 Task: Search one way flight ticket for 4 adults, 2 children, 2 infants in seat and 1 infant on lap in economy from Rochester: Frederick Douglass/greater Rochester International Airport to Jacksonville: Albert J. Ellis Airport on 8-3-2023. Choice of flights is Alaska. Price is upto 100000. Outbound departure time preference is 21:45.
Action: Mouse moved to (265, 357)
Screenshot: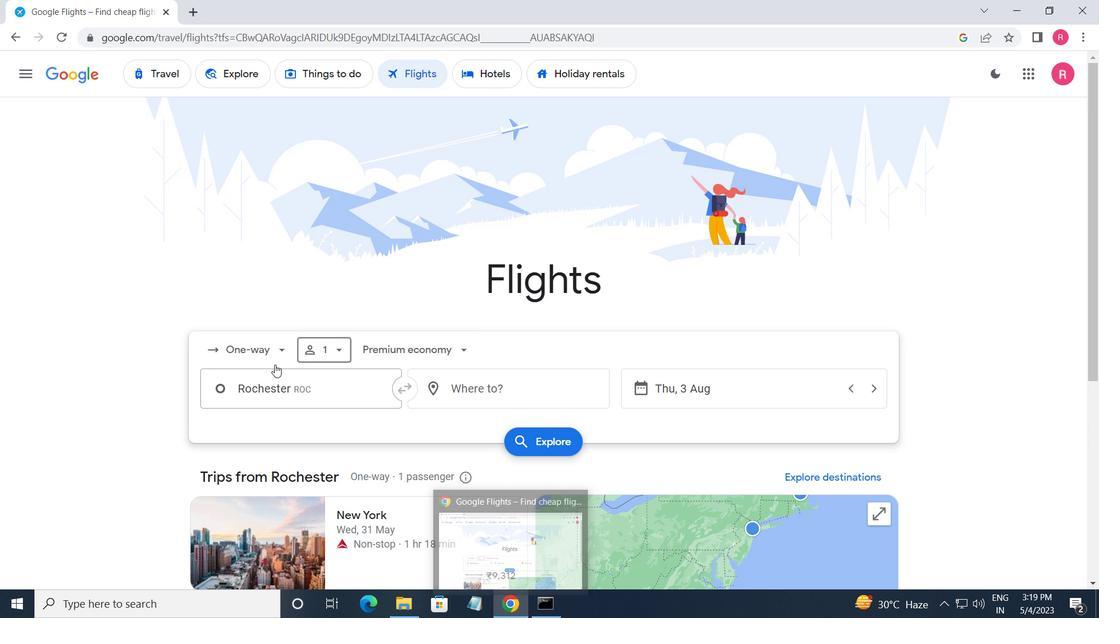
Action: Mouse pressed left at (265, 357)
Screenshot: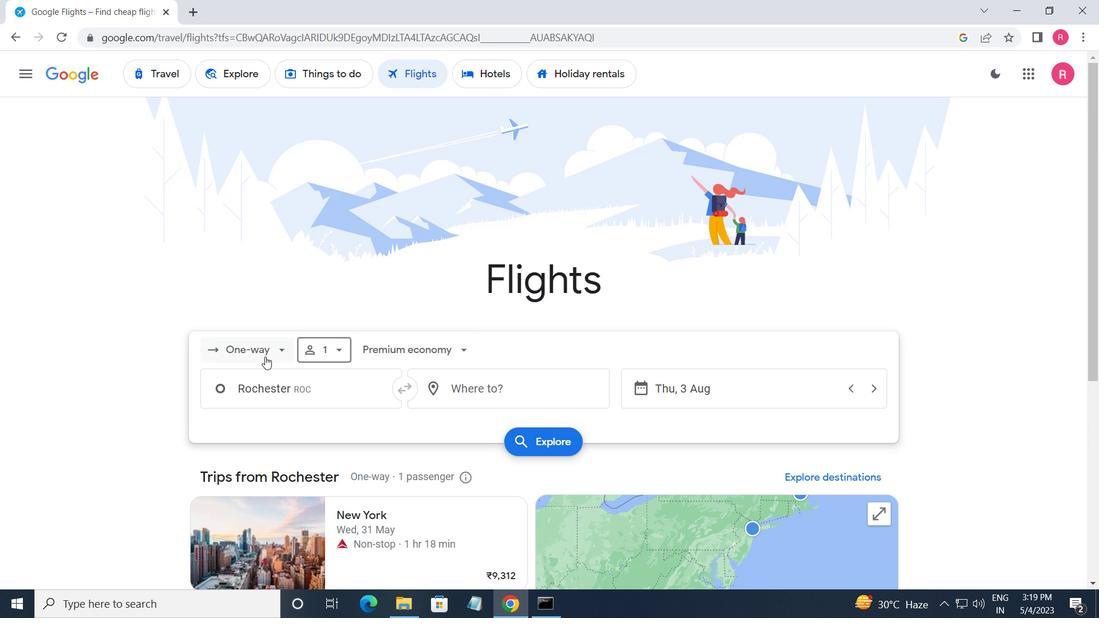 
Action: Mouse moved to (285, 425)
Screenshot: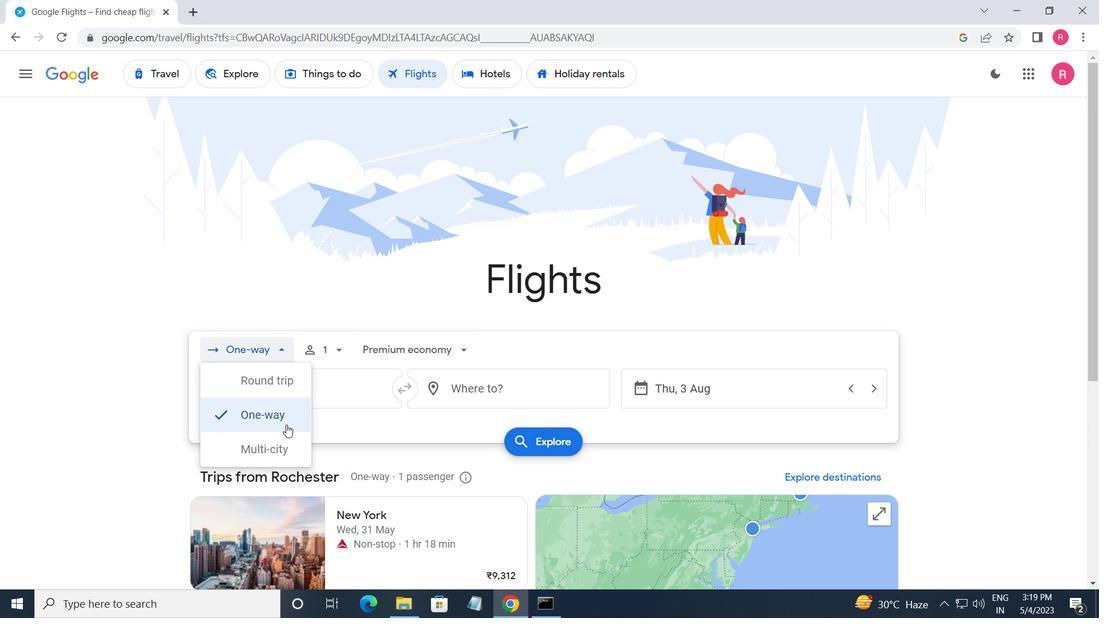 
Action: Mouse pressed left at (285, 425)
Screenshot: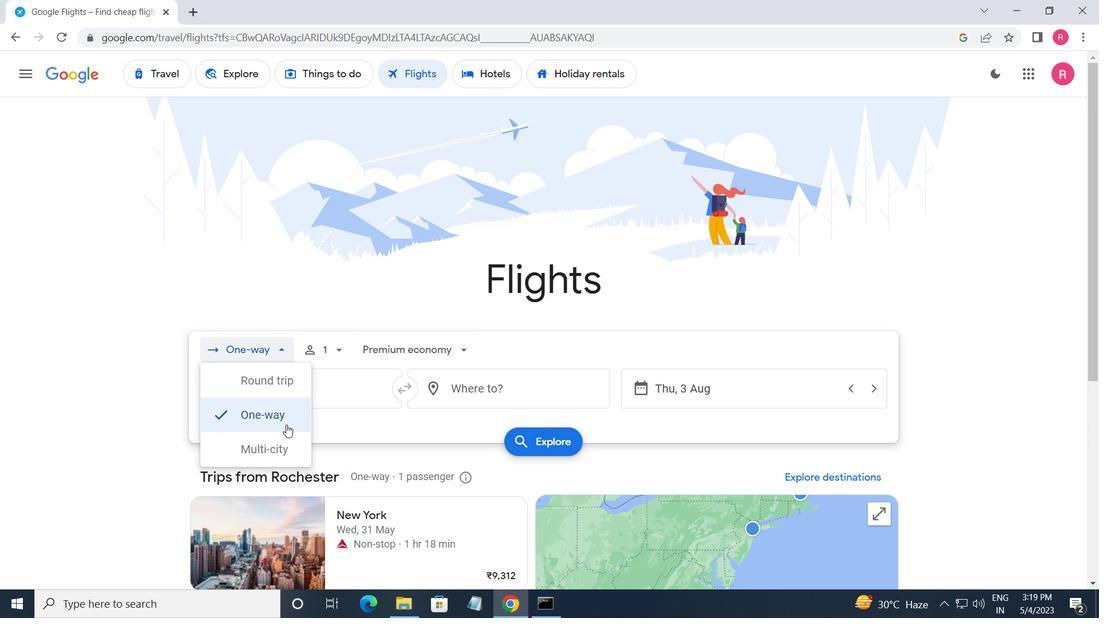 
Action: Mouse moved to (328, 362)
Screenshot: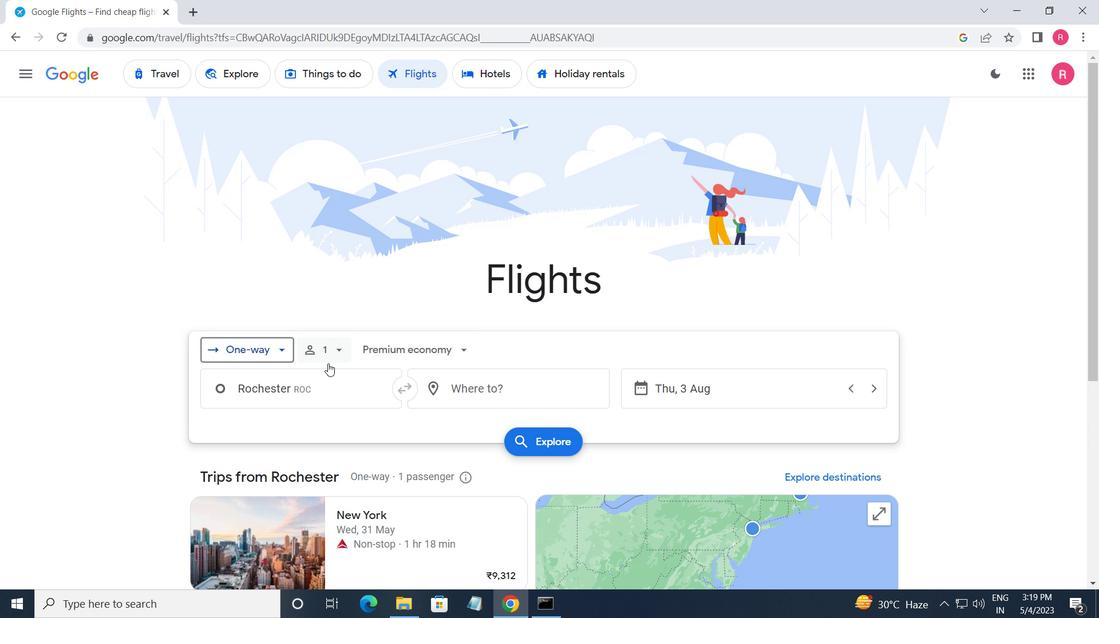 
Action: Mouse pressed left at (328, 362)
Screenshot: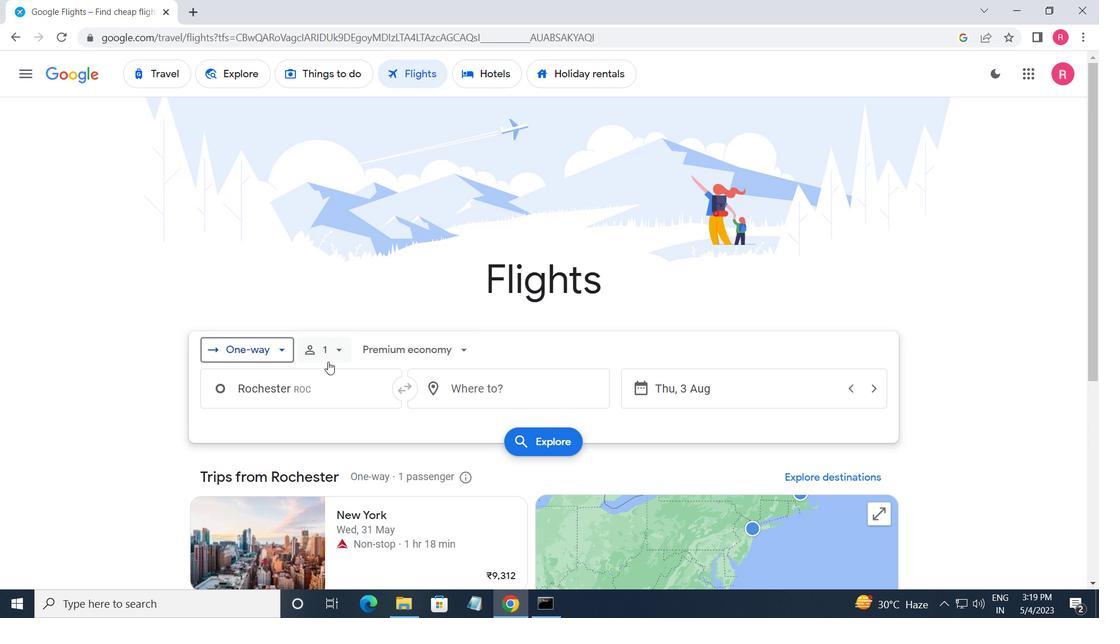 
Action: Mouse moved to (330, 353)
Screenshot: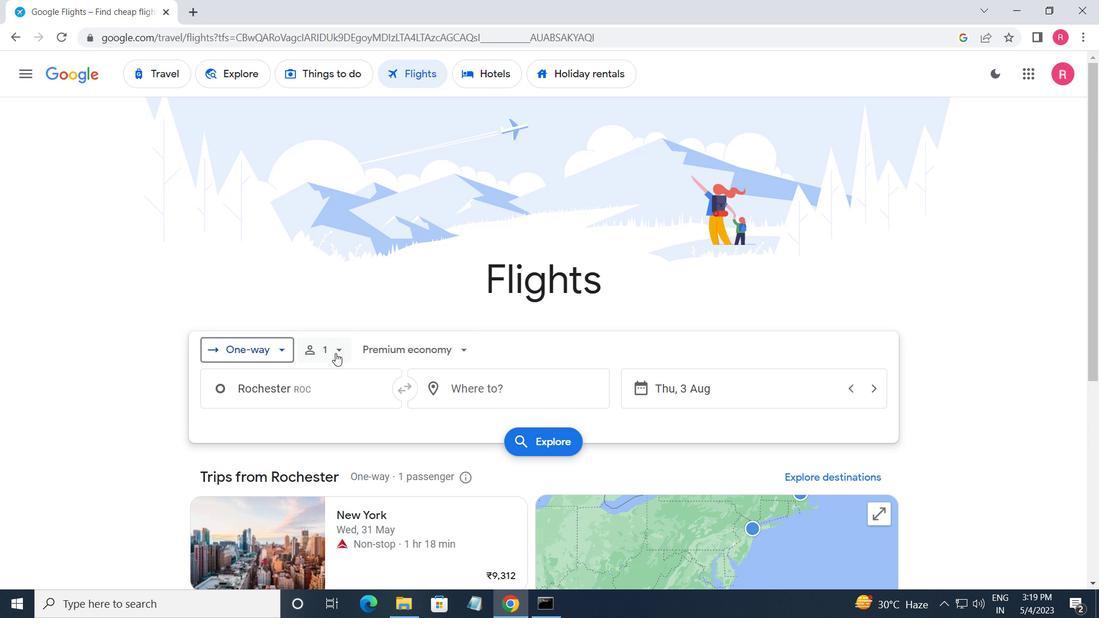 
Action: Mouse pressed left at (330, 353)
Screenshot: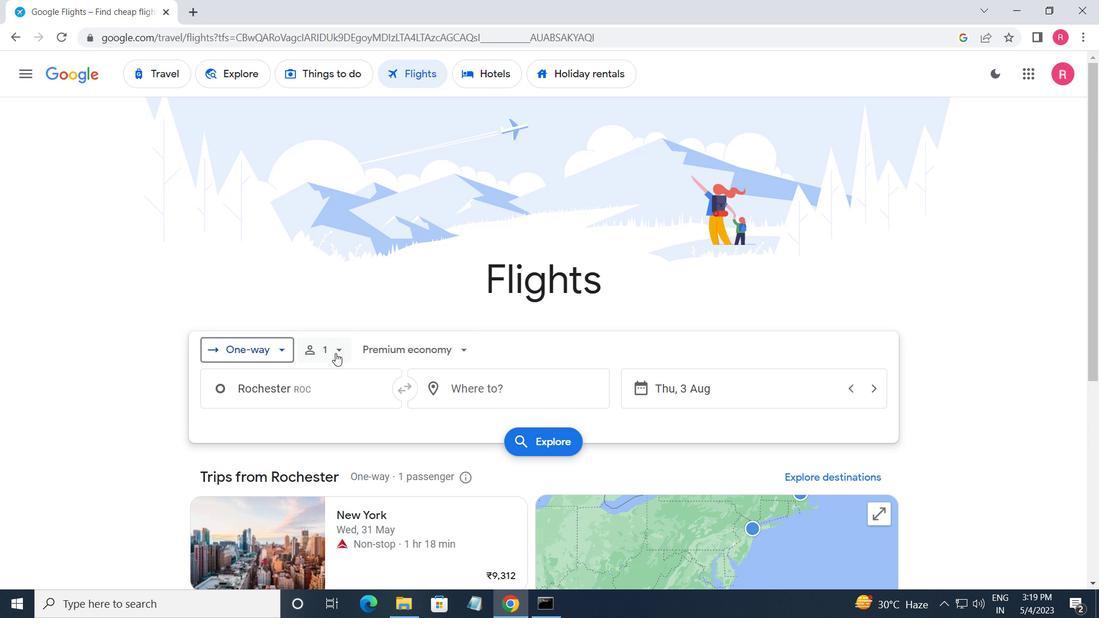 
Action: Mouse moved to (326, 350)
Screenshot: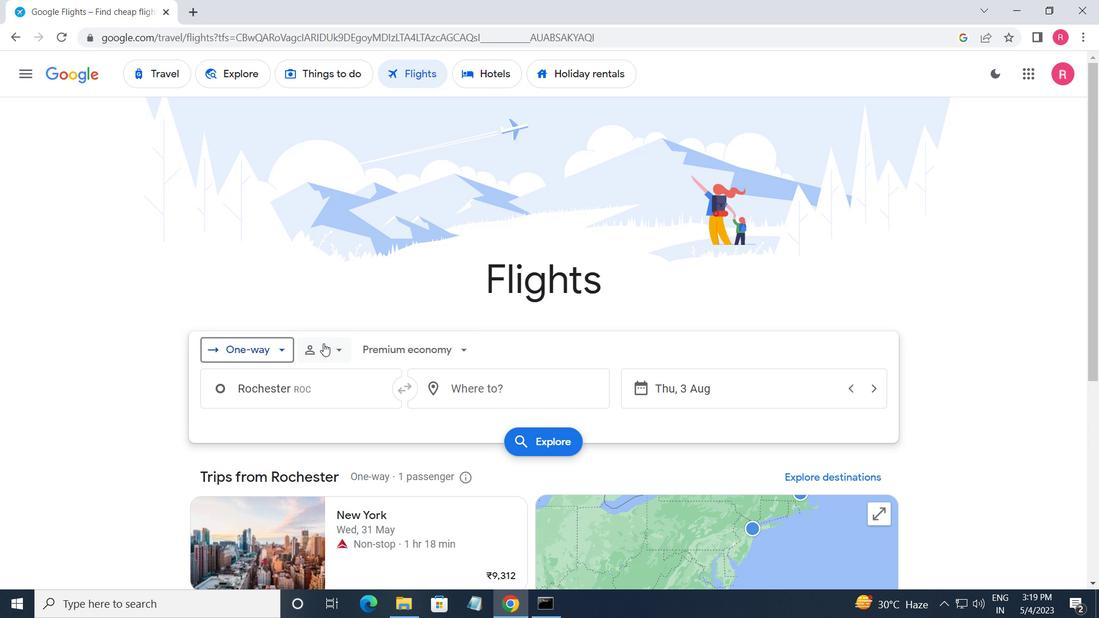 
Action: Mouse pressed left at (326, 350)
Screenshot: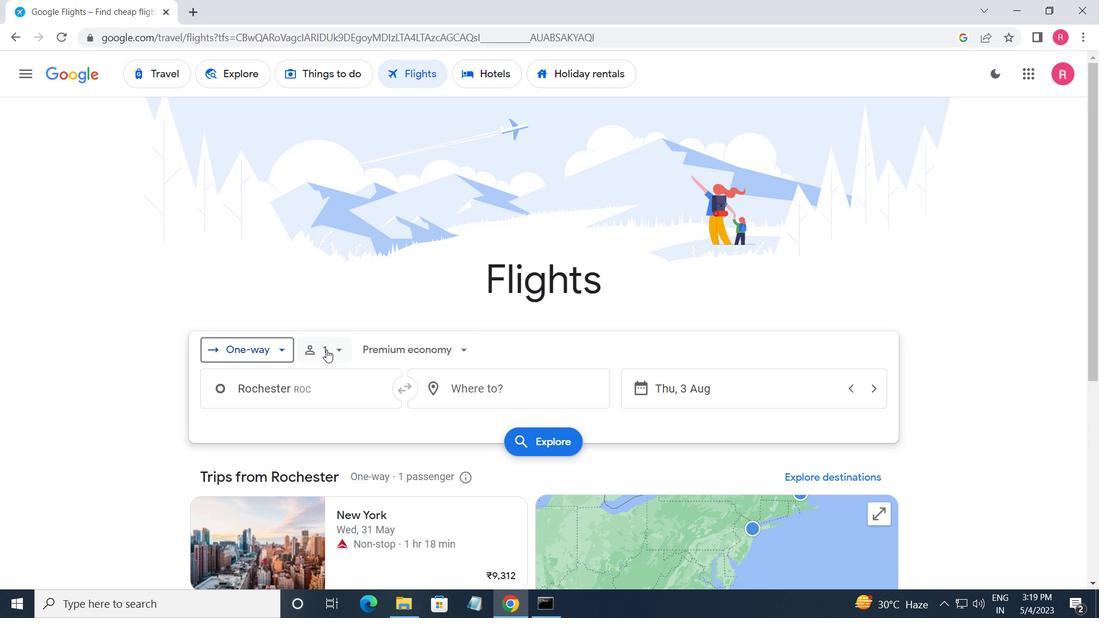 
Action: Mouse moved to (442, 384)
Screenshot: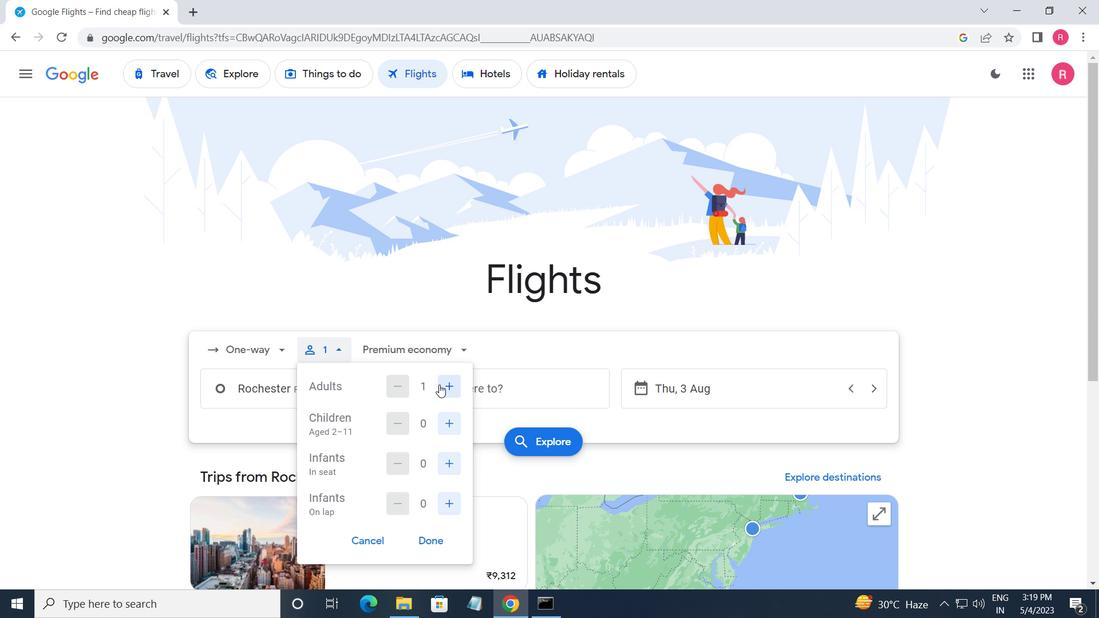 
Action: Mouse pressed left at (442, 384)
Screenshot: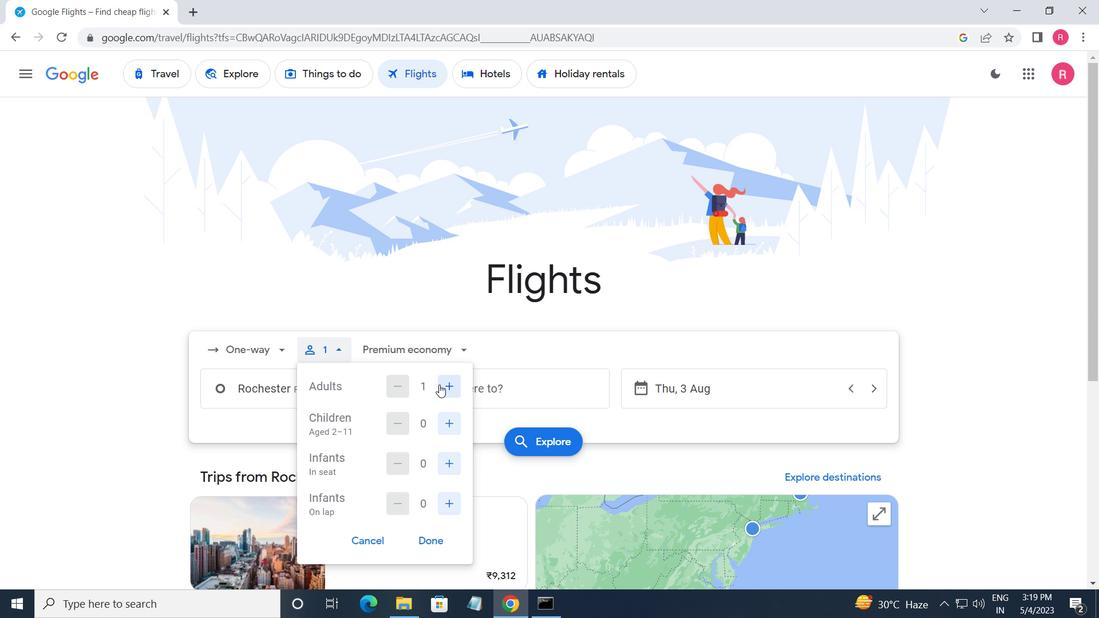 
Action: Mouse moved to (443, 384)
Screenshot: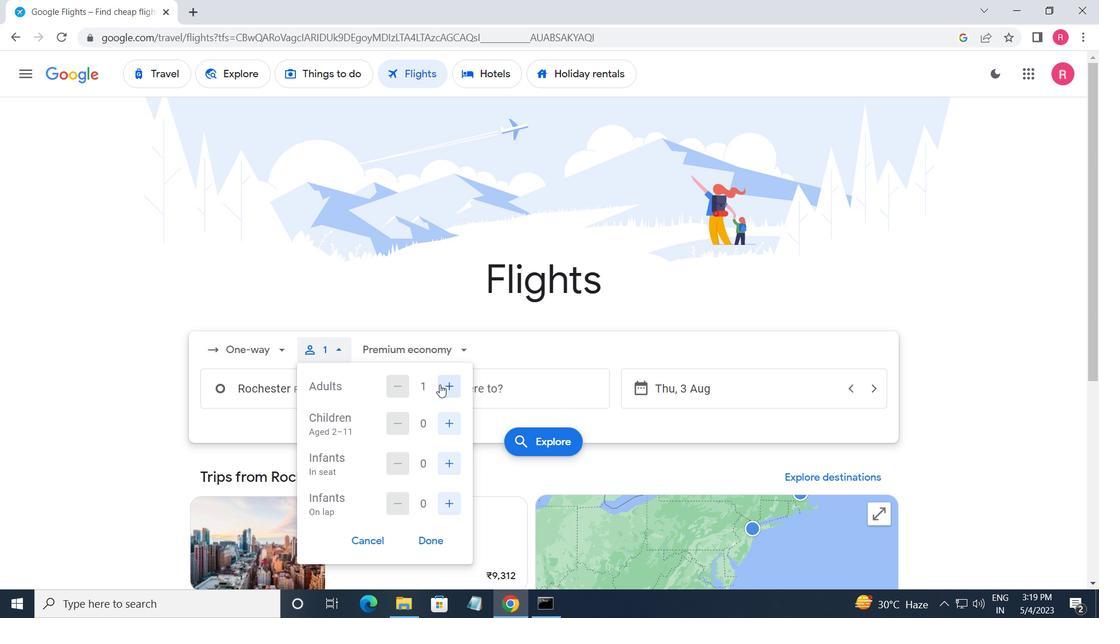
Action: Mouse pressed left at (443, 384)
Screenshot: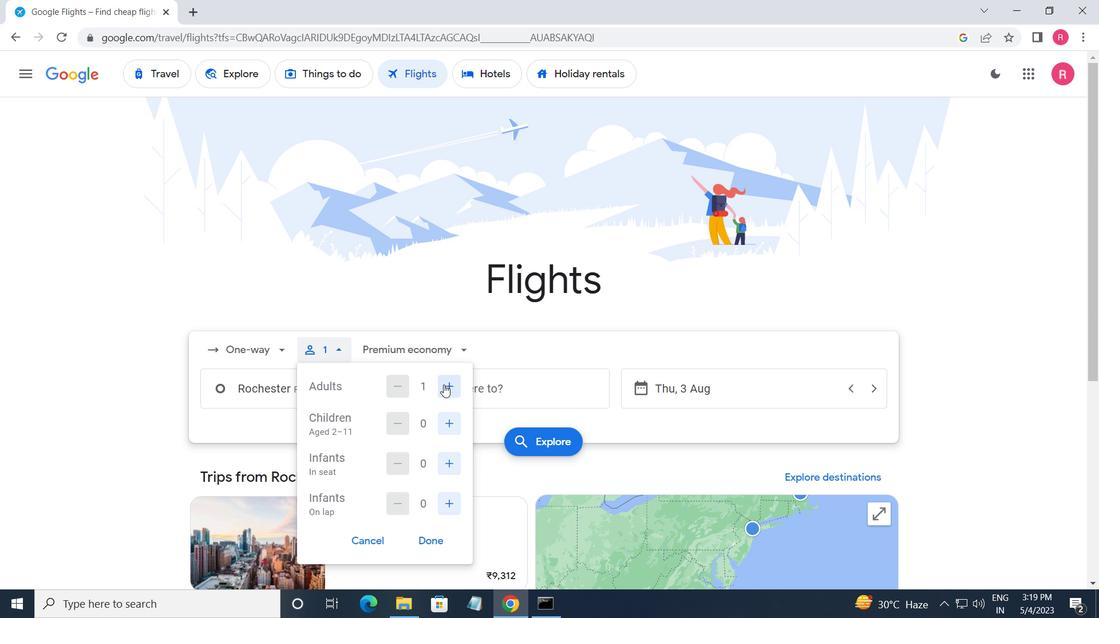 
Action: Mouse moved to (443, 384)
Screenshot: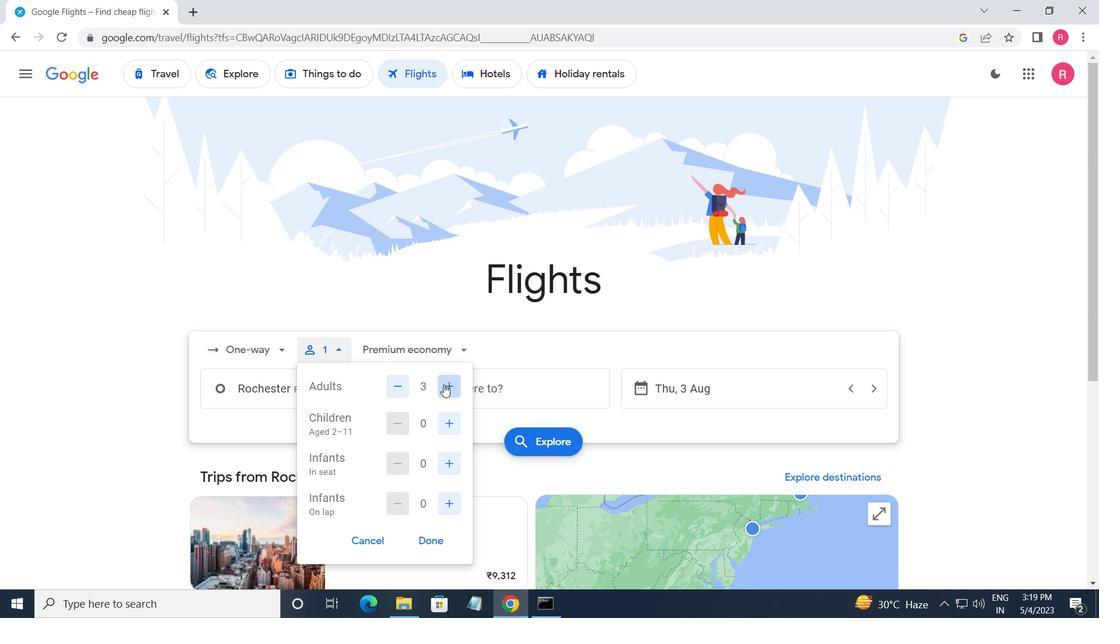 
Action: Mouse pressed left at (443, 384)
Screenshot: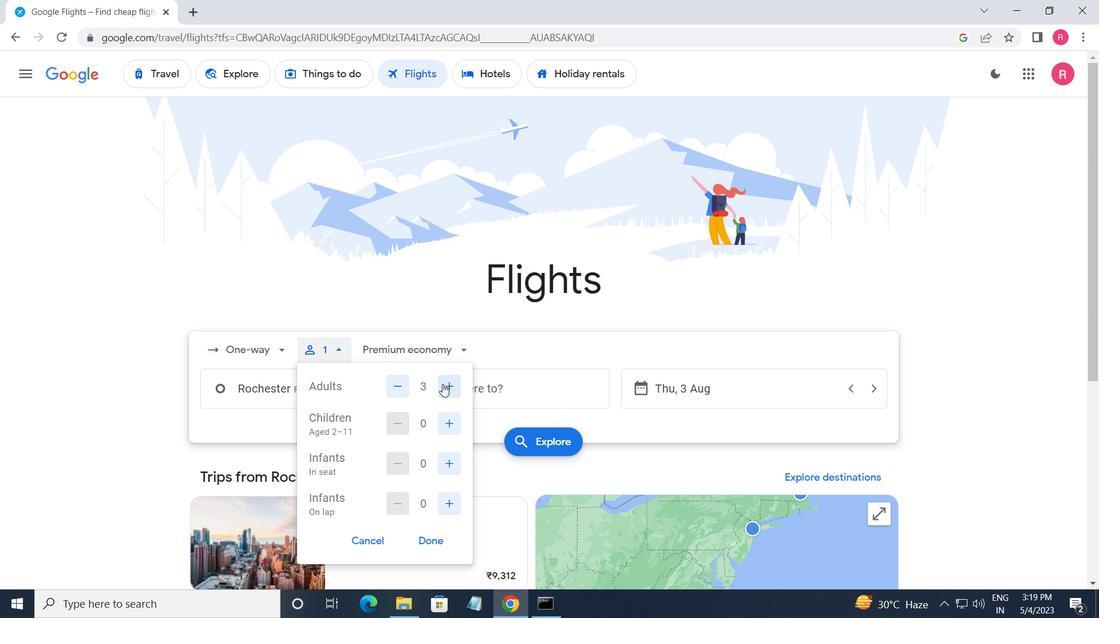 
Action: Mouse moved to (454, 427)
Screenshot: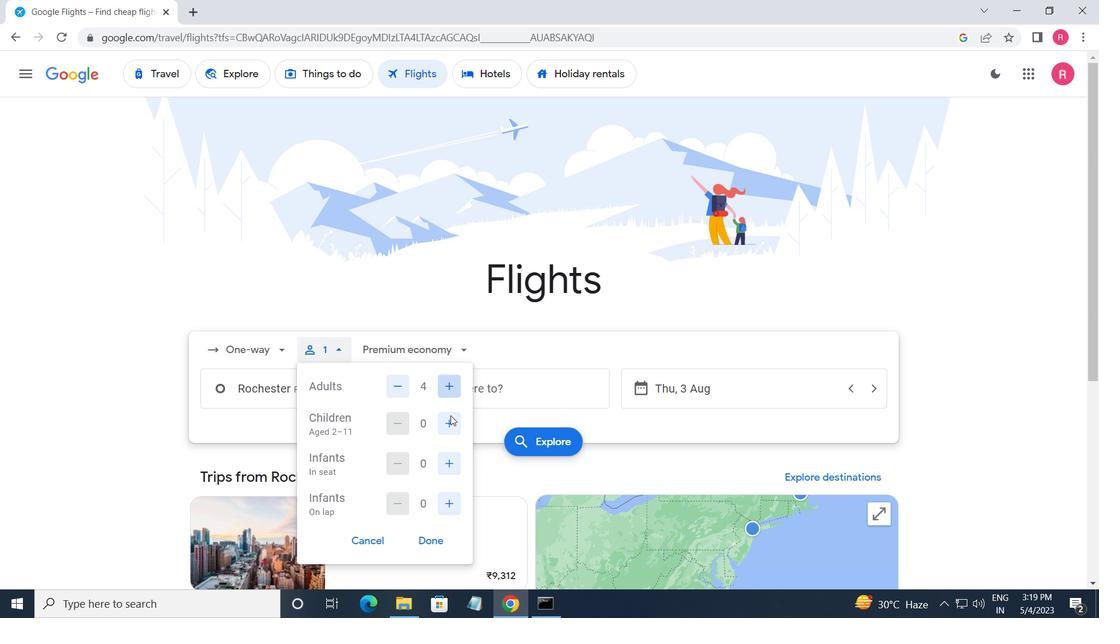 
Action: Mouse pressed left at (454, 427)
Screenshot: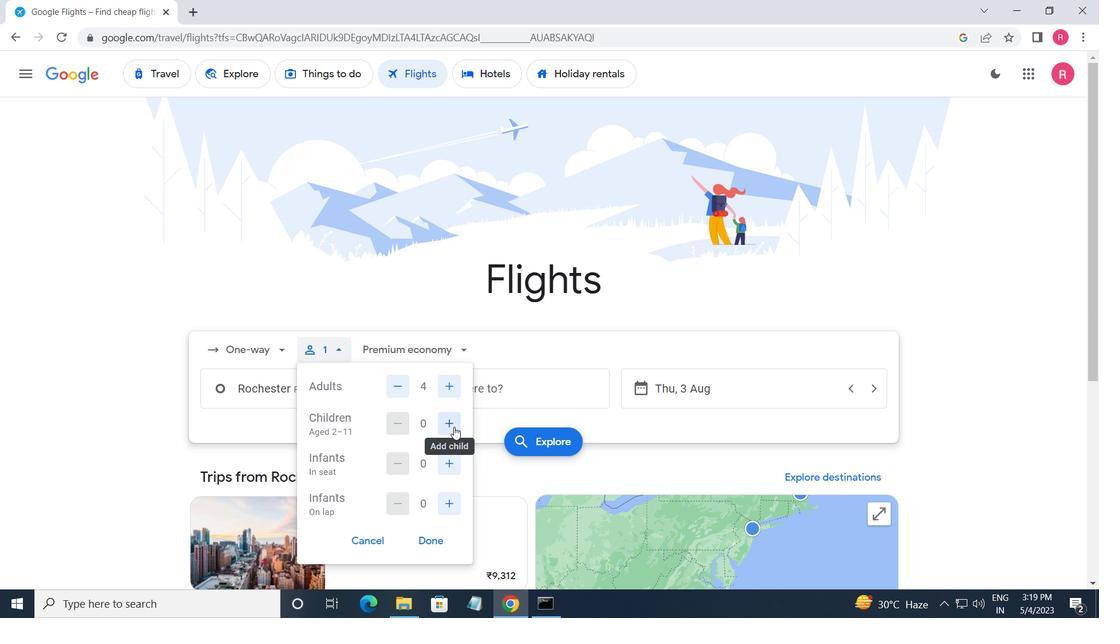 
Action: Mouse pressed left at (454, 427)
Screenshot: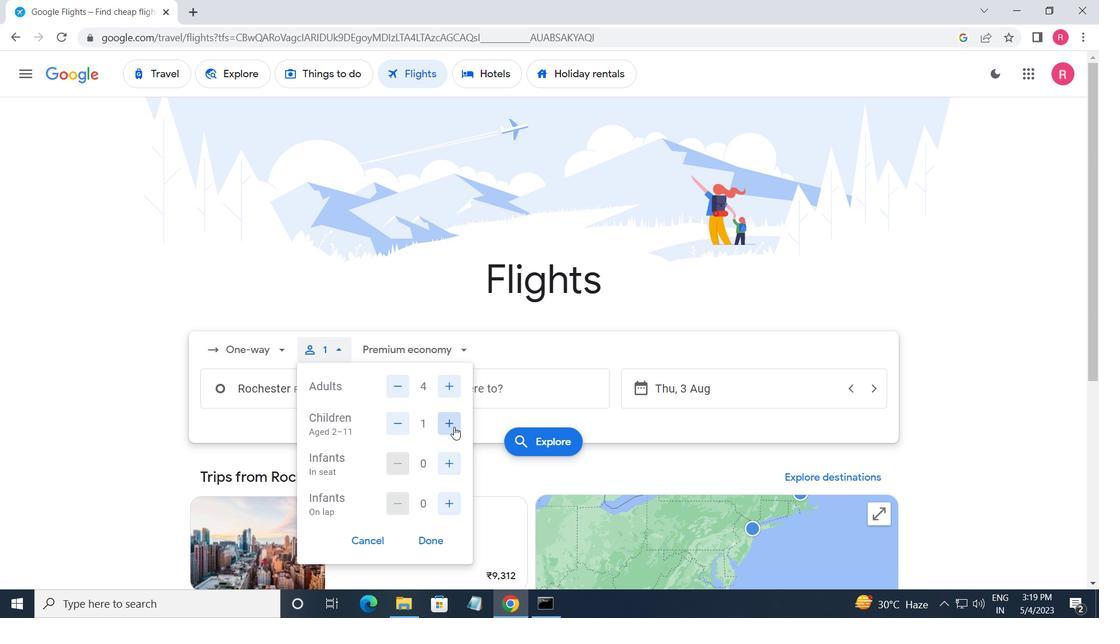 
Action: Mouse moved to (449, 460)
Screenshot: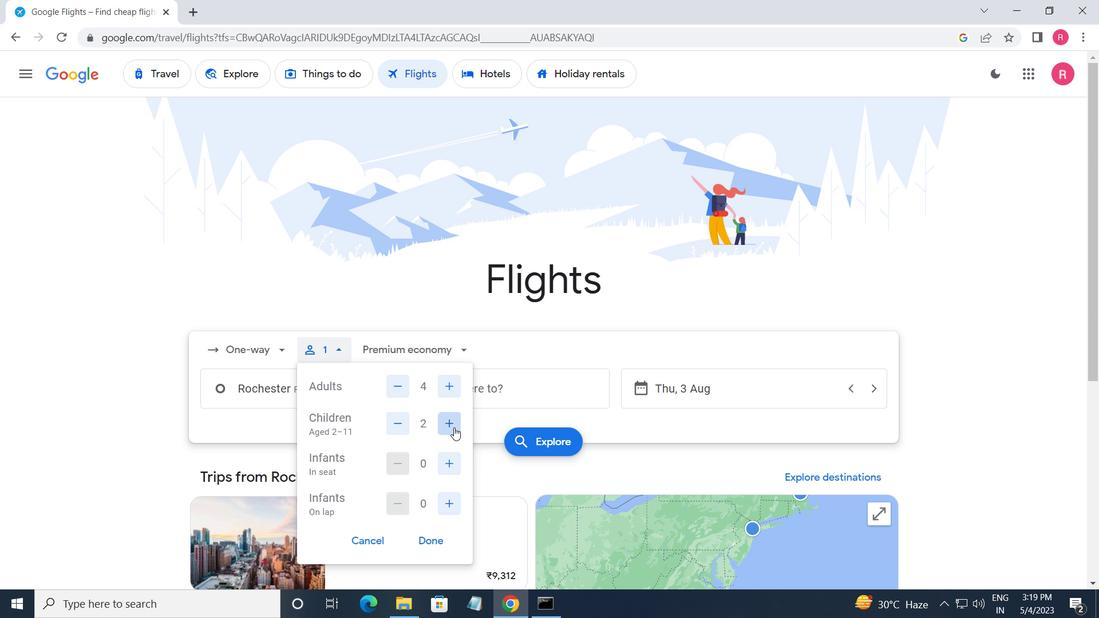 
Action: Mouse pressed left at (449, 460)
Screenshot: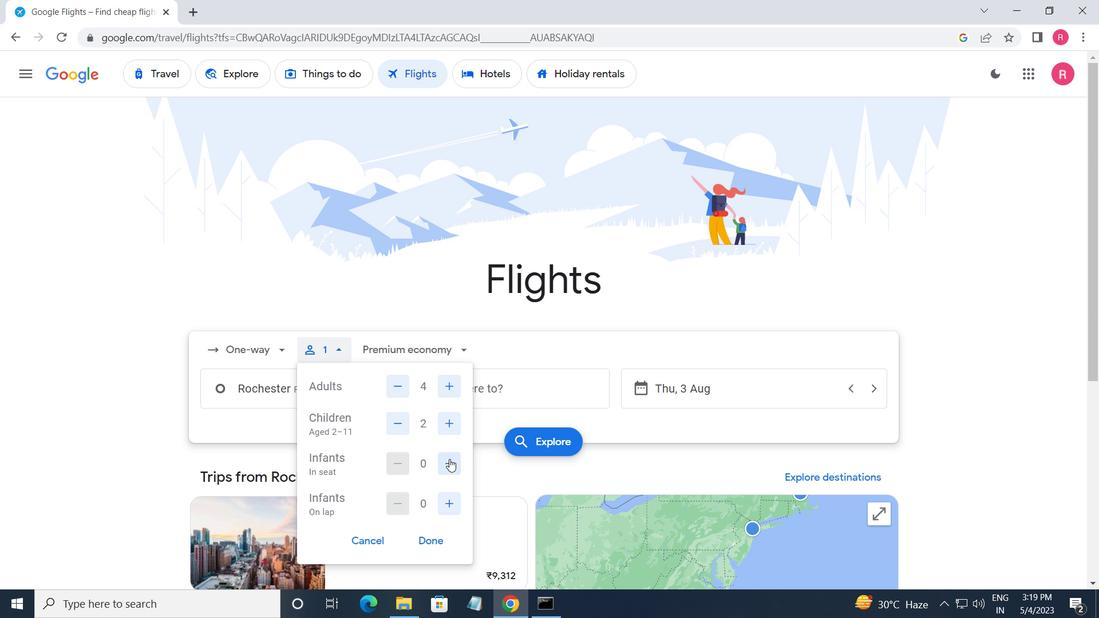 
Action: Mouse pressed left at (449, 460)
Screenshot: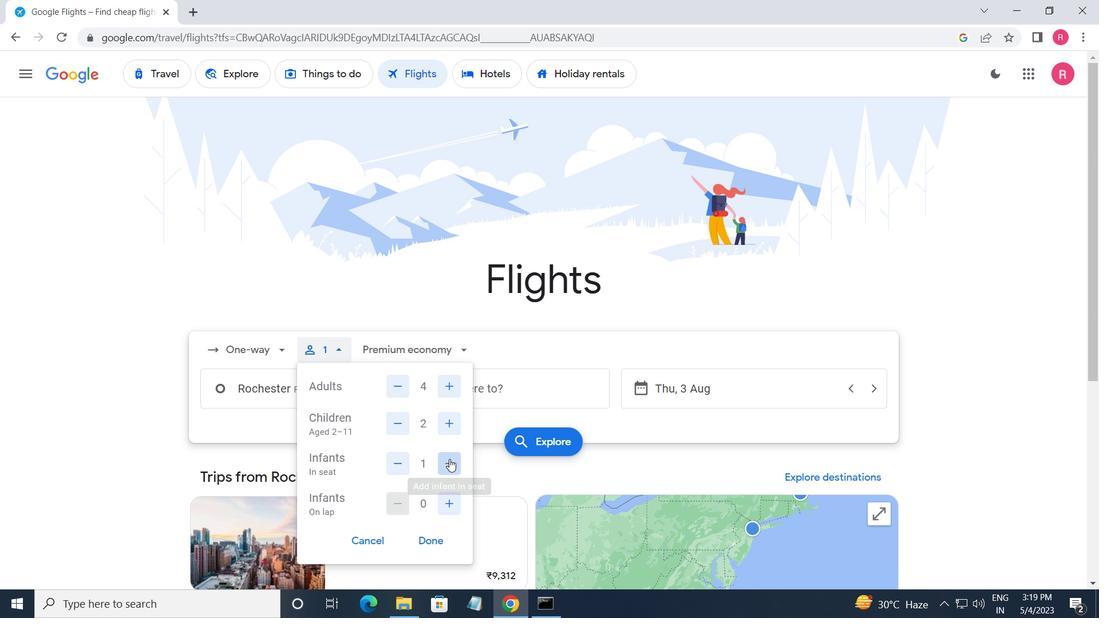 
Action: Mouse moved to (445, 500)
Screenshot: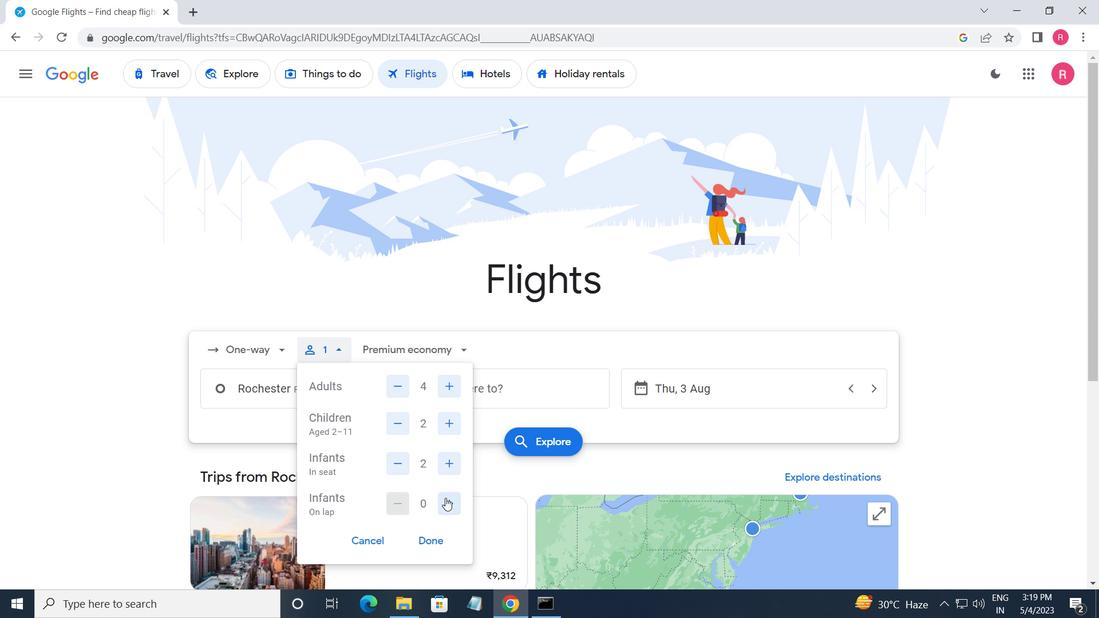
Action: Mouse pressed left at (445, 500)
Screenshot: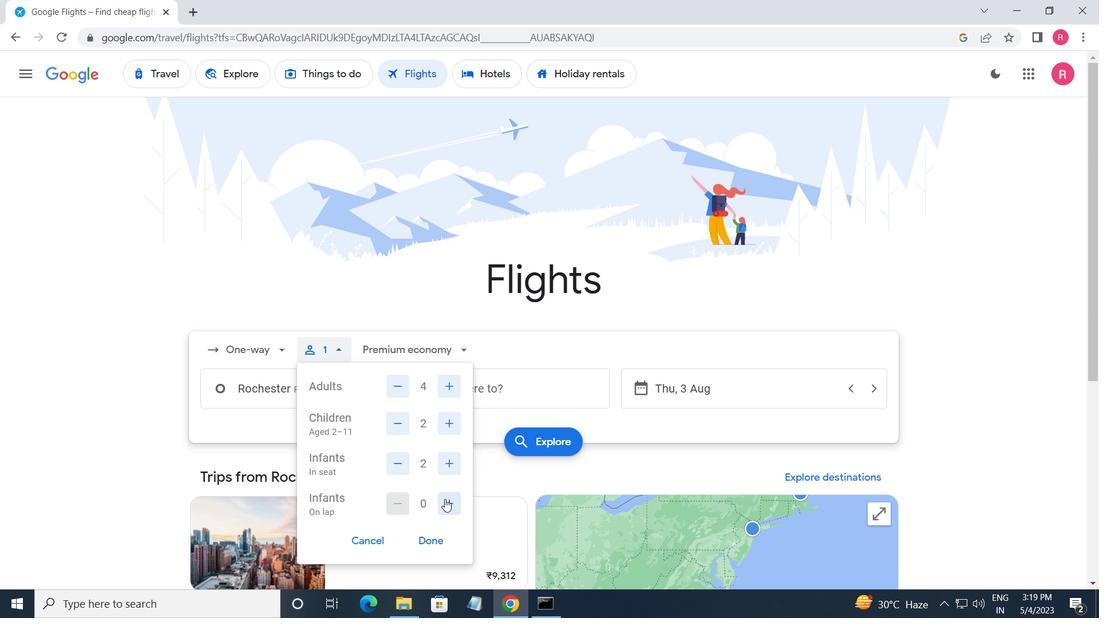 
Action: Mouse moved to (430, 541)
Screenshot: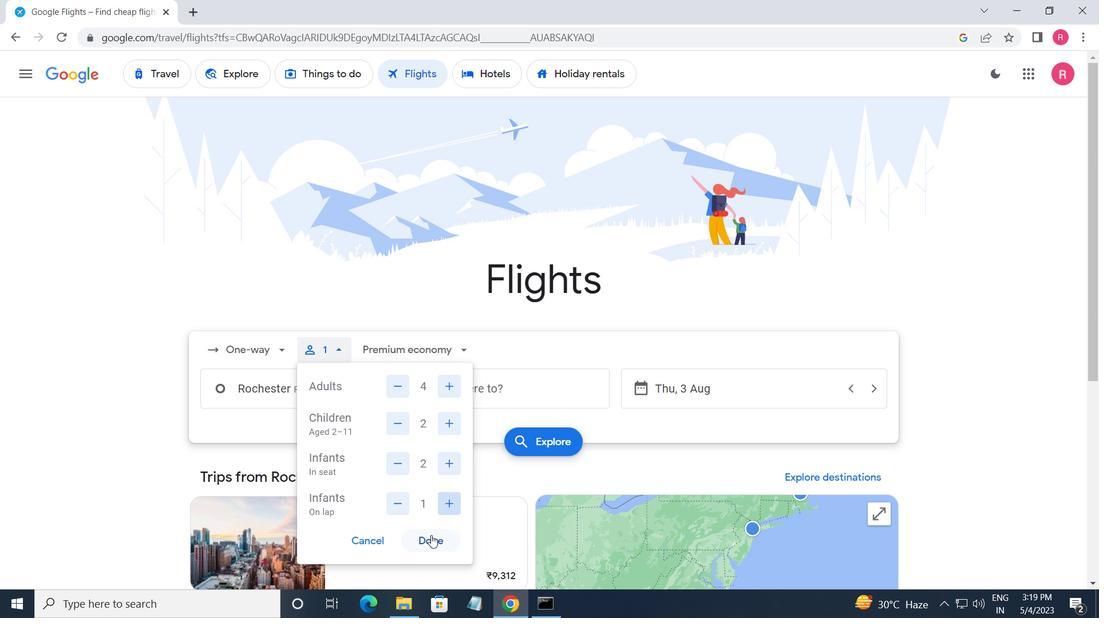 
Action: Mouse pressed left at (430, 541)
Screenshot: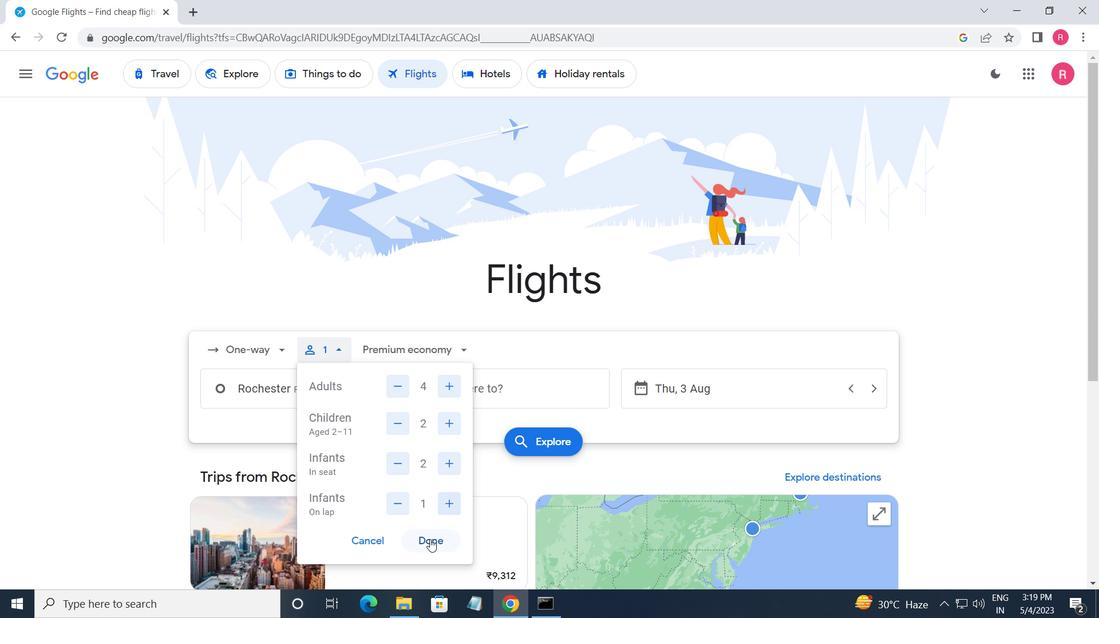 
Action: Mouse moved to (402, 348)
Screenshot: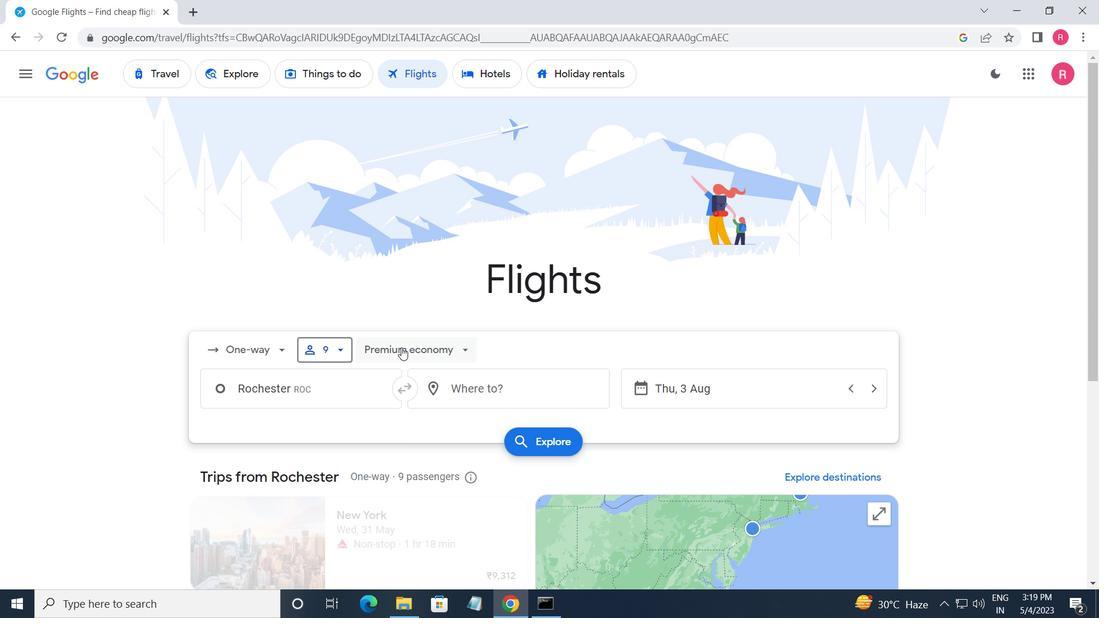 
Action: Mouse pressed left at (402, 348)
Screenshot: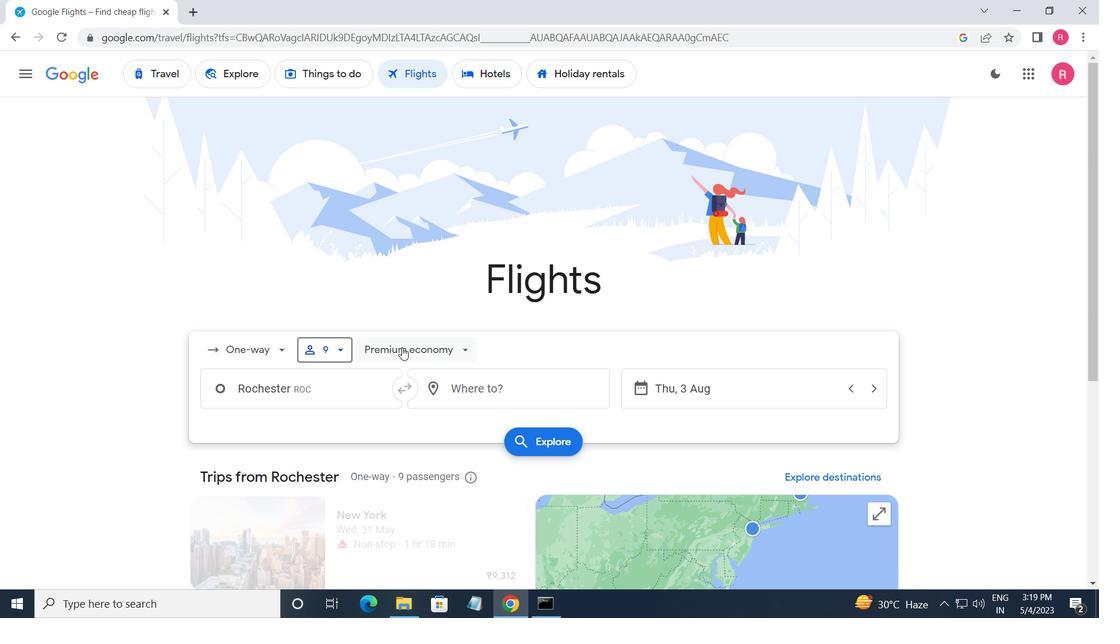 
Action: Mouse moved to (415, 388)
Screenshot: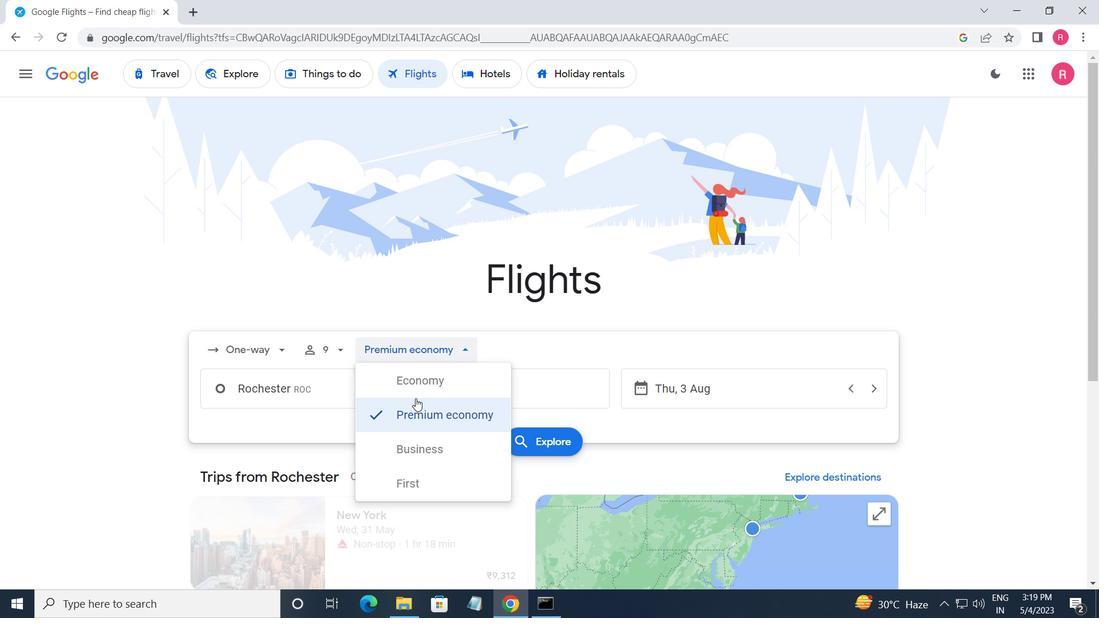 
Action: Mouse pressed left at (415, 388)
Screenshot: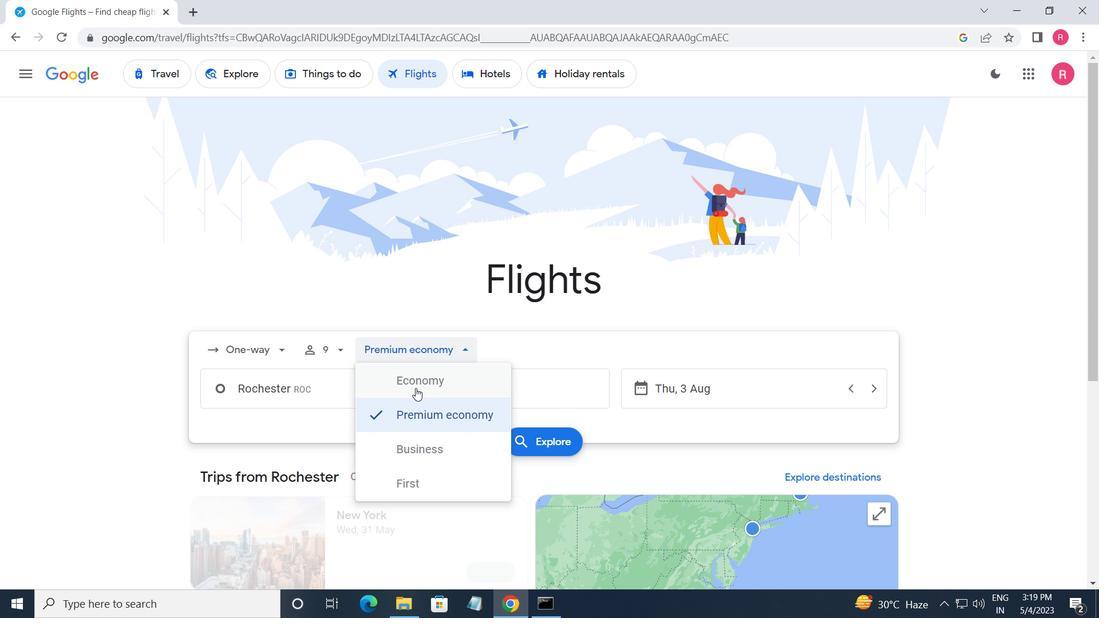 
Action: Mouse moved to (343, 398)
Screenshot: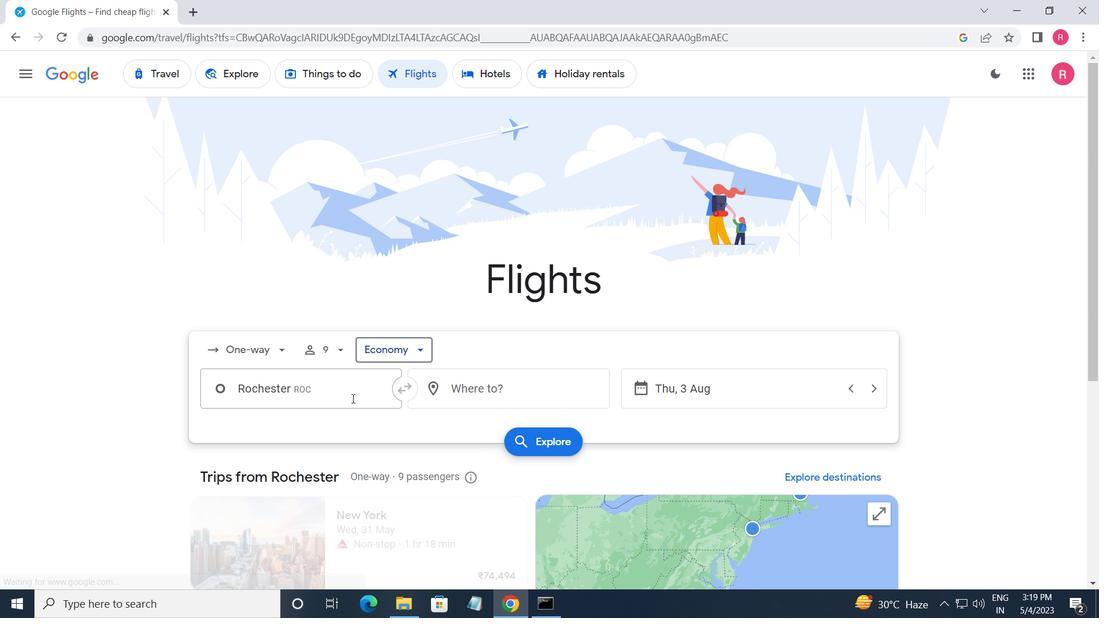 
Action: Mouse pressed left at (343, 398)
Screenshot: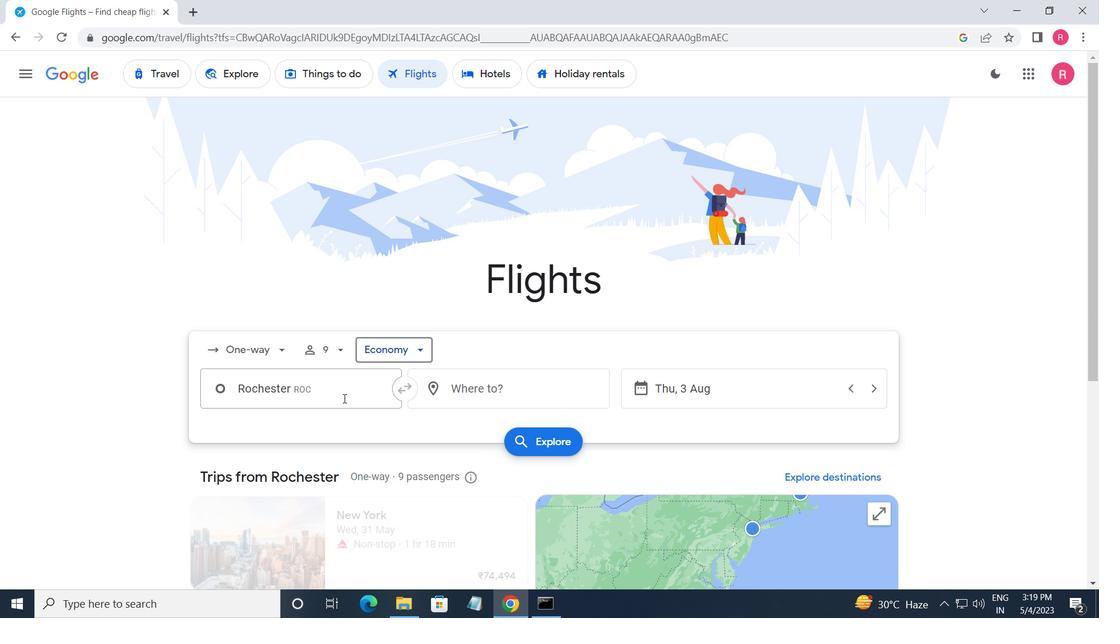 
Action: Mouse moved to (340, 466)
Screenshot: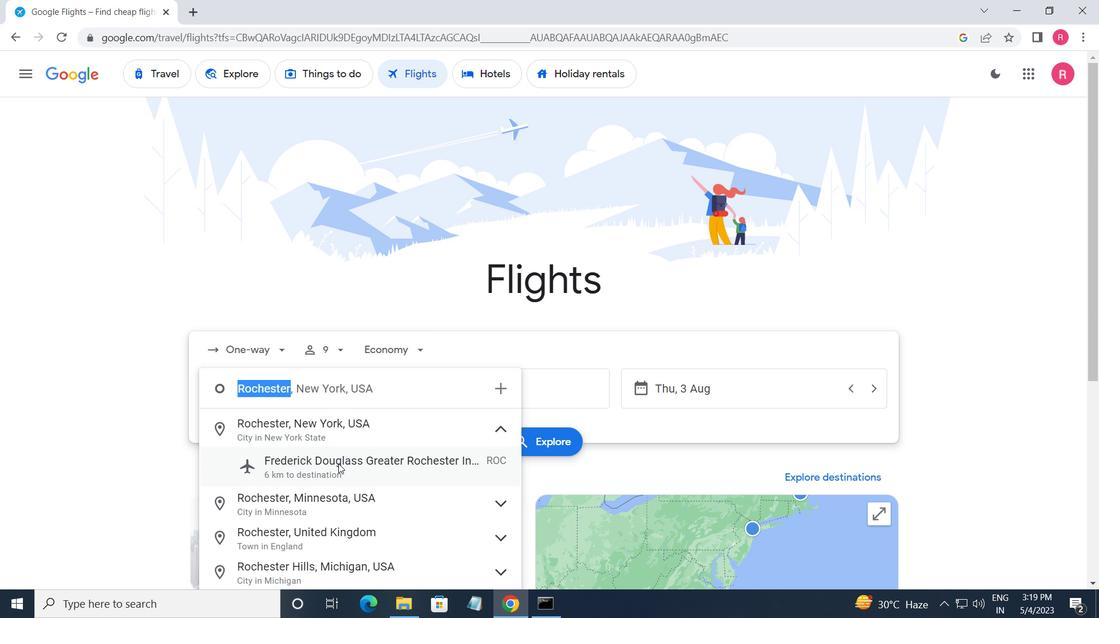 
Action: Mouse pressed left at (340, 466)
Screenshot: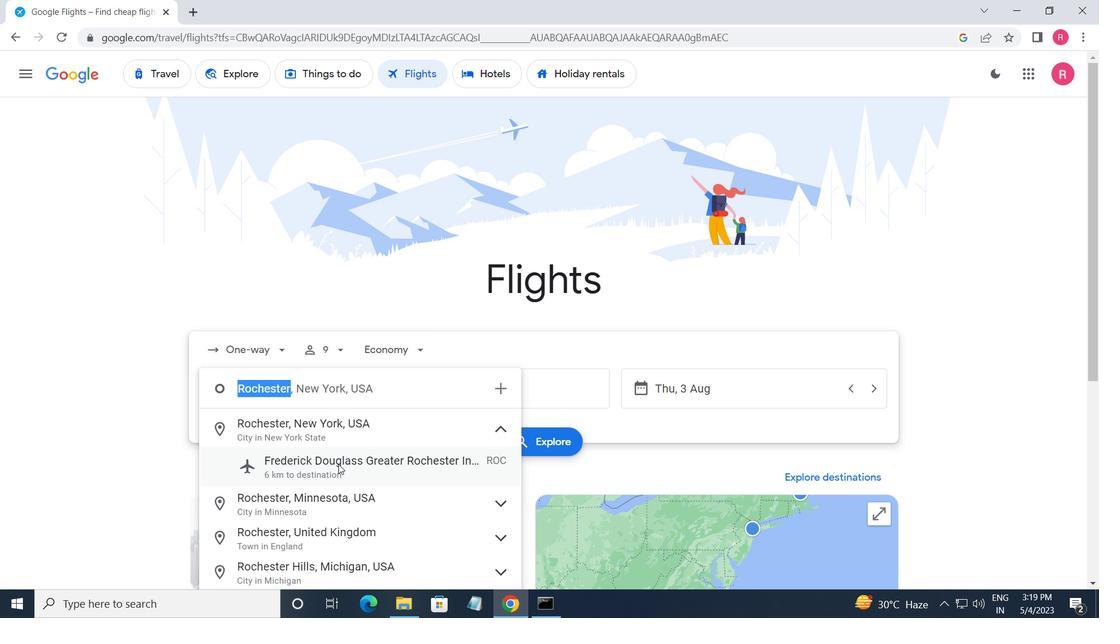 
Action: Mouse moved to (523, 399)
Screenshot: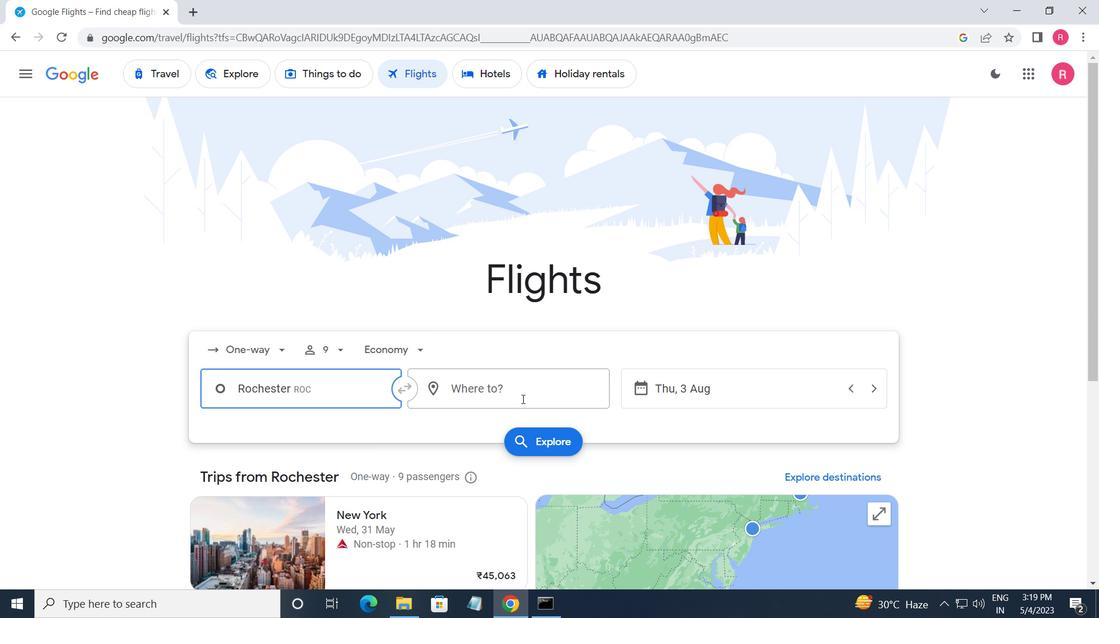 
Action: Mouse pressed left at (523, 399)
Screenshot: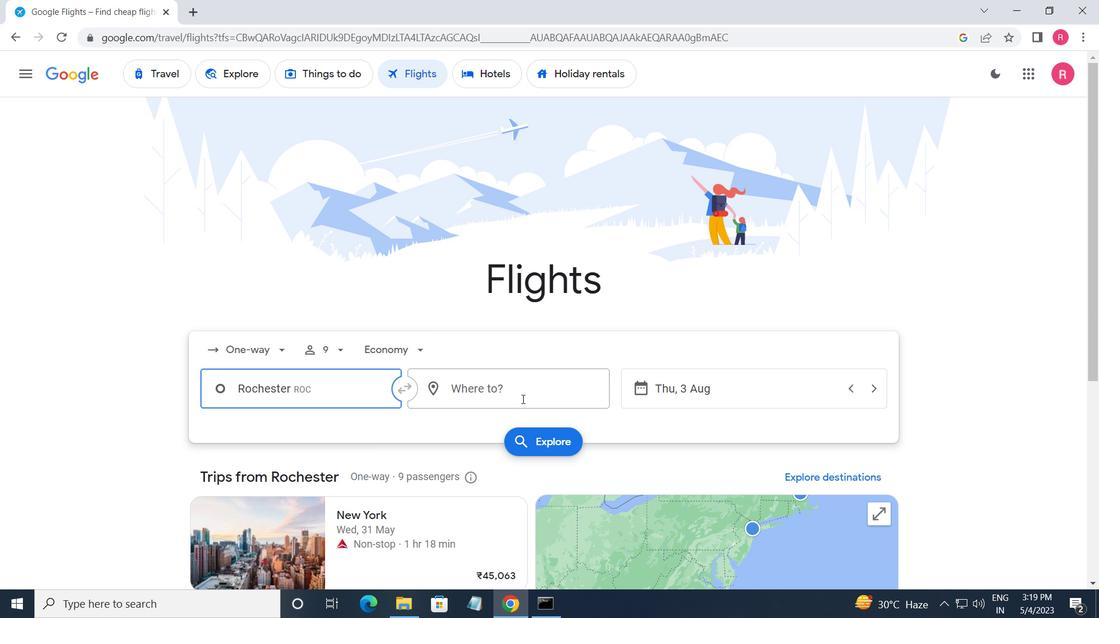 
Action: Mouse moved to (508, 526)
Screenshot: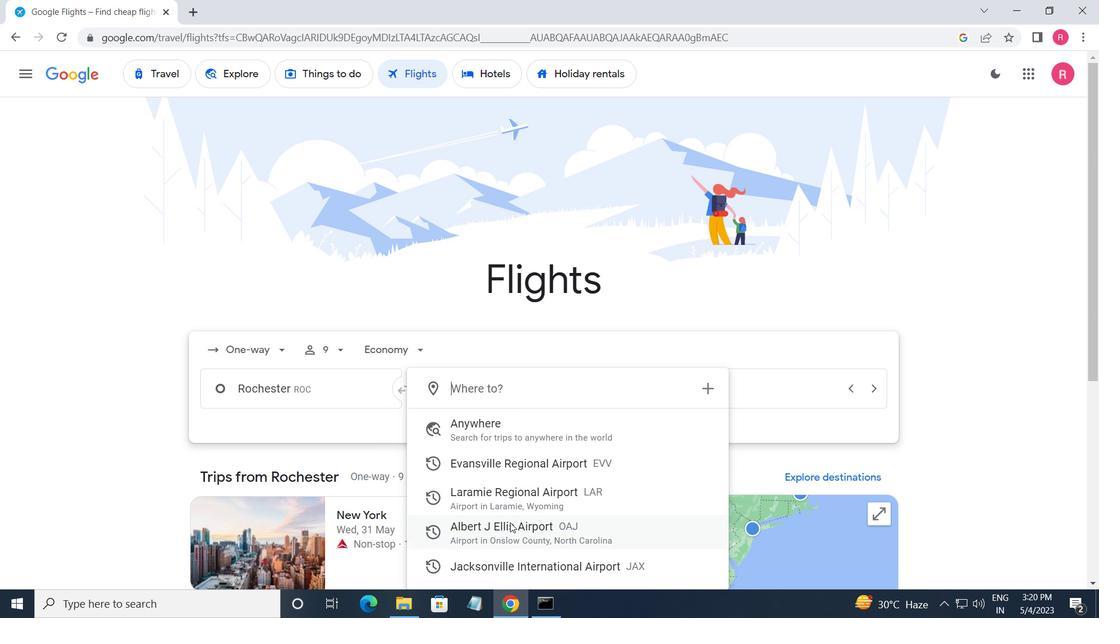 
Action: Mouse pressed left at (508, 526)
Screenshot: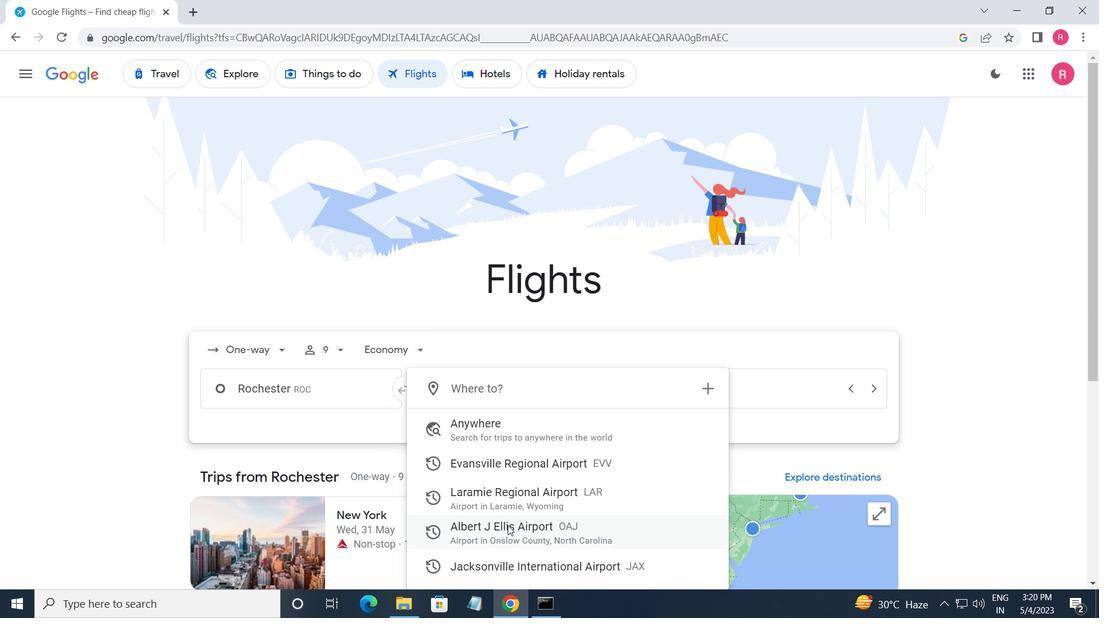 
Action: Mouse moved to (722, 398)
Screenshot: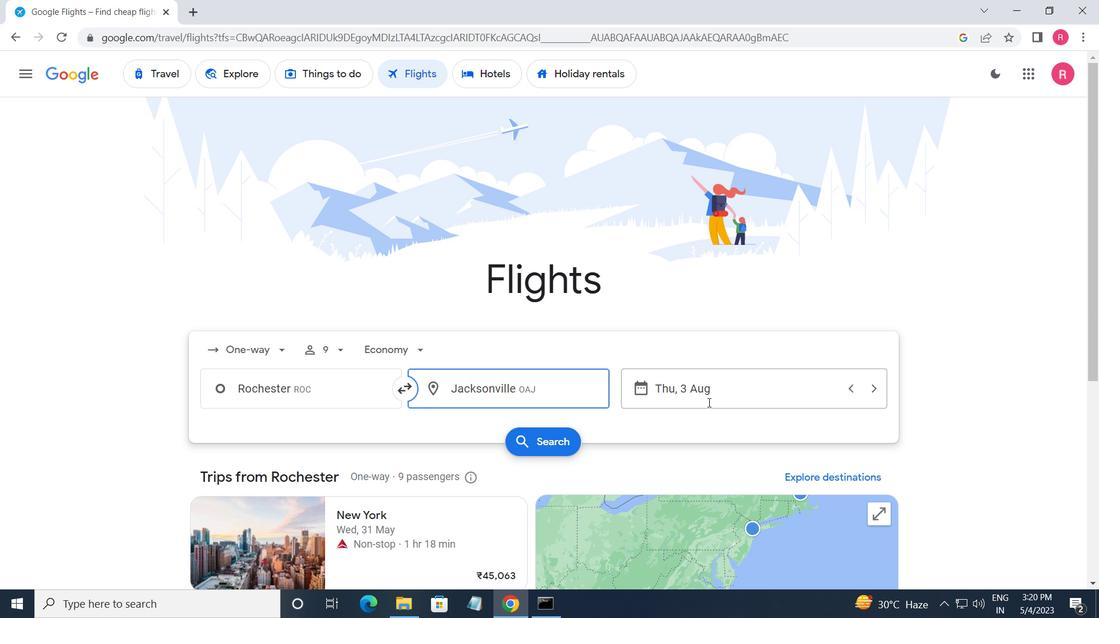 
Action: Mouse pressed left at (722, 398)
Screenshot: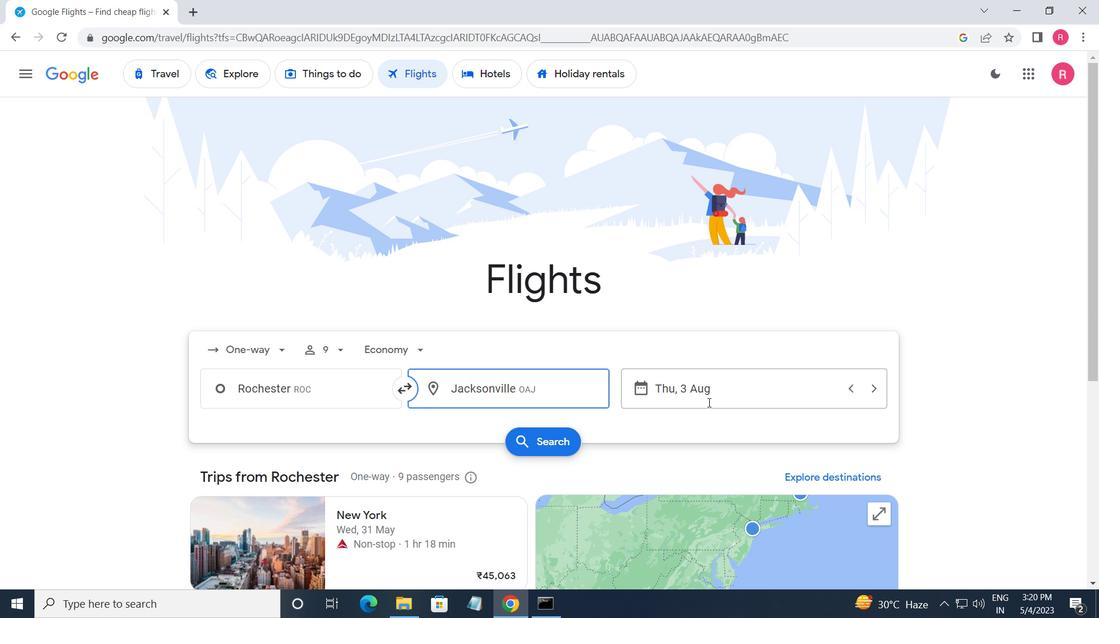 
Action: Mouse moved to (523, 337)
Screenshot: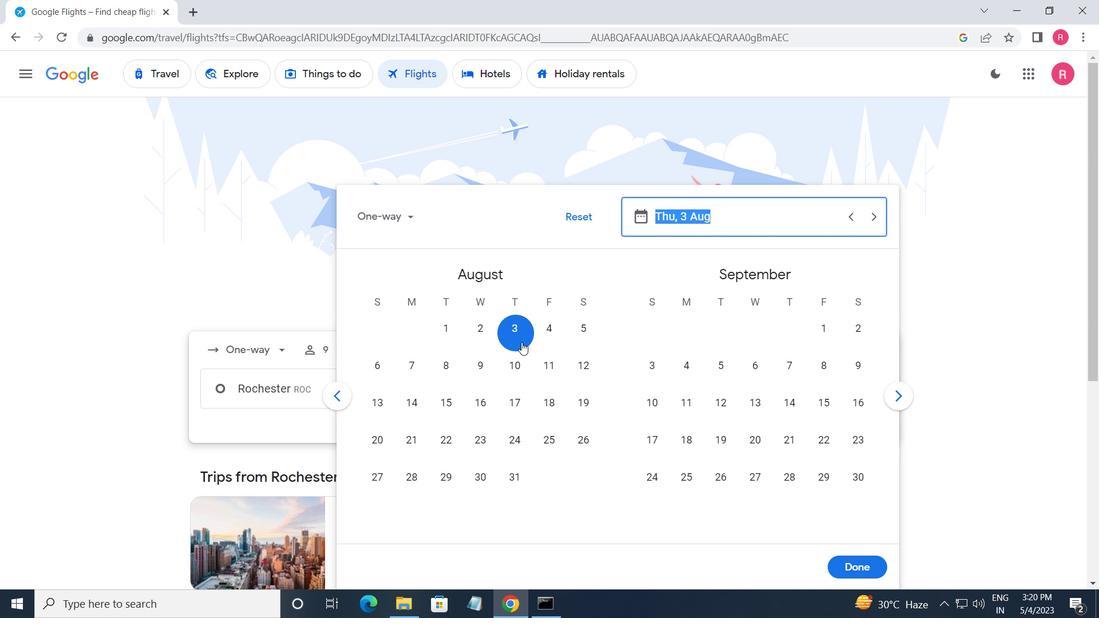 
Action: Mouse pressed left at (523, 337)
Screenshot: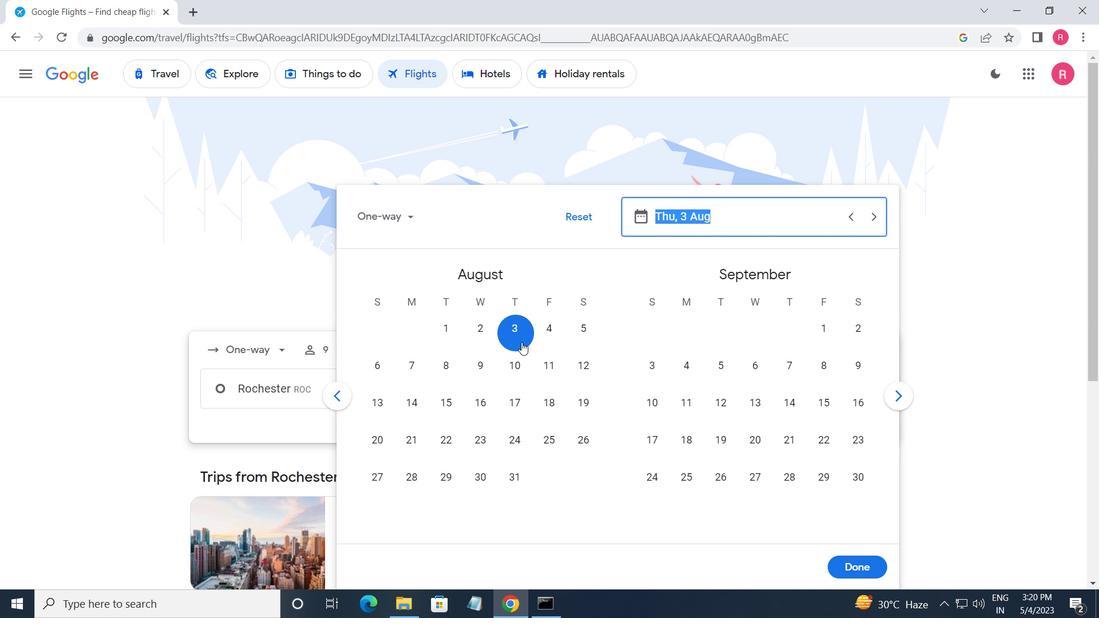 
Action: Mouse moved to (840, 569)
Screenshot: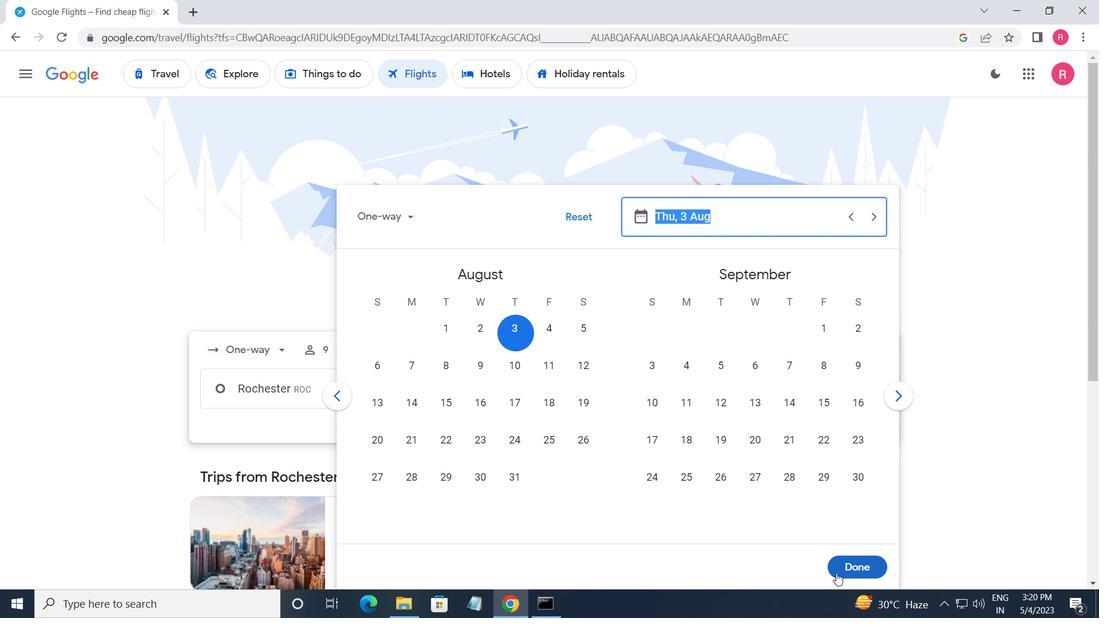 
Action: Mouse pressed left at (840, 569)
Screenshot: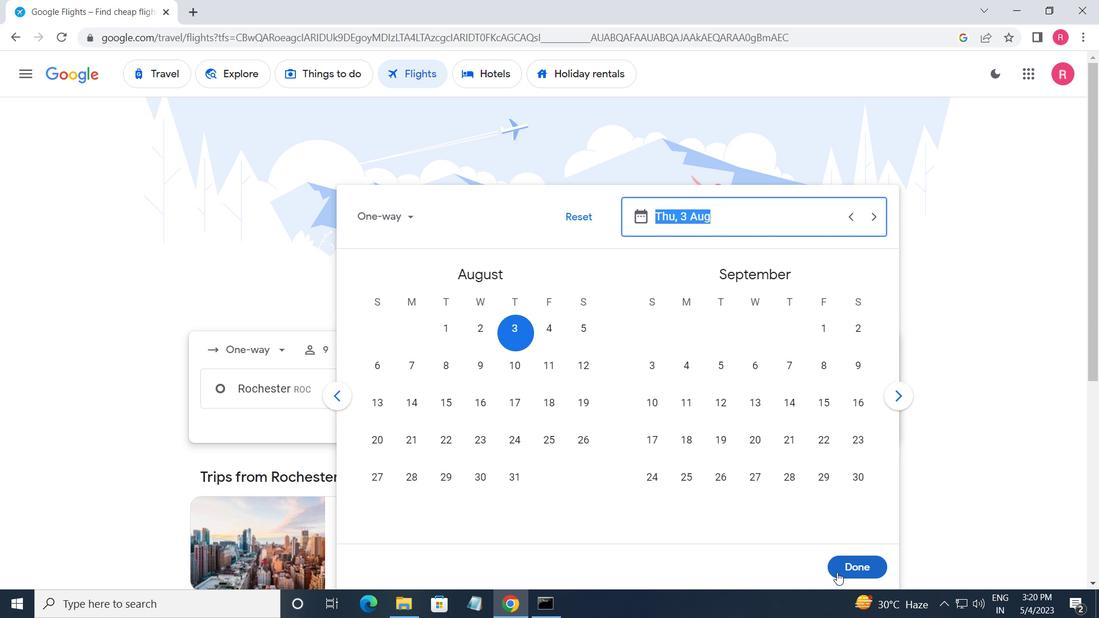 
Action: Mouse moved to (551, 442)
Screenshot: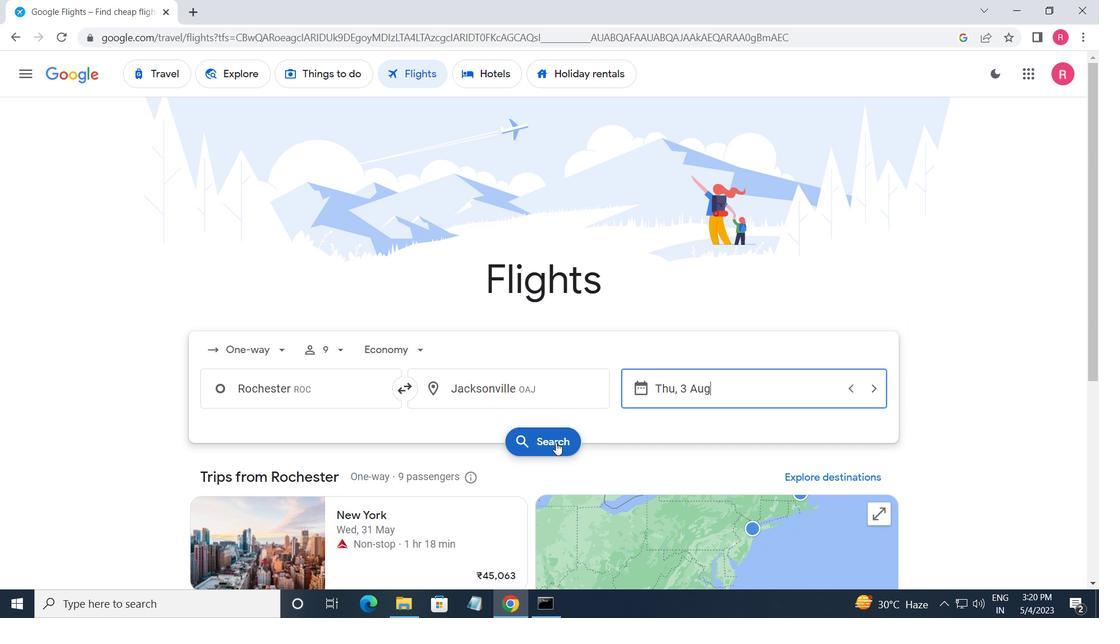 
Action: Mouse pressed left at (551, 442)
Screenshot: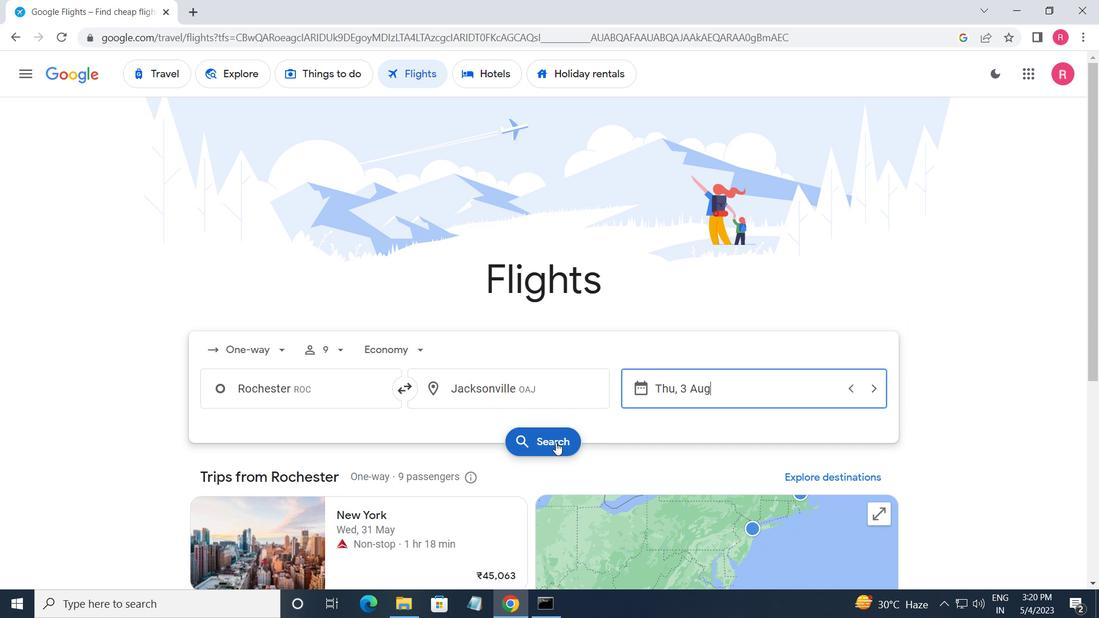 
Action: Mouse moved to (210, 194)
Screenshot: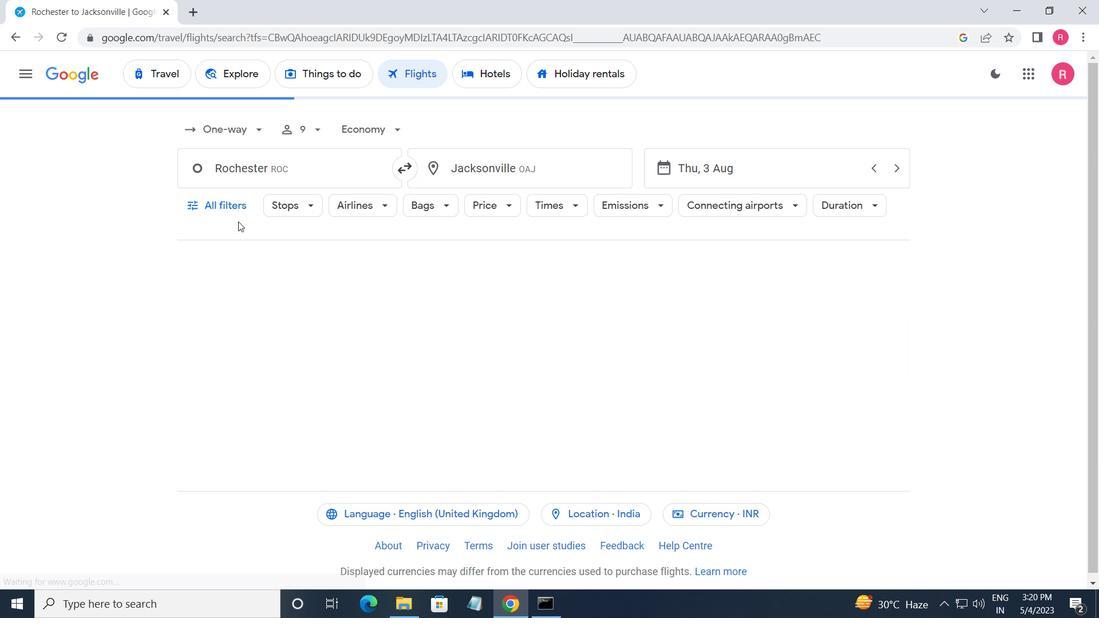 
Action: Mouse pressed left at (210, 194)
Screenshot: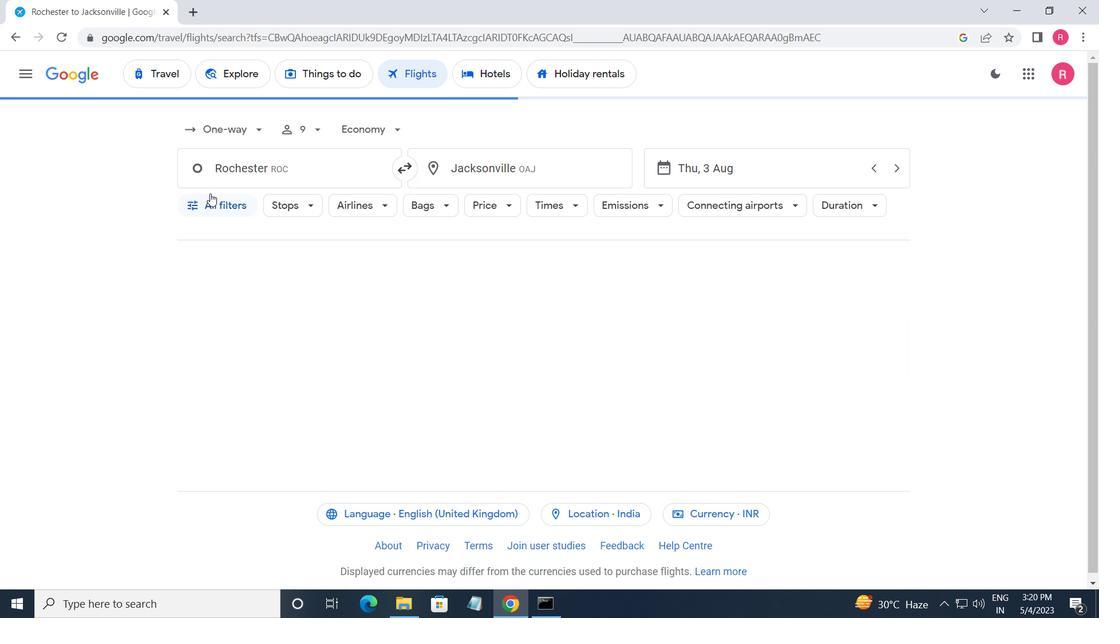 
Action: Mouse moved to (269, 379)
Screenshot: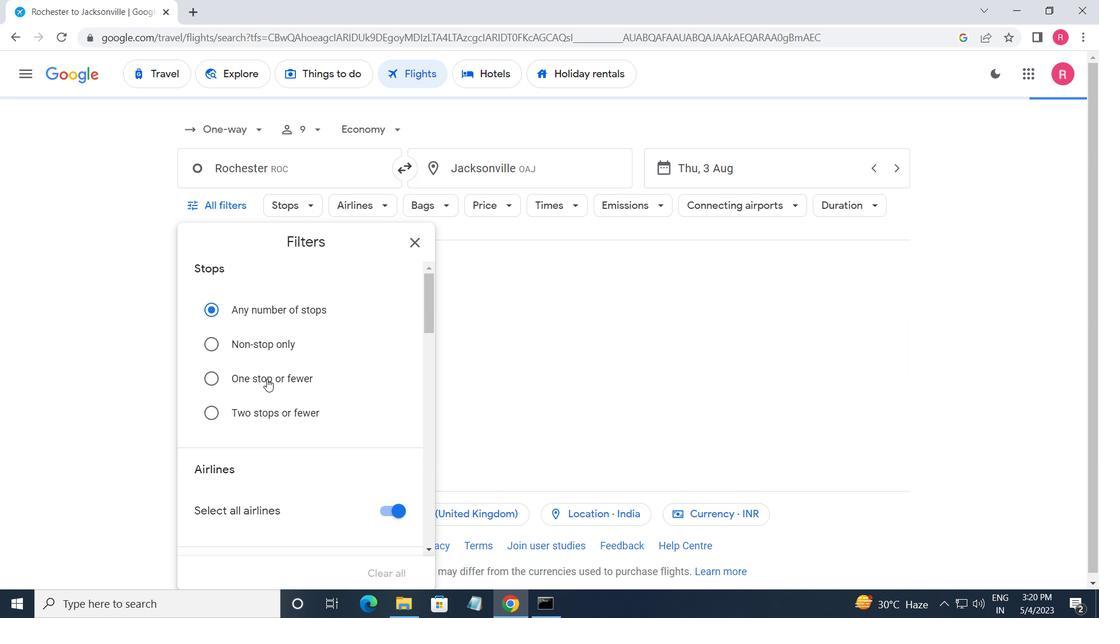 
Action: Mouse scrolled (269, 379) with delta (0, 0)
Screenshot: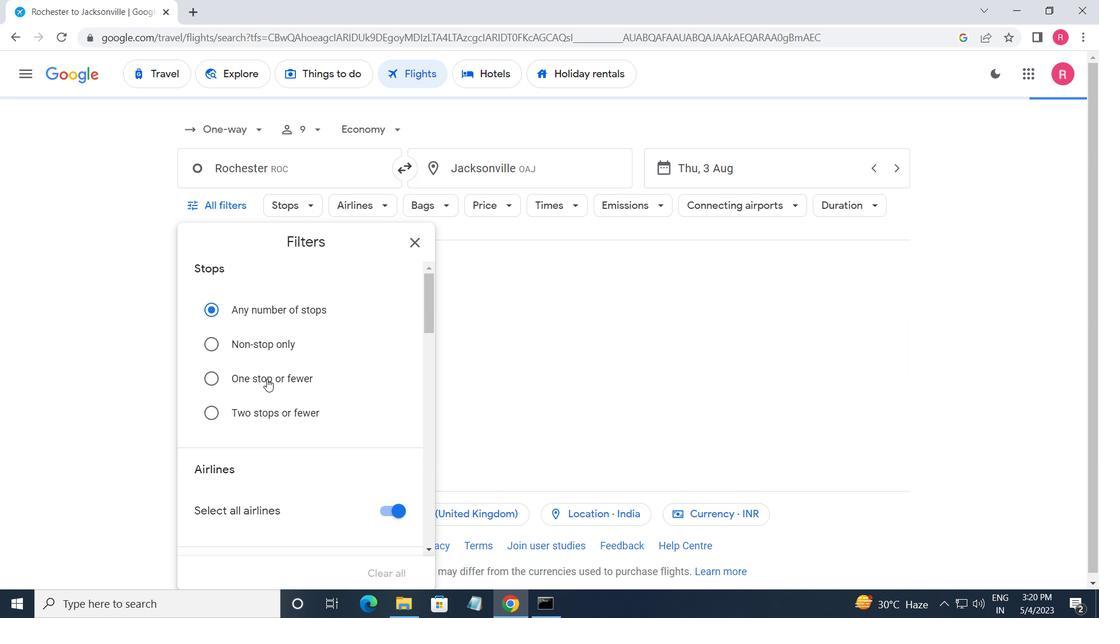 
Action: Mouse moved to (274, 383)
Screenshot: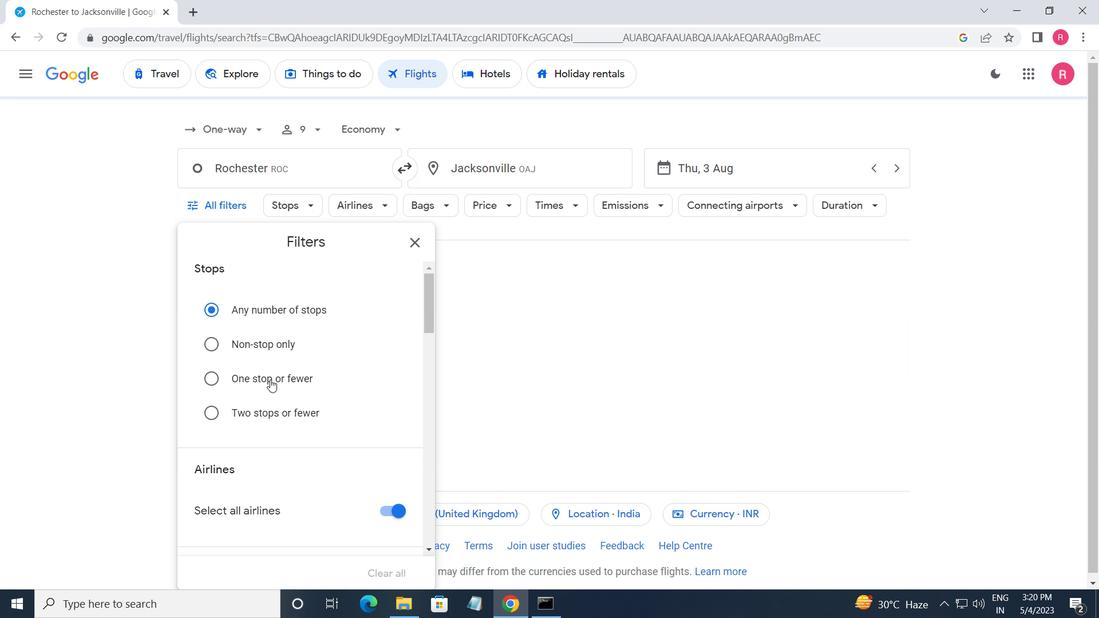 
Action: Mouse scrolled (274, 383) with delta (0, 0)
Screenshot: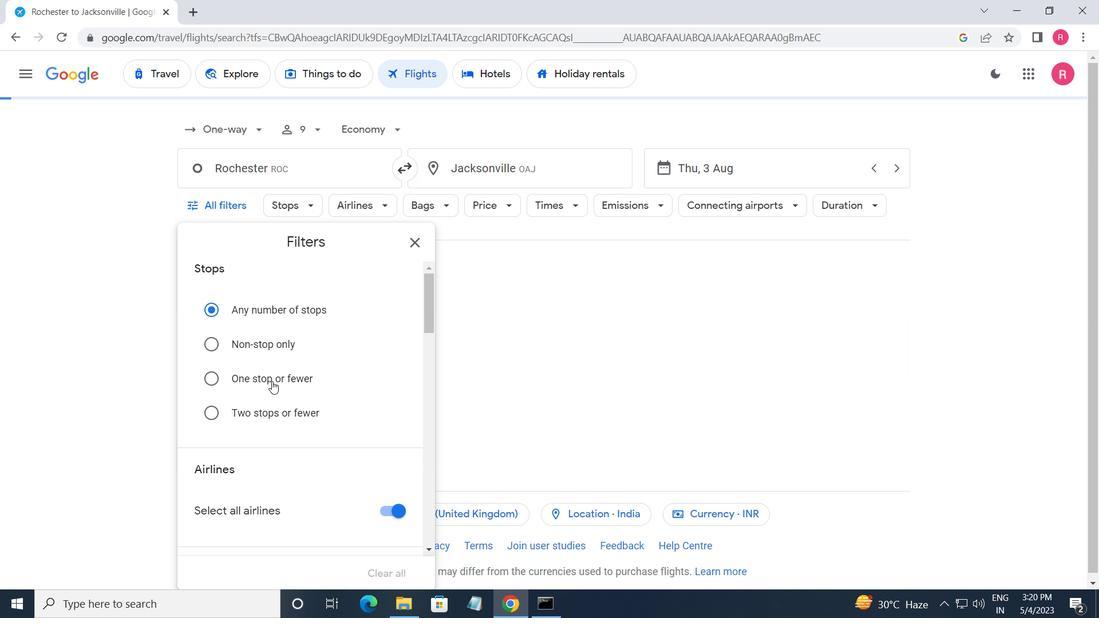 
Action: Mouse moved to (276, 383)
Screenshot: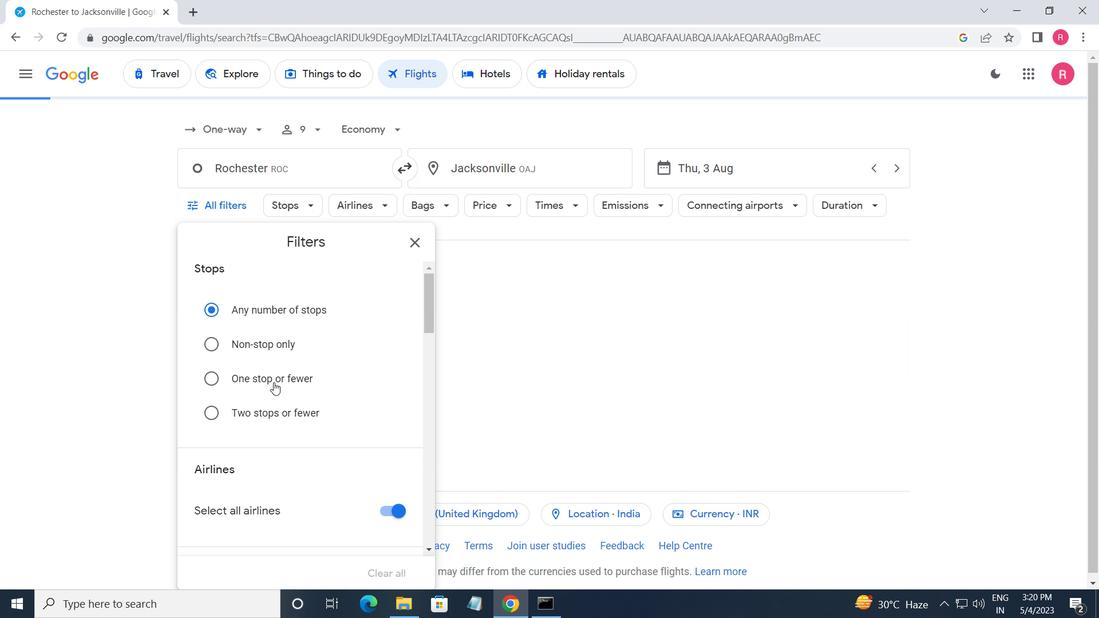 
Action: Mouse scrolled (276, 383) with delta (0, 0)
Screenshot: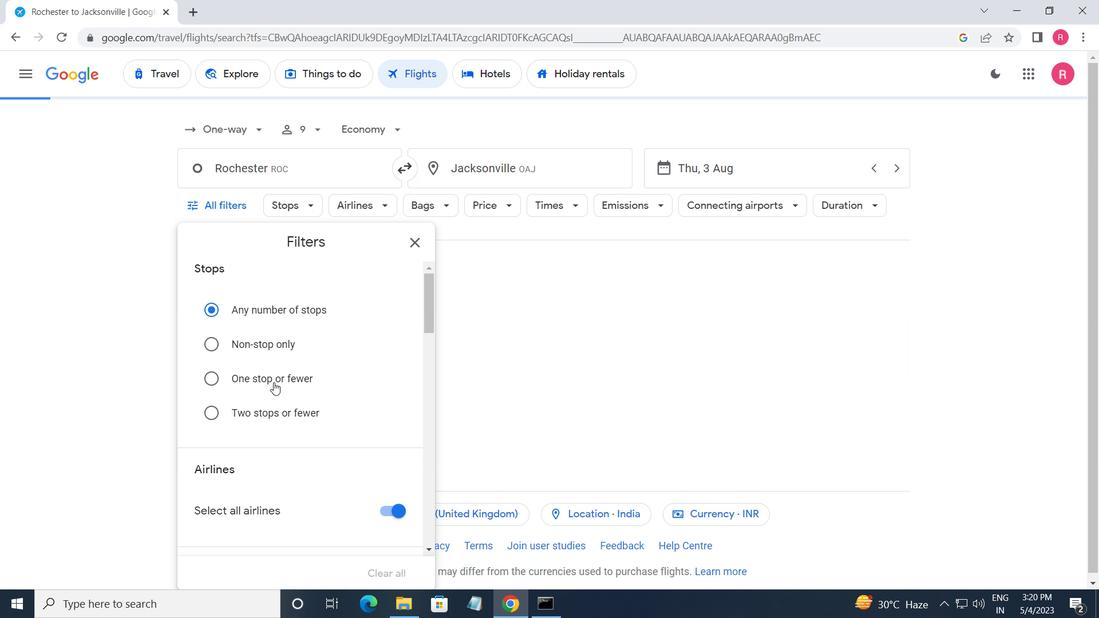 
Action: Mouse moved to (270, 370)
Screenshot: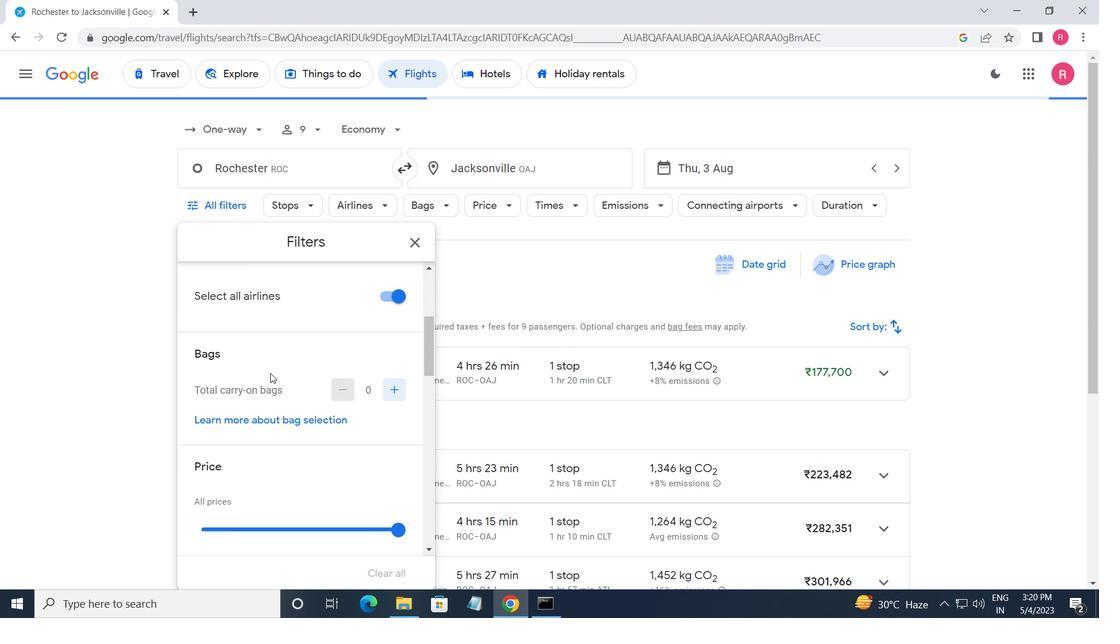 
Action: Mouse scrolled (270, 370) with delta (0, 0)
Screenshot: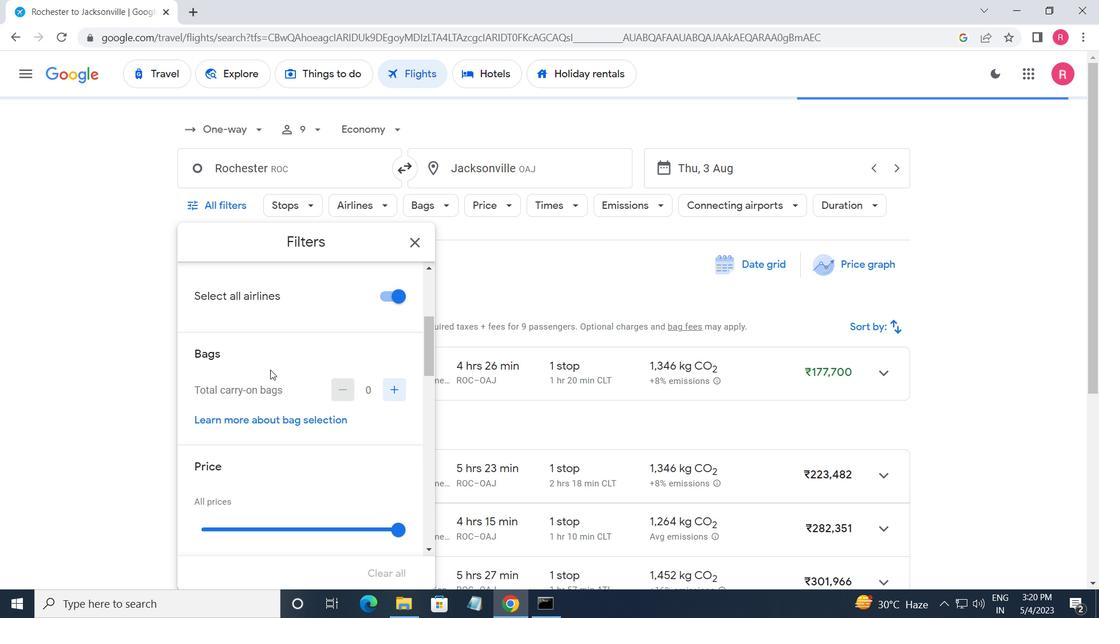 
Action: Mouse scrolled (270, 370) with delta (0, 0)
Screenshot: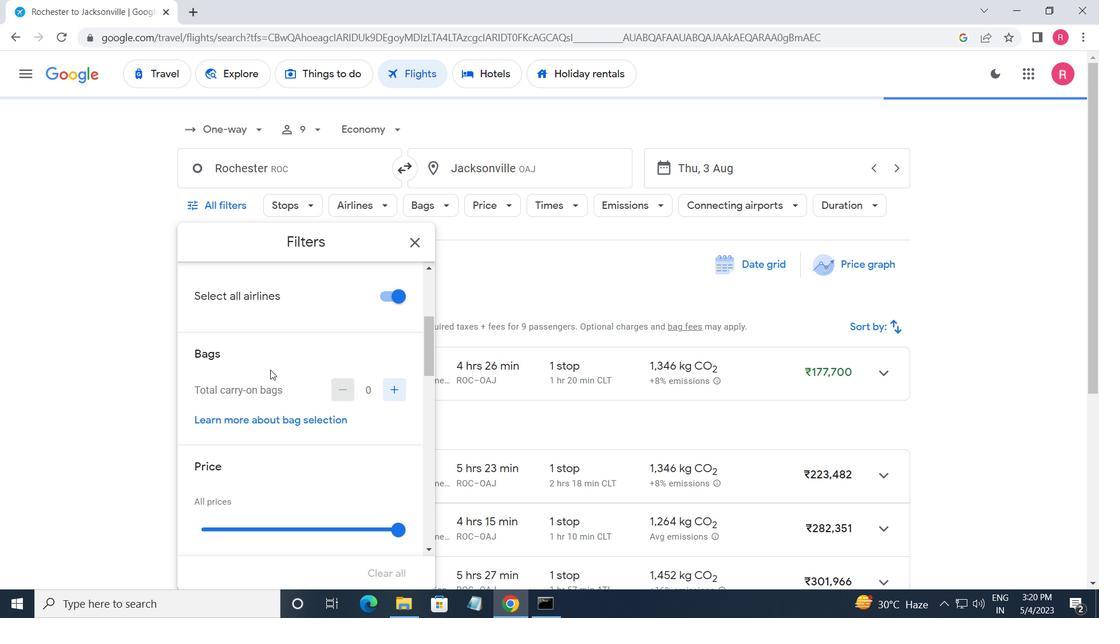
Action: Mouse scrolled (270, 370) with delta (0, 0)
Screenshot: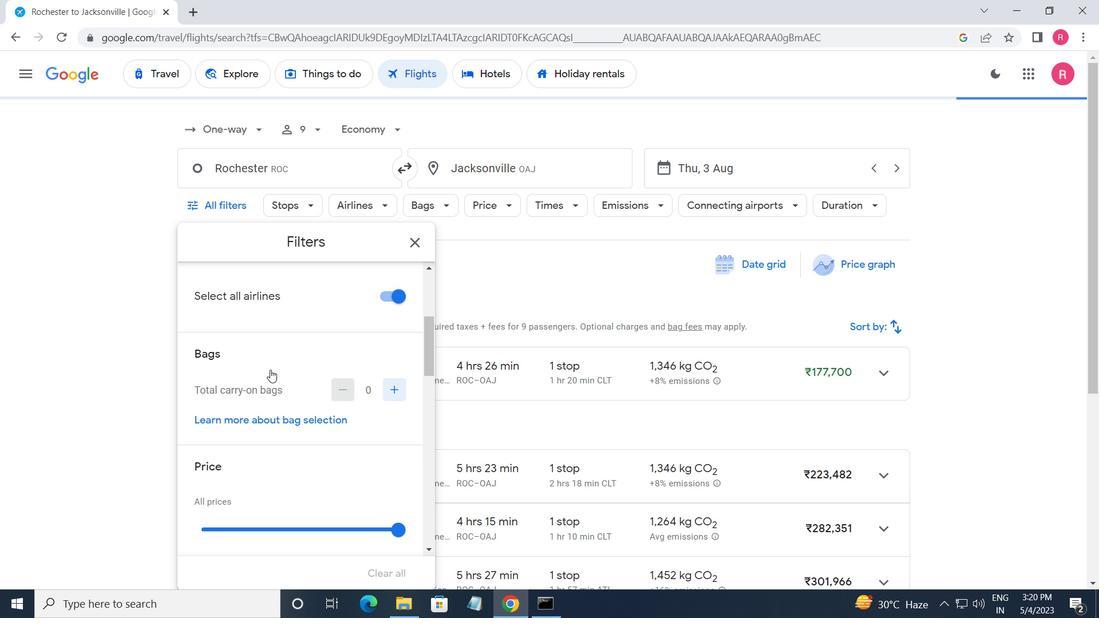 
Action: Mouse scrolled (270, 370) with delta (0, 0)
Screenshot: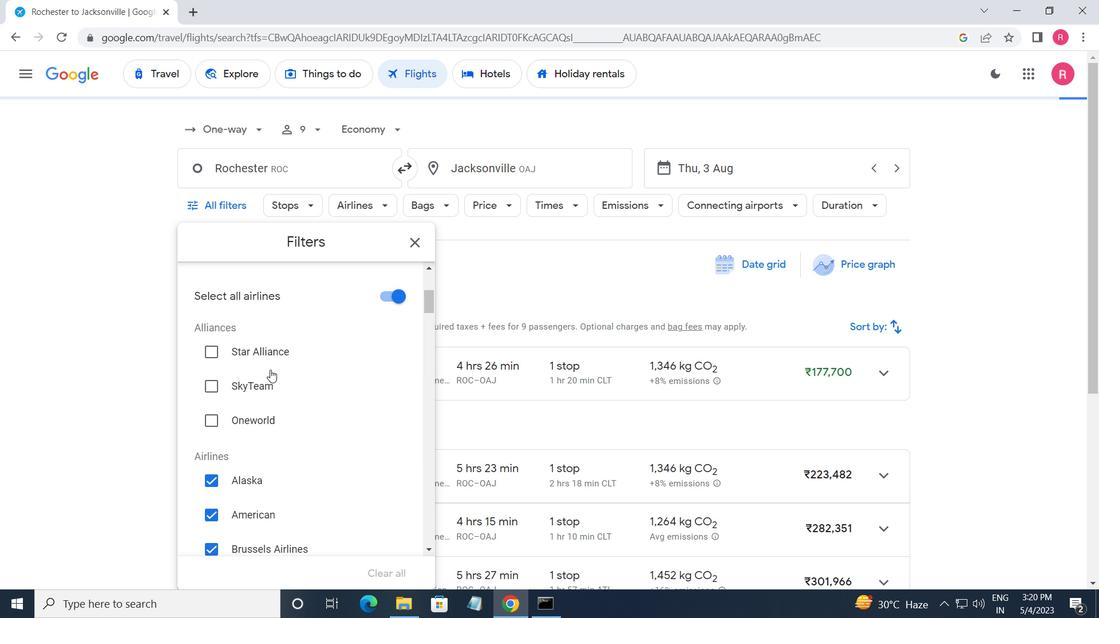 
Action: Mouse moved to (291, 365)
Screenshot: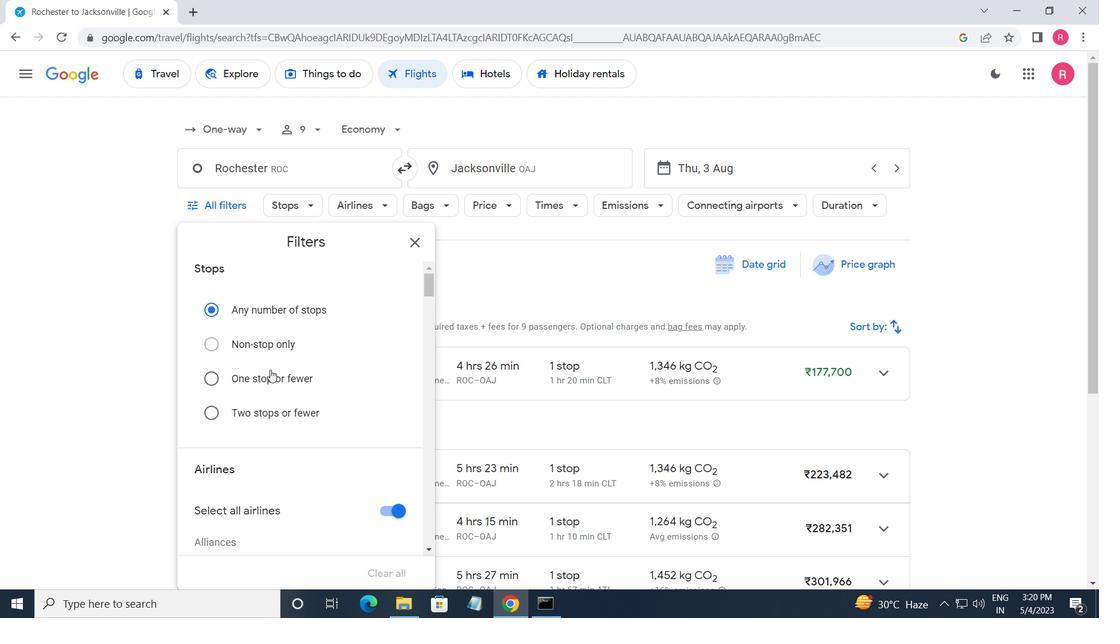 
Action: Mouse scrolled (291, 364) with delta (0, 0)
Screenshot: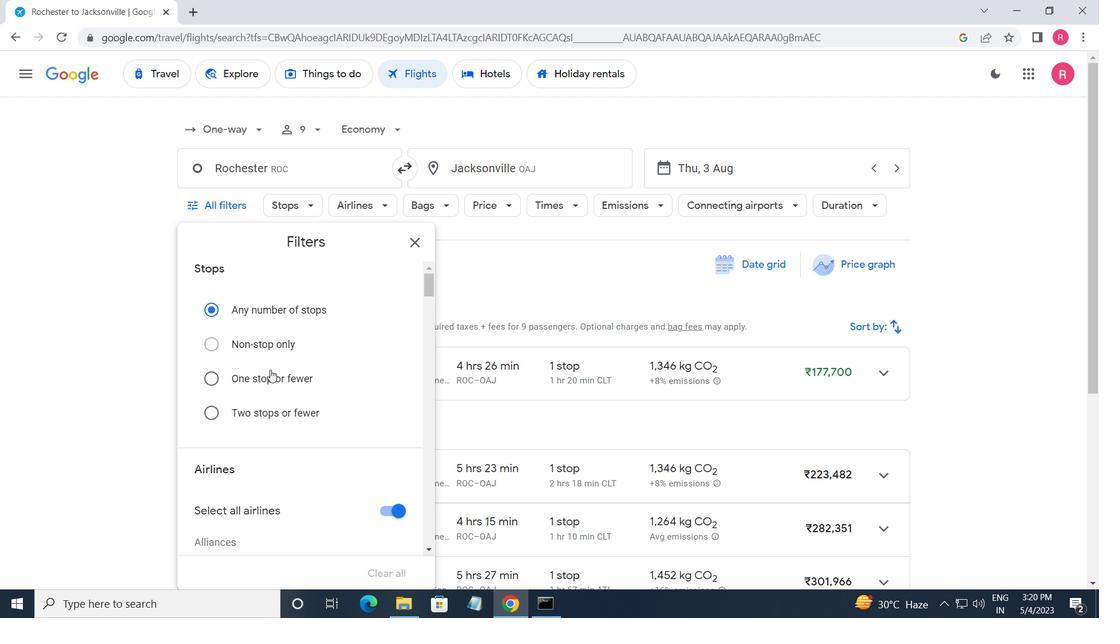 
Action: Mouse moved to (291, 371)
Screenshot: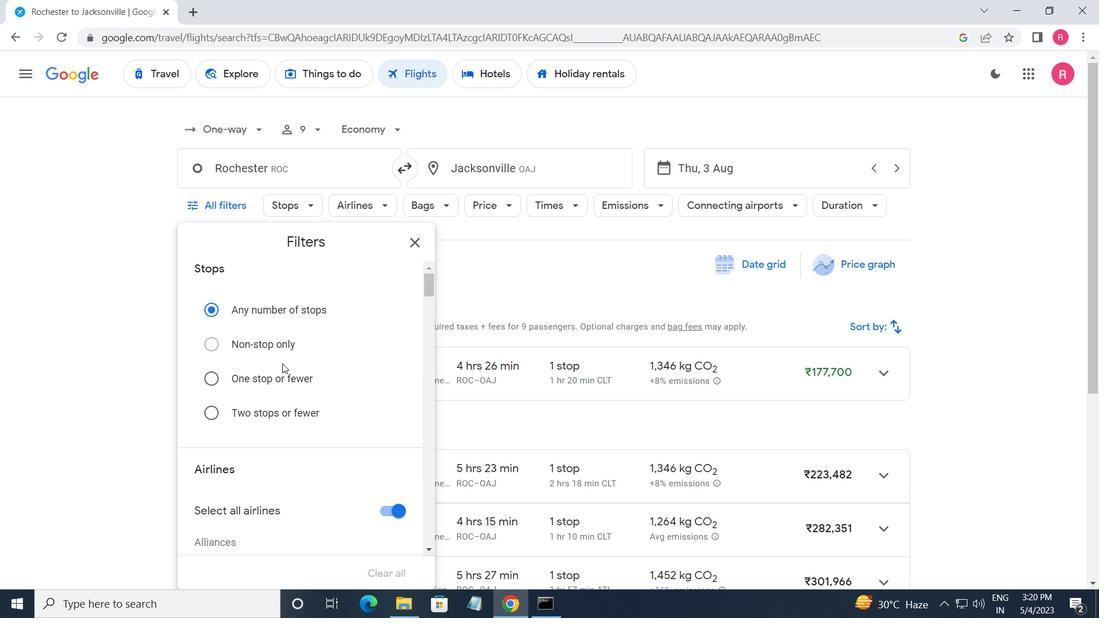 
Action: Mouse scrolled (291, 370) with delta (0, 0)
Screenshot: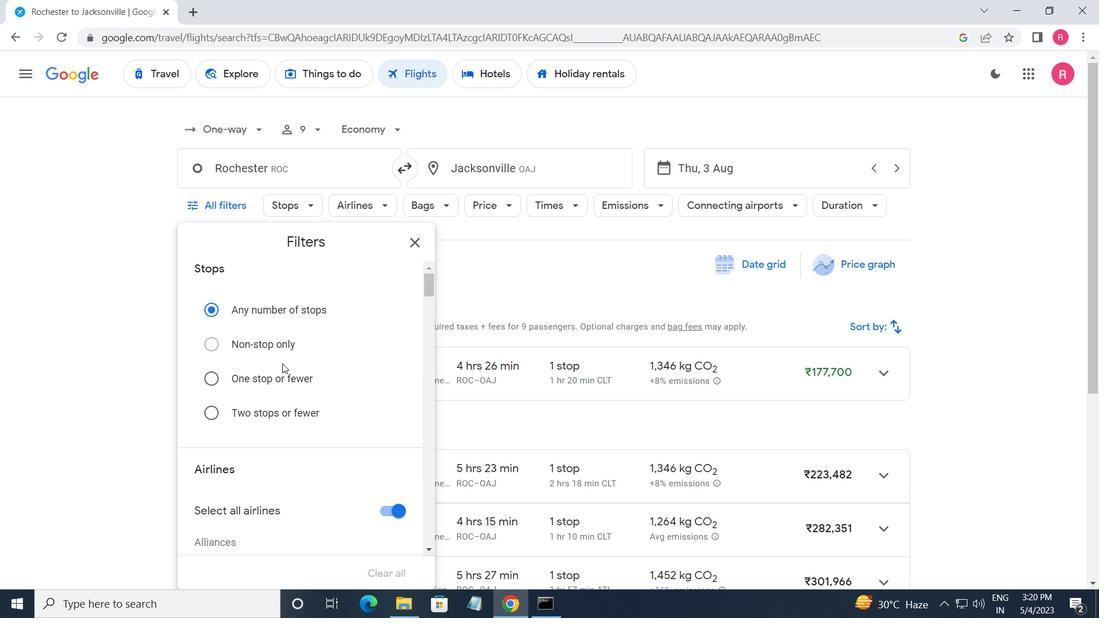 
Action: Mouse moved to (292, 372)
Screenshot: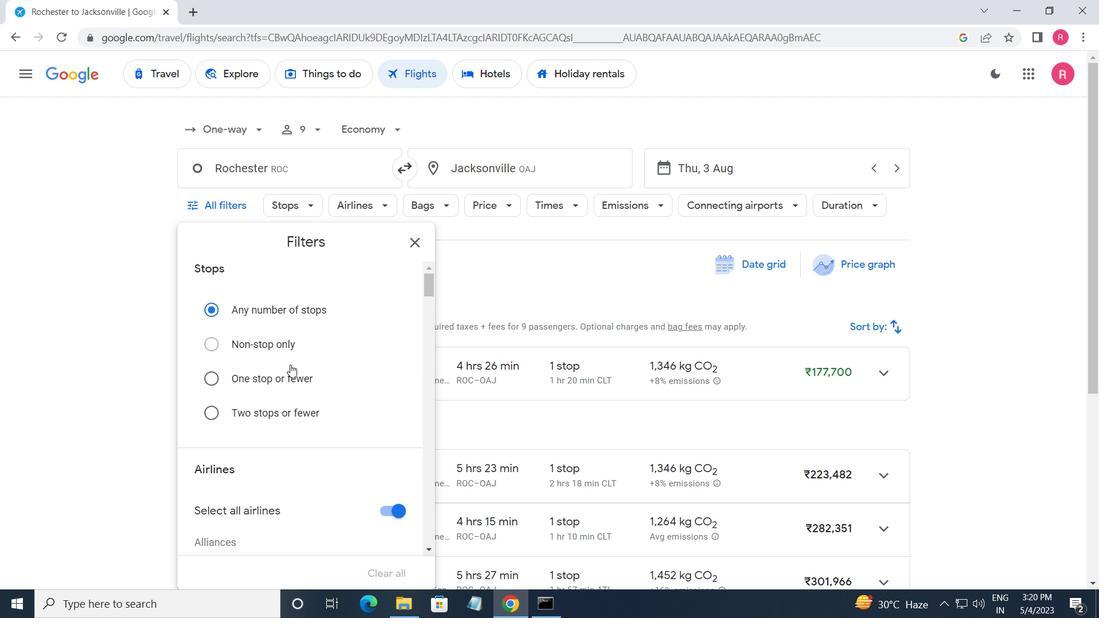 
Action: Mouse scrolled (292, 371) with delta (0, 0)
Screenshot: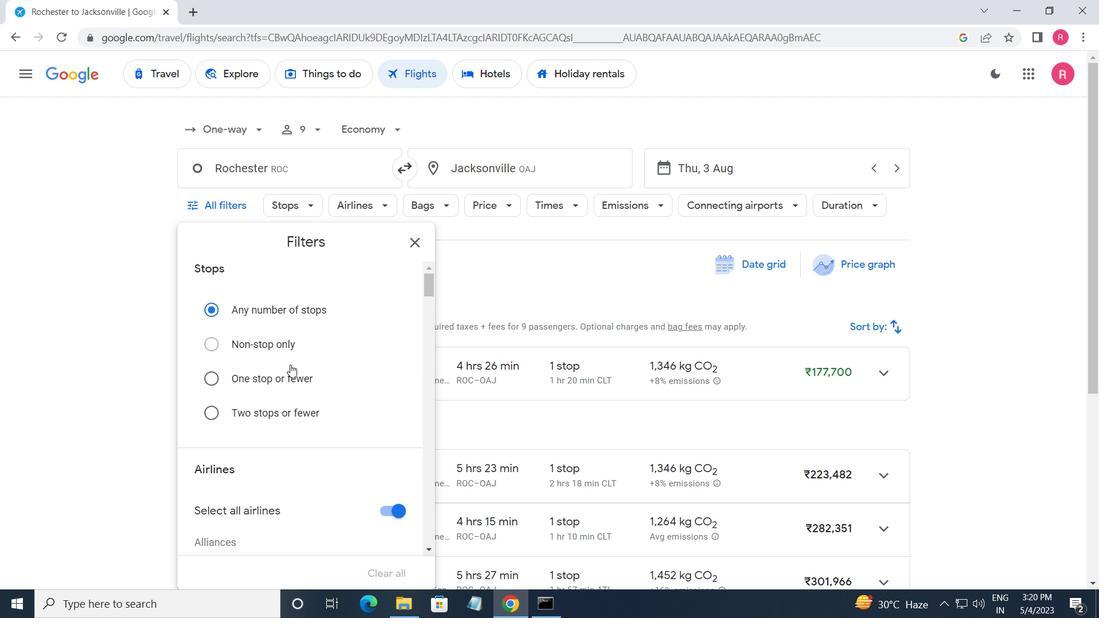 
Action: Mouse moved to (293, 372)
Screenshot: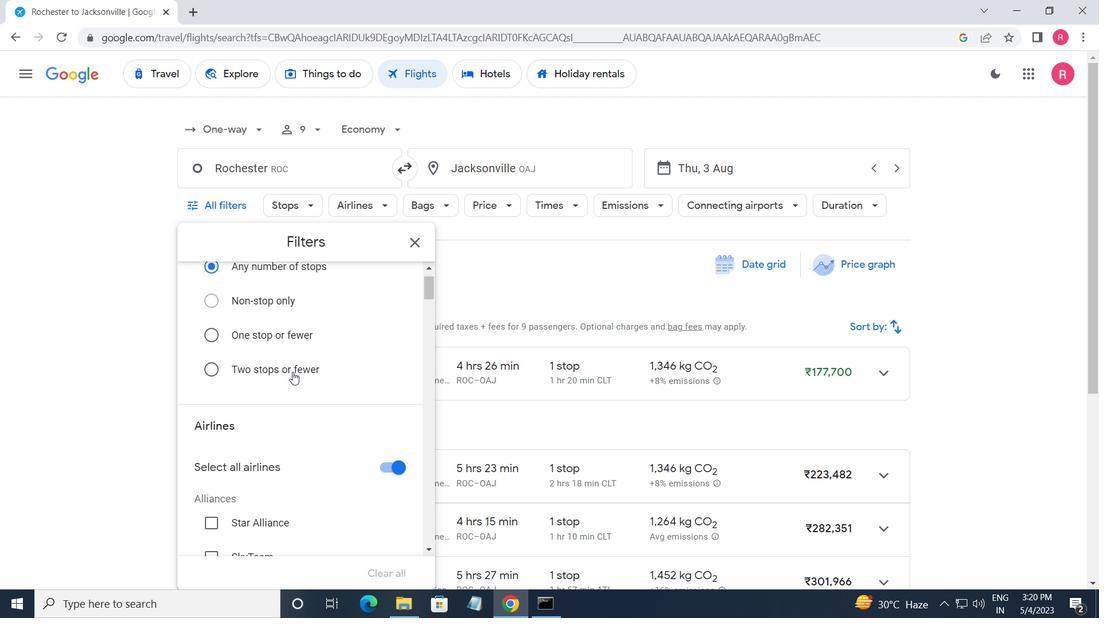 
Action: Mouse scrolled (293, 371) with delta (0, 0)
Screenshot: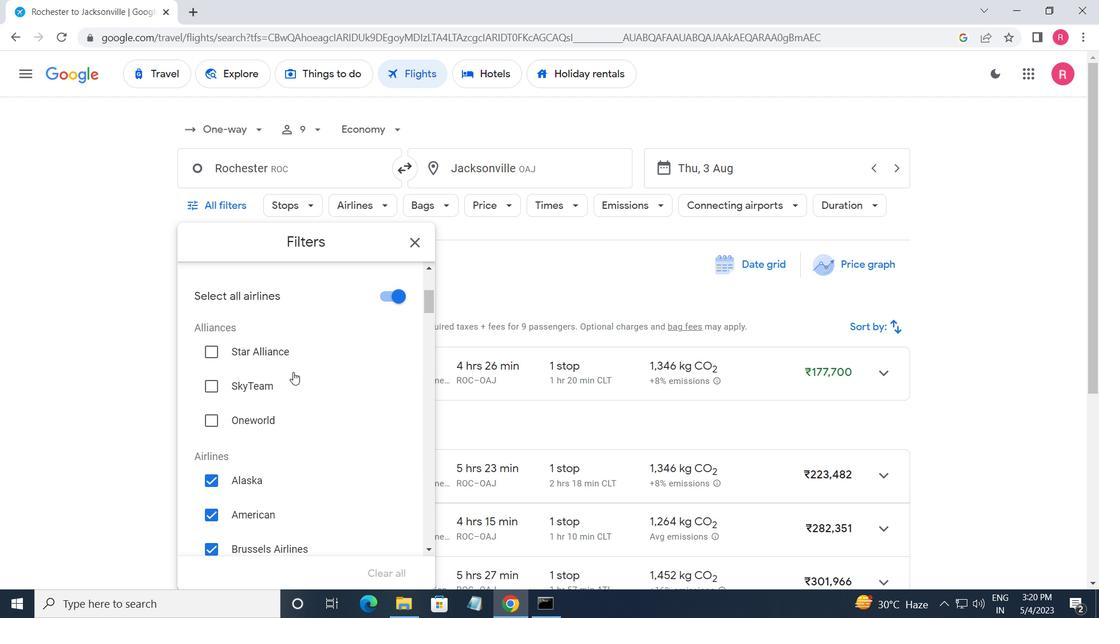 
Action: Mouse moved to (369, 413)
Screenshot: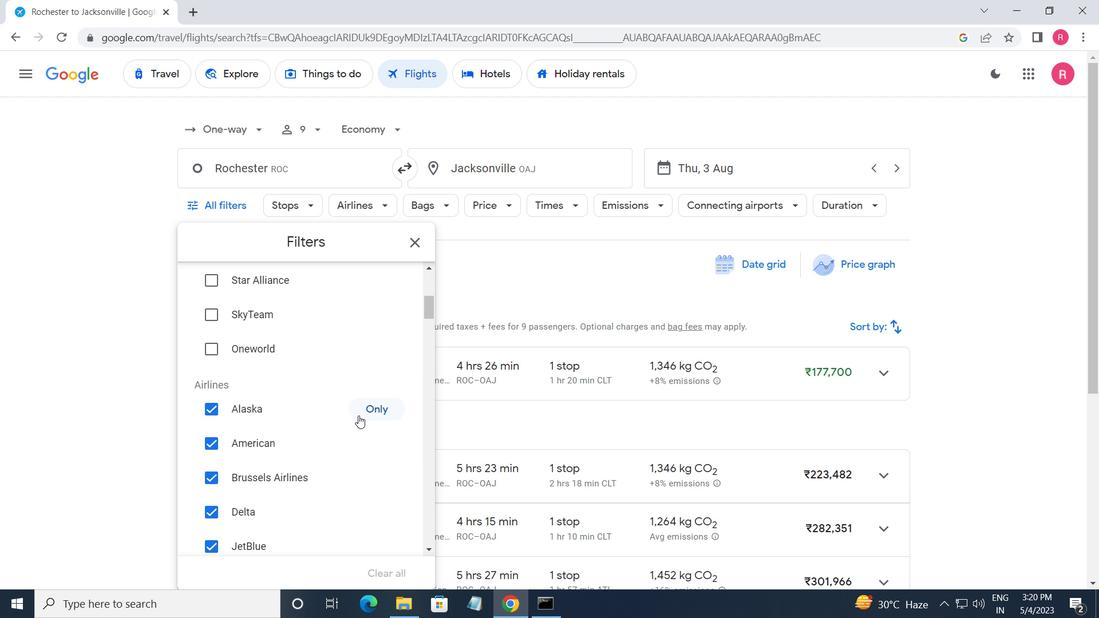 
Action: Mouse pressed left at (369, 413)
Screenshot: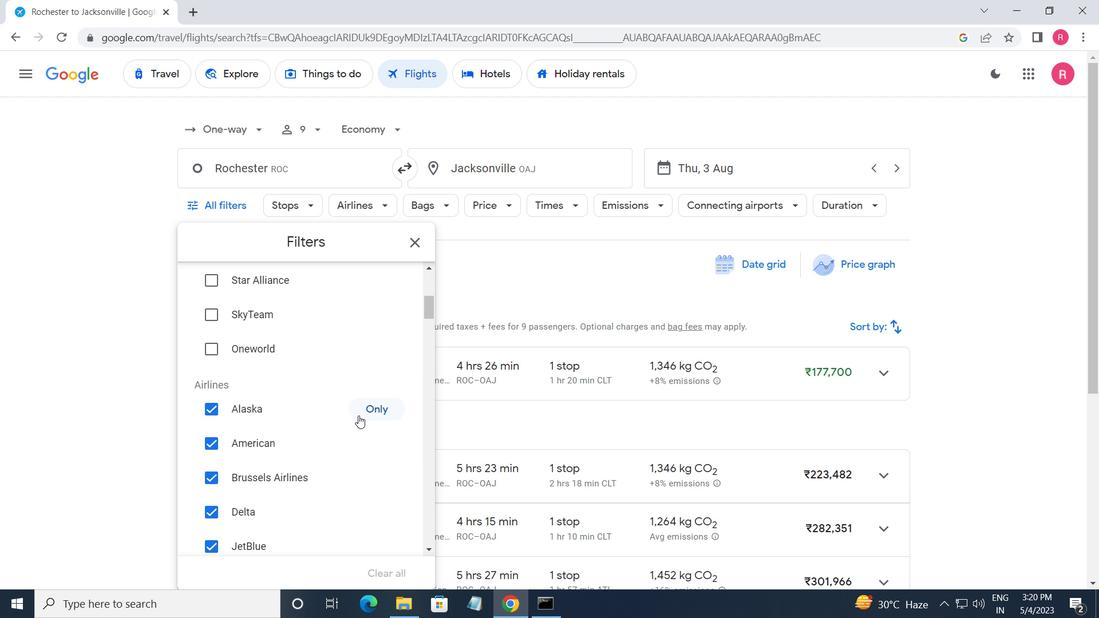 
Action: Mouse moved to (358, 425)
Screenshot: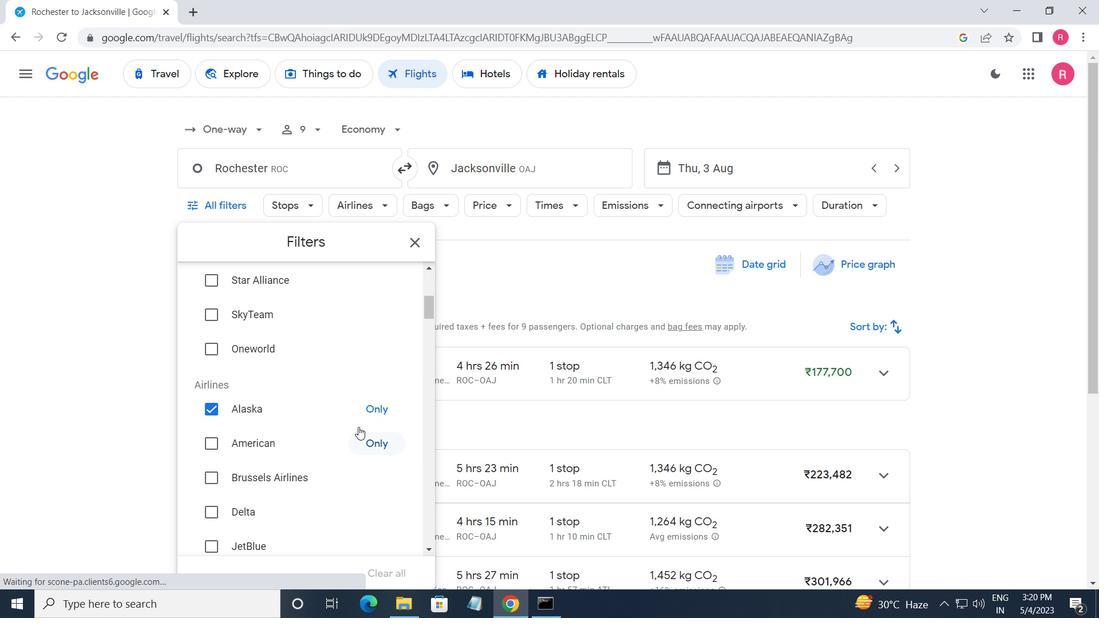 
Action: Mouse scrolled (358, 425) with delta (0, 0)
Screenshot: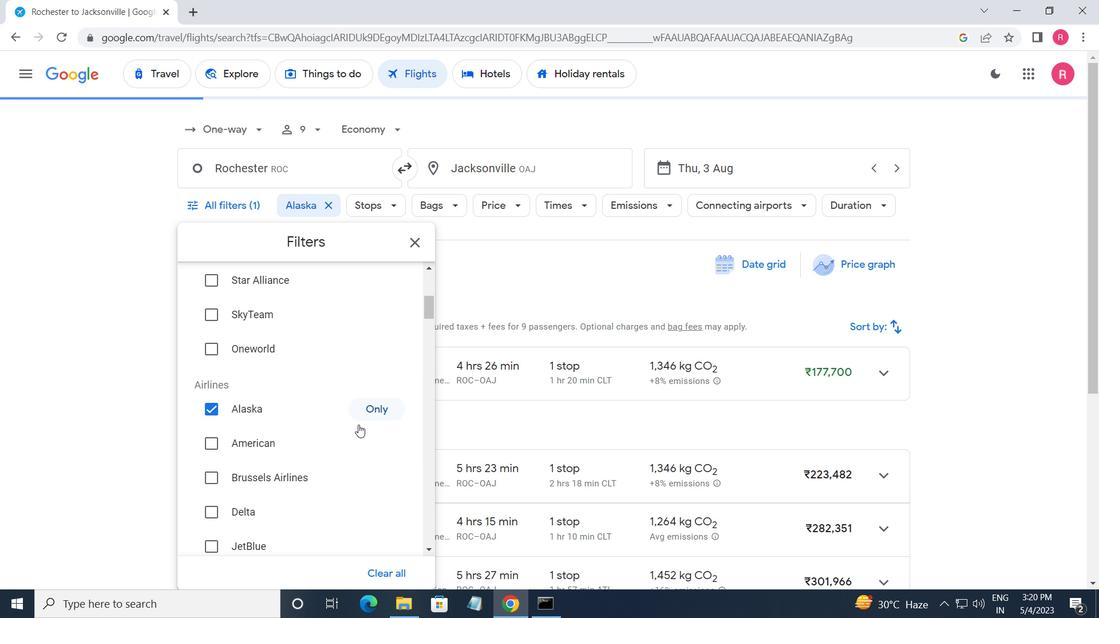 
Action: Mouse scrolled (358, 425) with delta (0, 0)
Screenshot: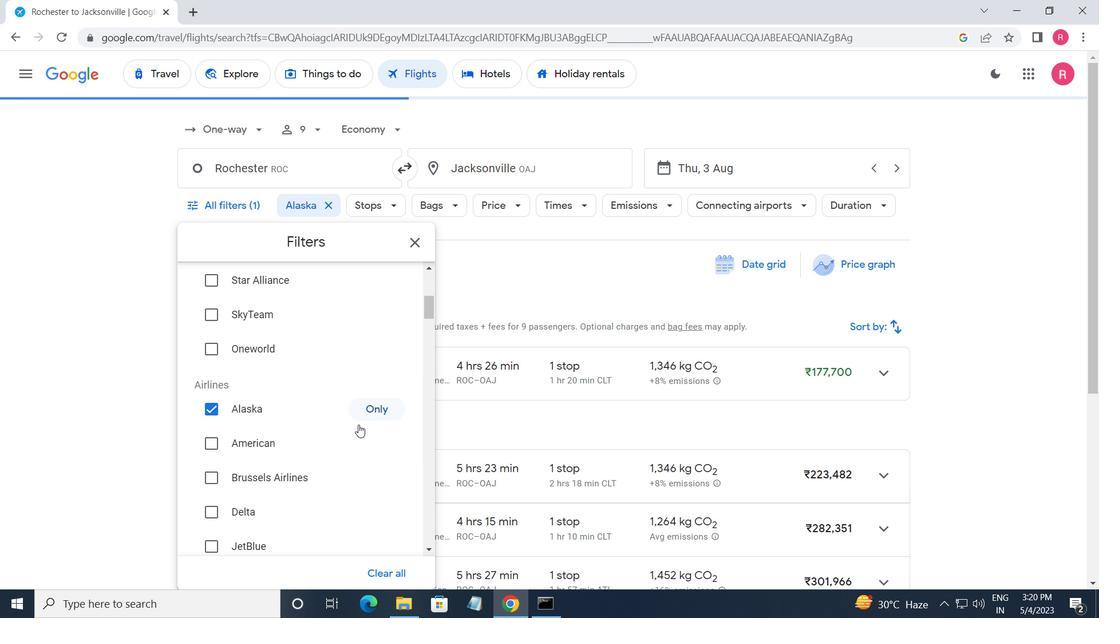 
Action: Mouse moved to (358, 425)
Screenshot: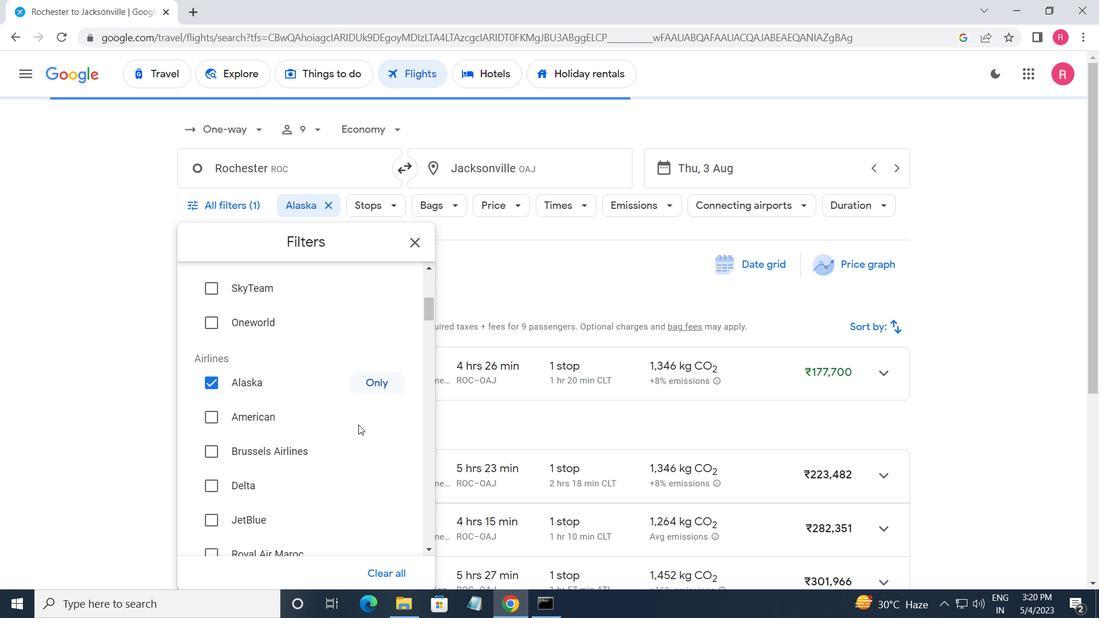 
Action: Mouse scrolled (358, 425) with delta (0, 0)
Screenshot: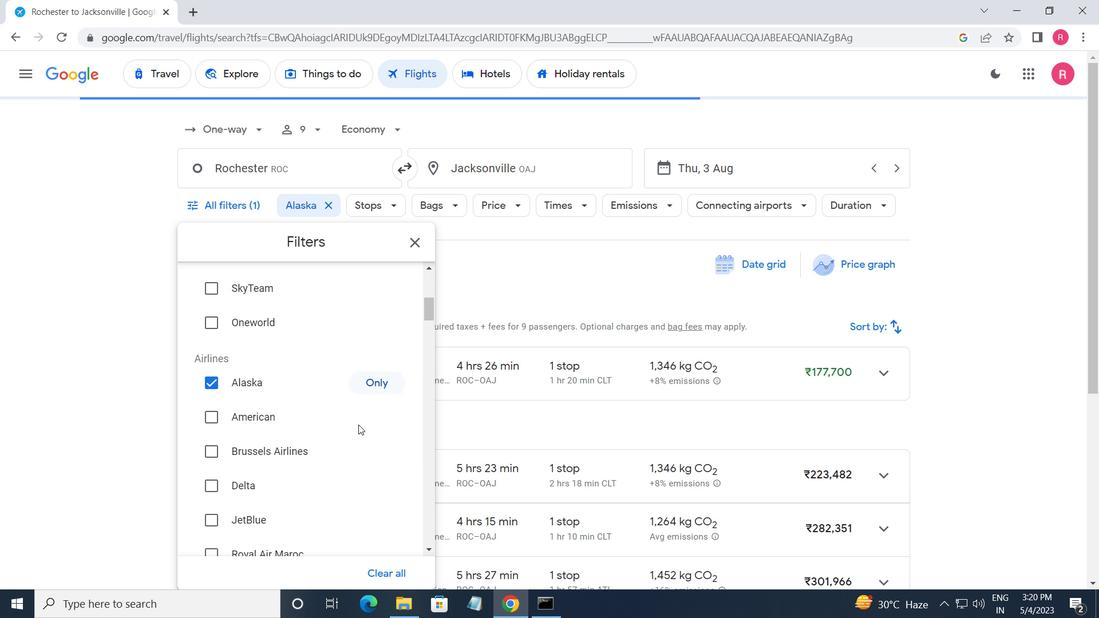 
Action: Mouse moved to (358, 426)
Screenshot: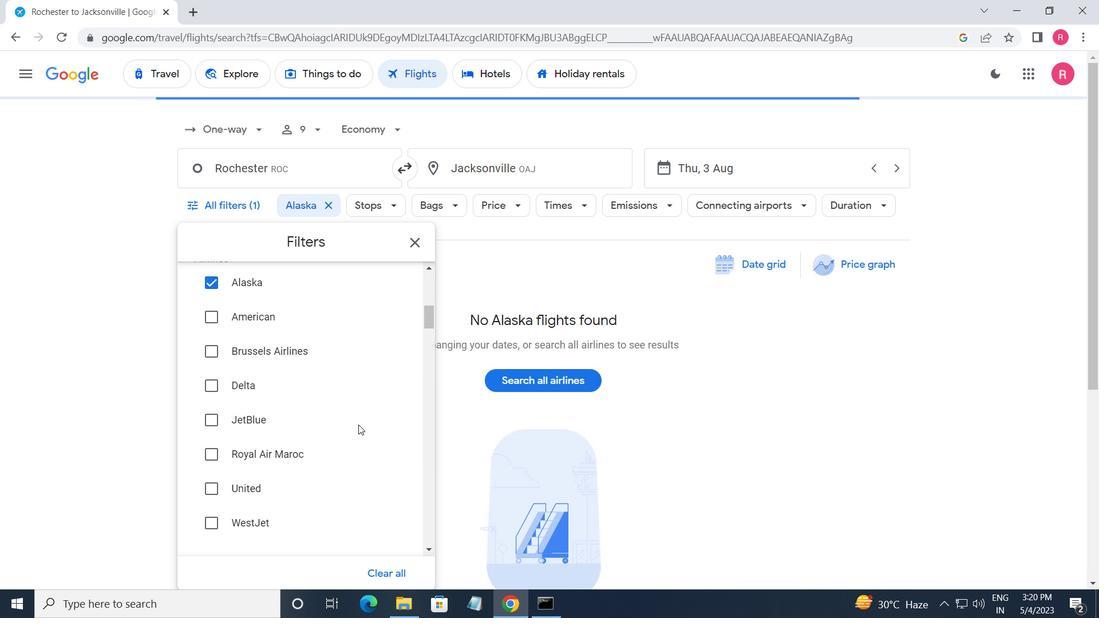 
Action: Mouse scrolled (358, 426) with delta (0, 0)
Screenshot: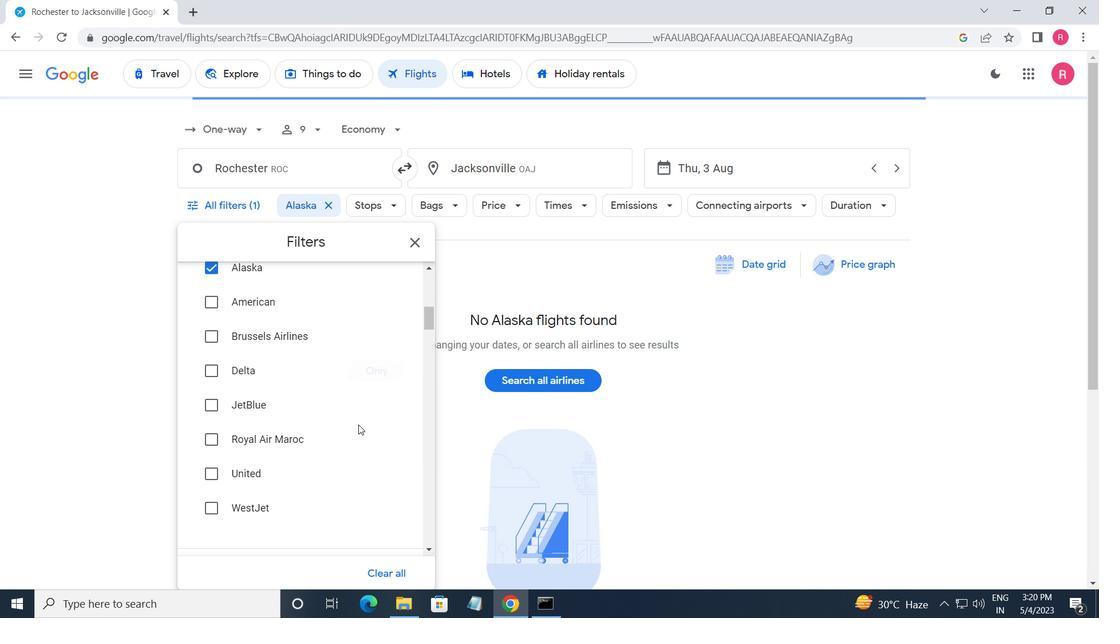 
Action: Mouse moved to (358, 427)
Screenshot: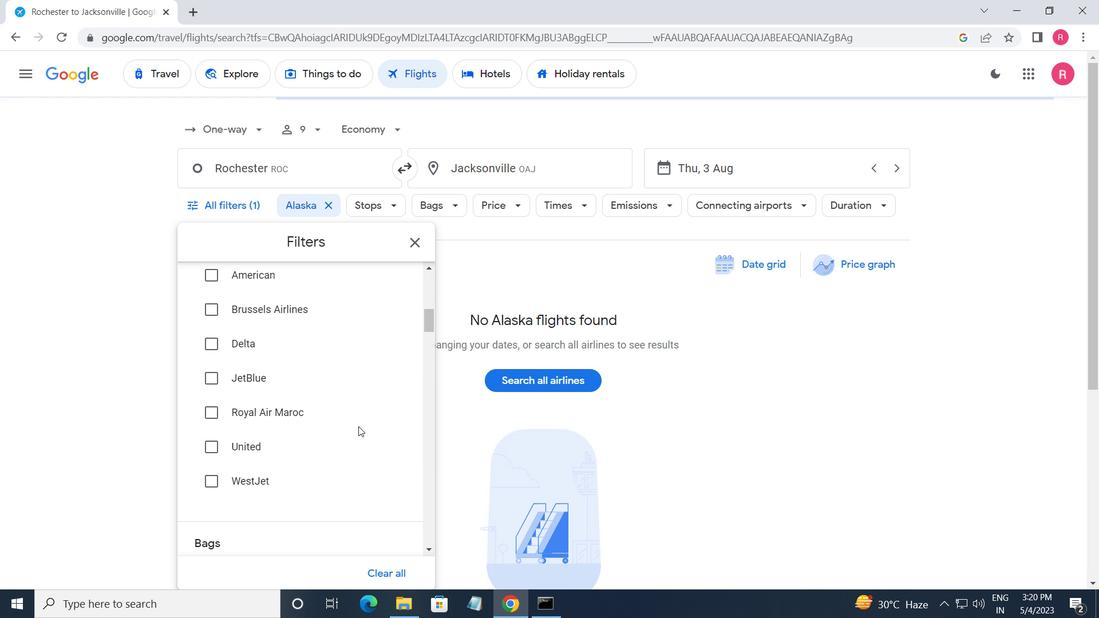 
Action: Mouse scrolled (358, 426) with delta (0, 0)
Screenshot: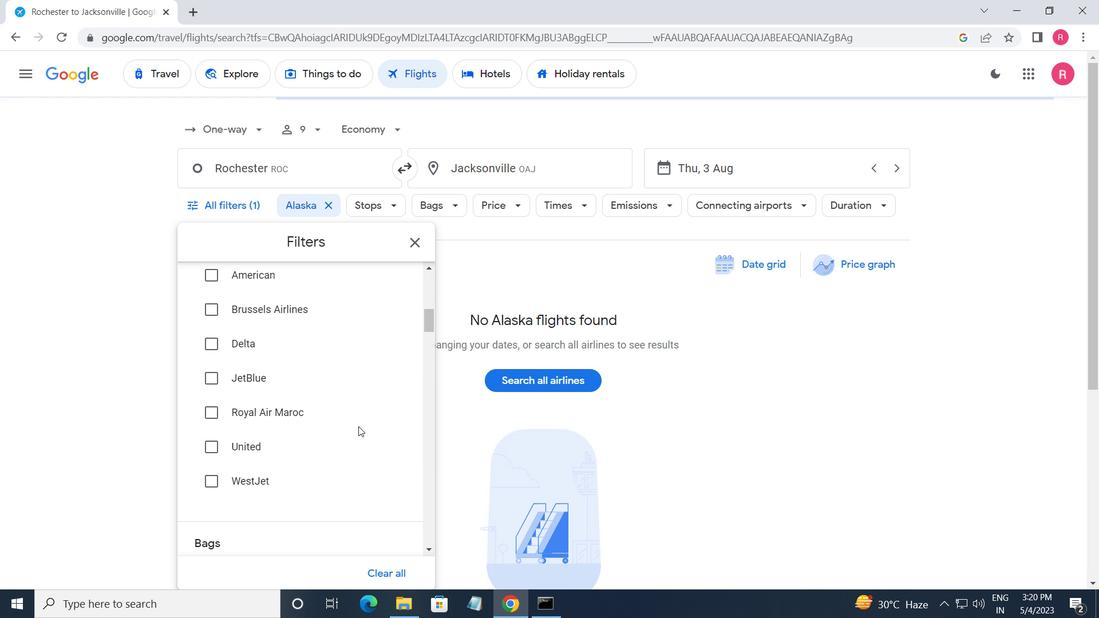 
Action: Mouse moved to (394, 445)
Screenshot: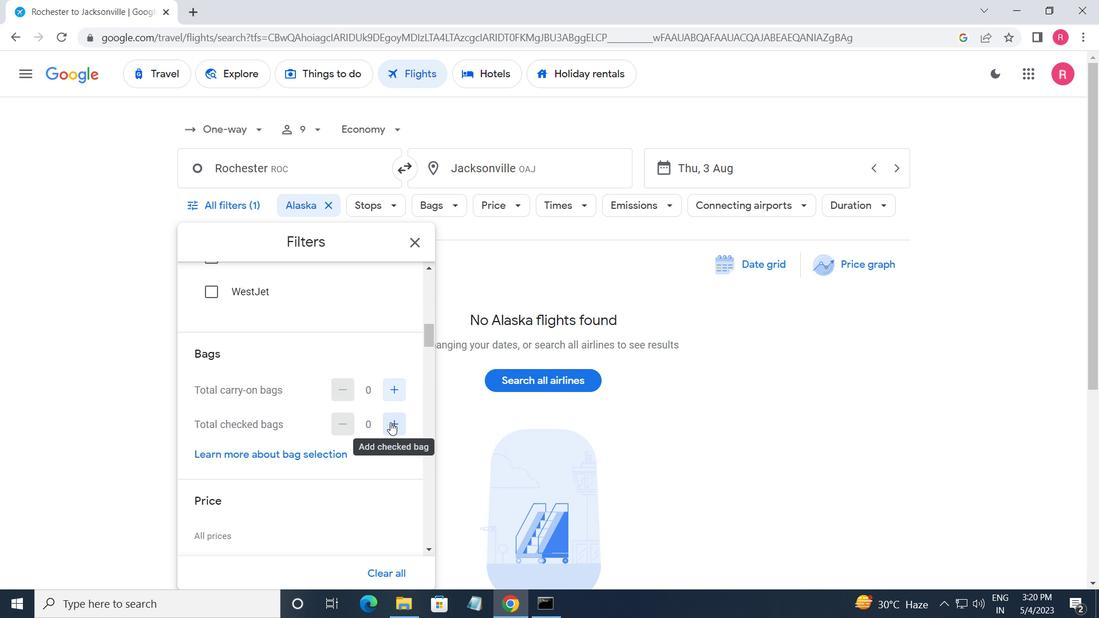 
Action: Mouse scrolled (394, 444) with delta (0, 0)
Screenshot: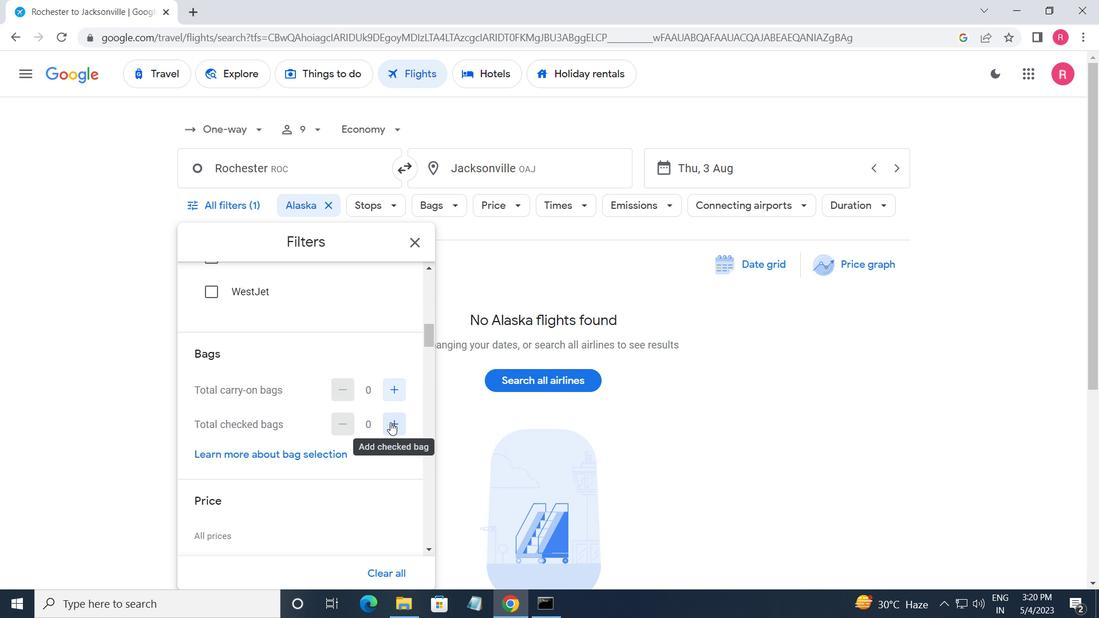 
Action: Mouse moved to (395, 447)
Screenshot: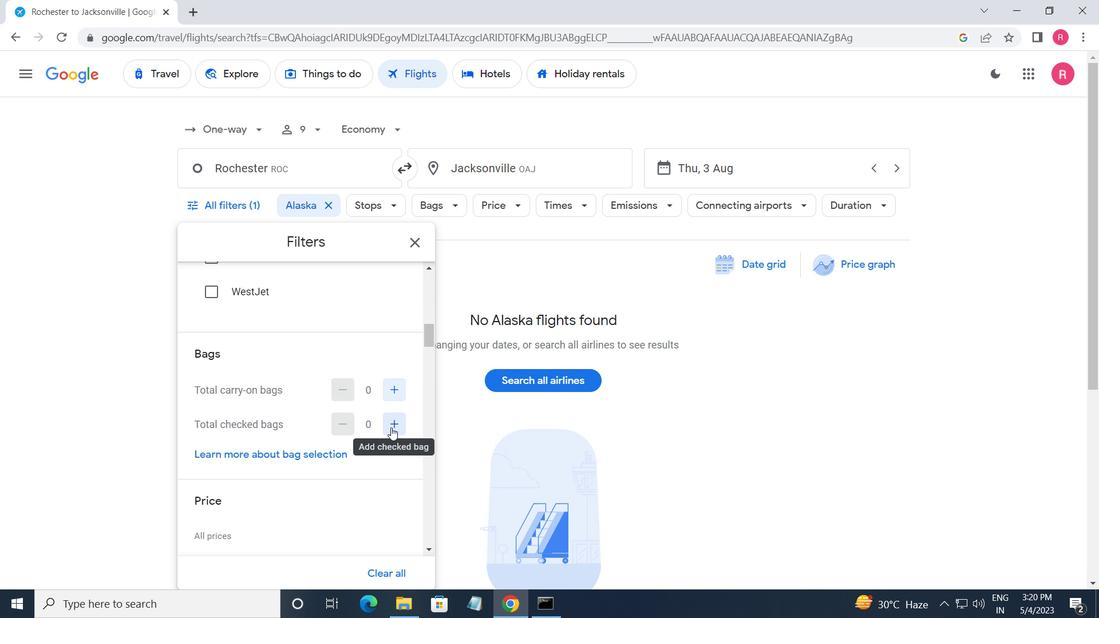 
Action: Mouse scrolled (395, 446) with delta (0, 0)
Screenshot: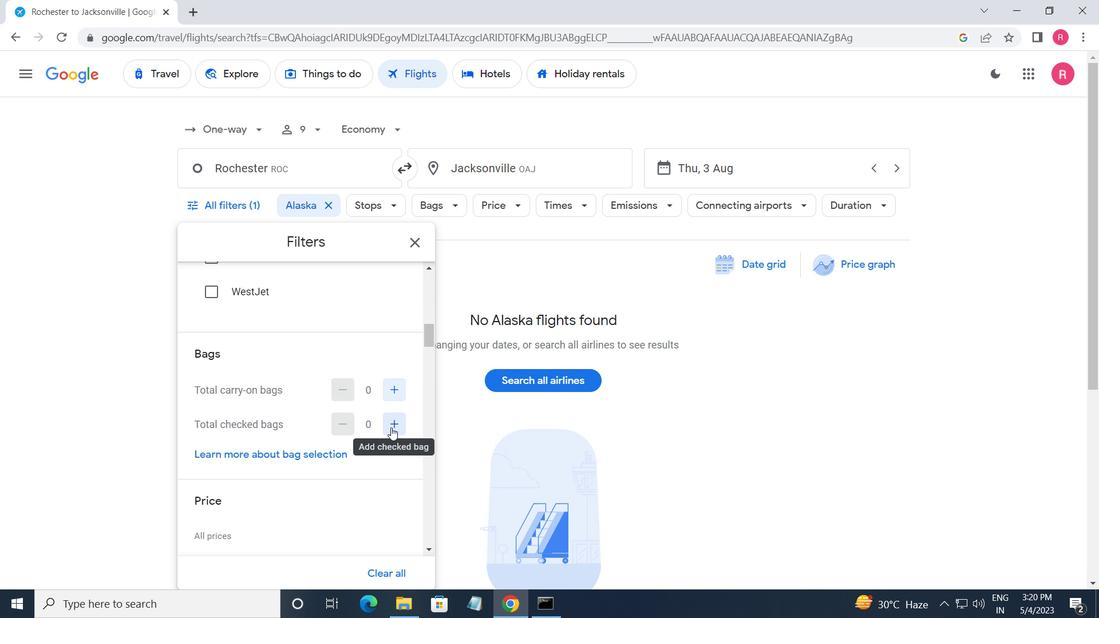 
Action: Mouse moved to (326, 333)
Screenshot: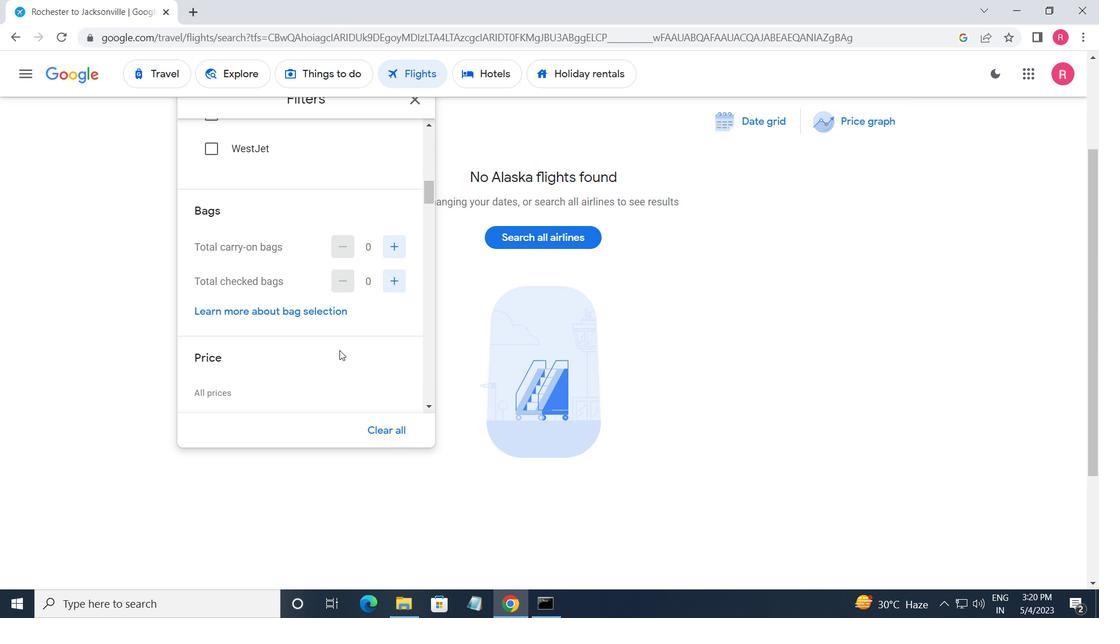 
Action: Mouse scrolled (326, 333) with delta (0, 0)
Screenshot: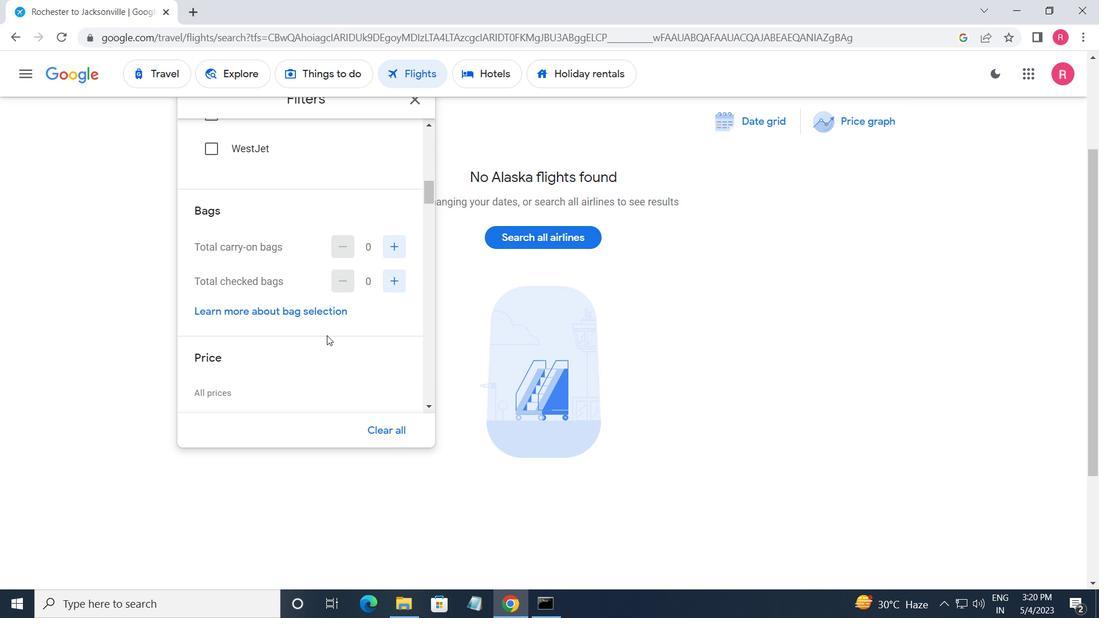 
Action: Mouse scrolled (326, 333) with delta (0, 0)
Screenshot: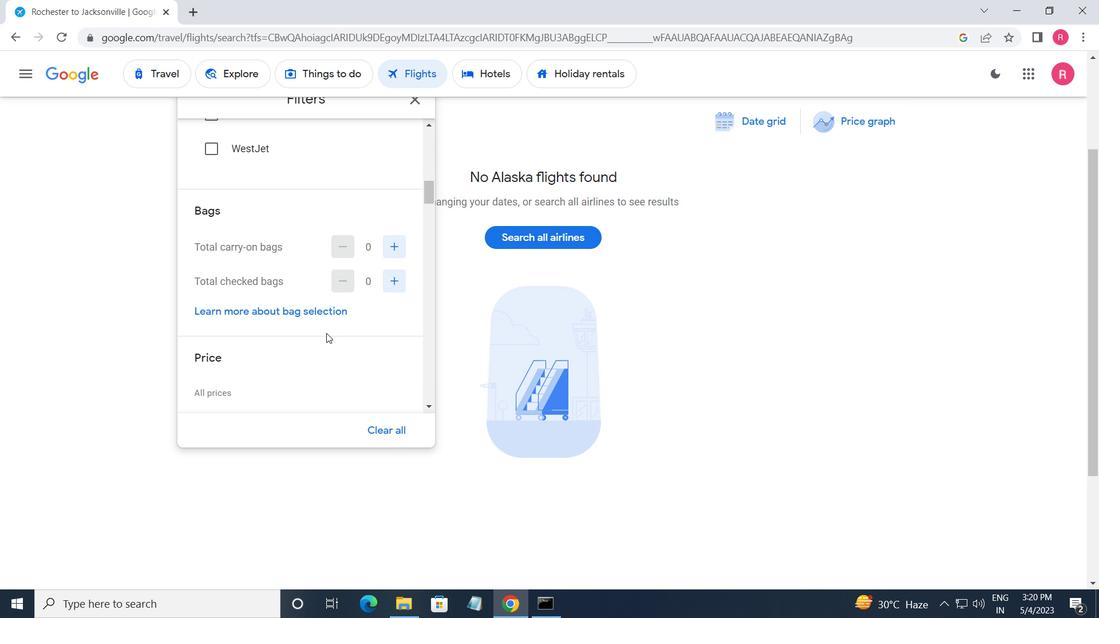 
Action: Mouse moved to (409, 276)
Screenshot: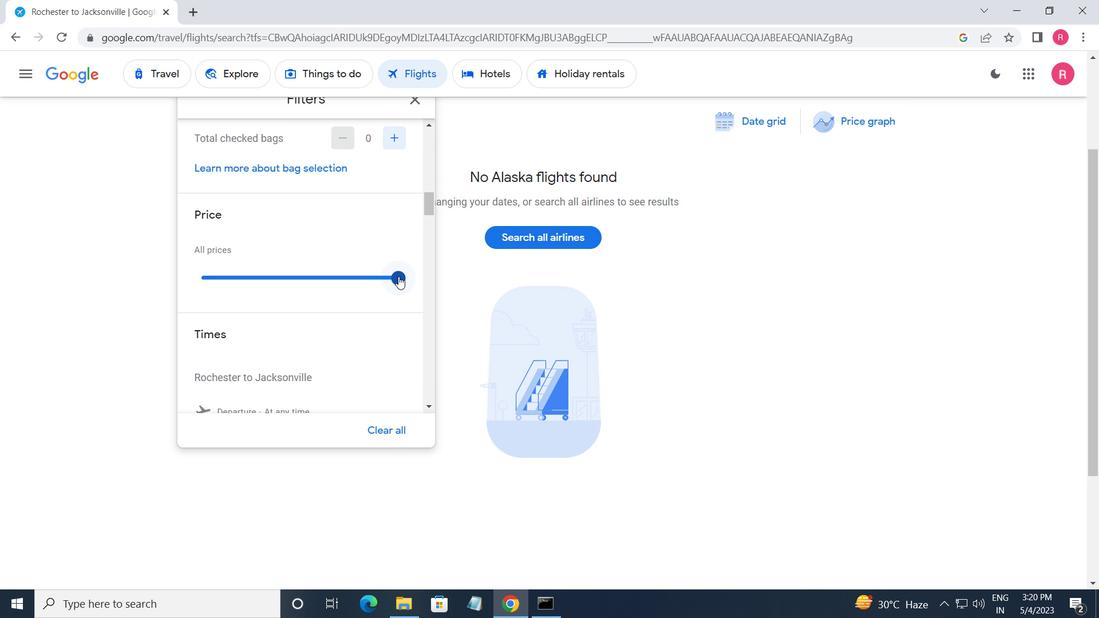 
Action: Mouse pressed left at (409, 276)
Screenshot: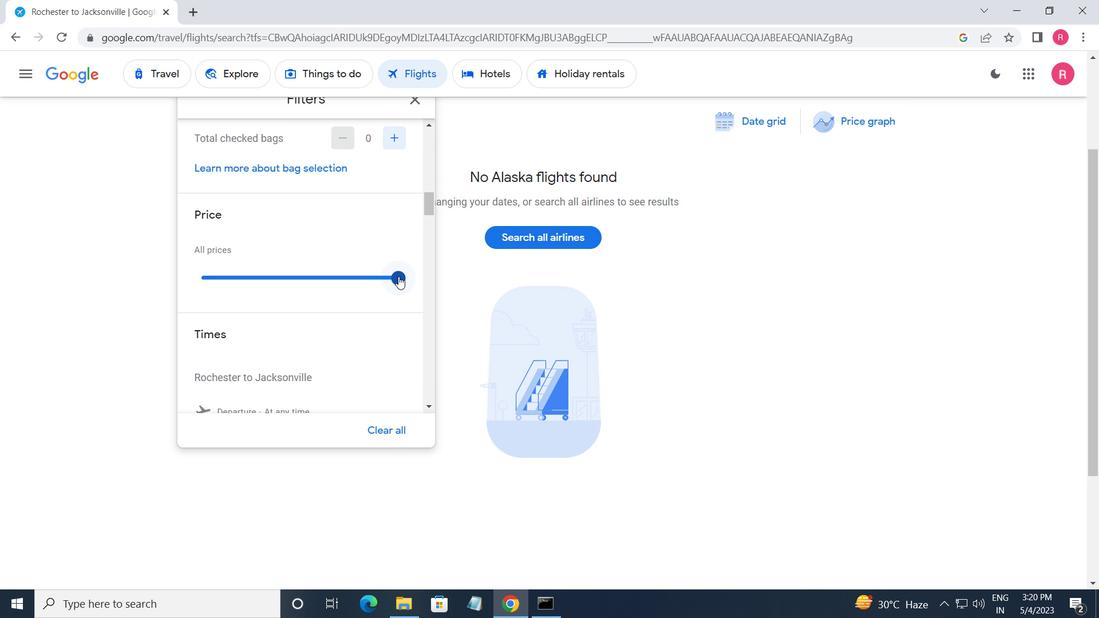 
Action: Mouse moved to (288, 305)
Screenshot: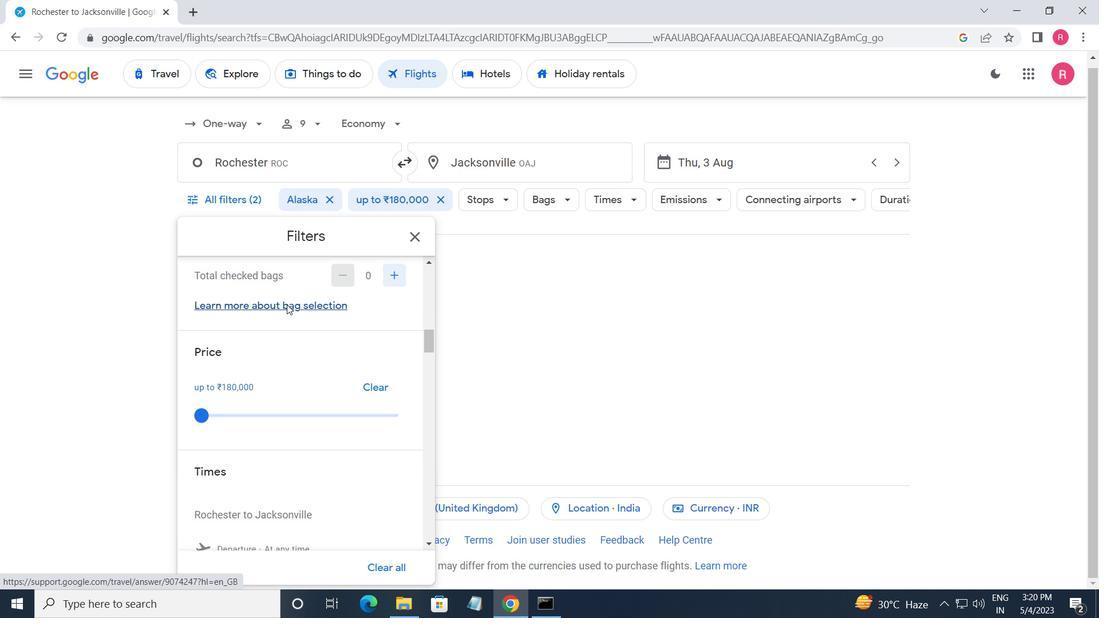 
Action: Mouse scrolled (288, 304) with delta (0, 0)
Screenshot: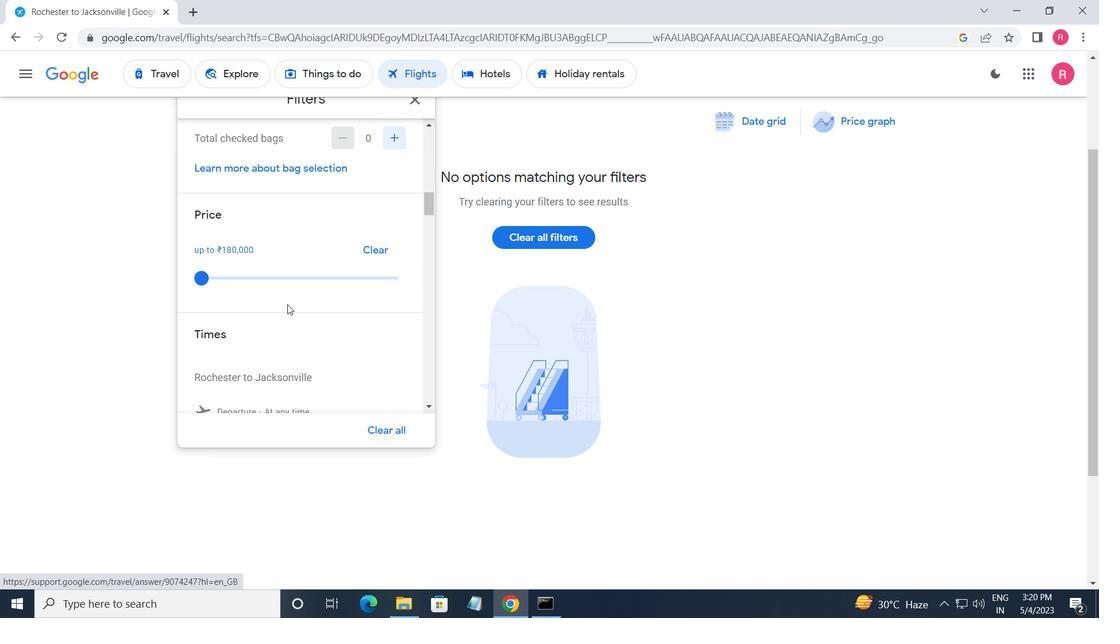
Action: Mouse moved to (286, 305)
Screenshot: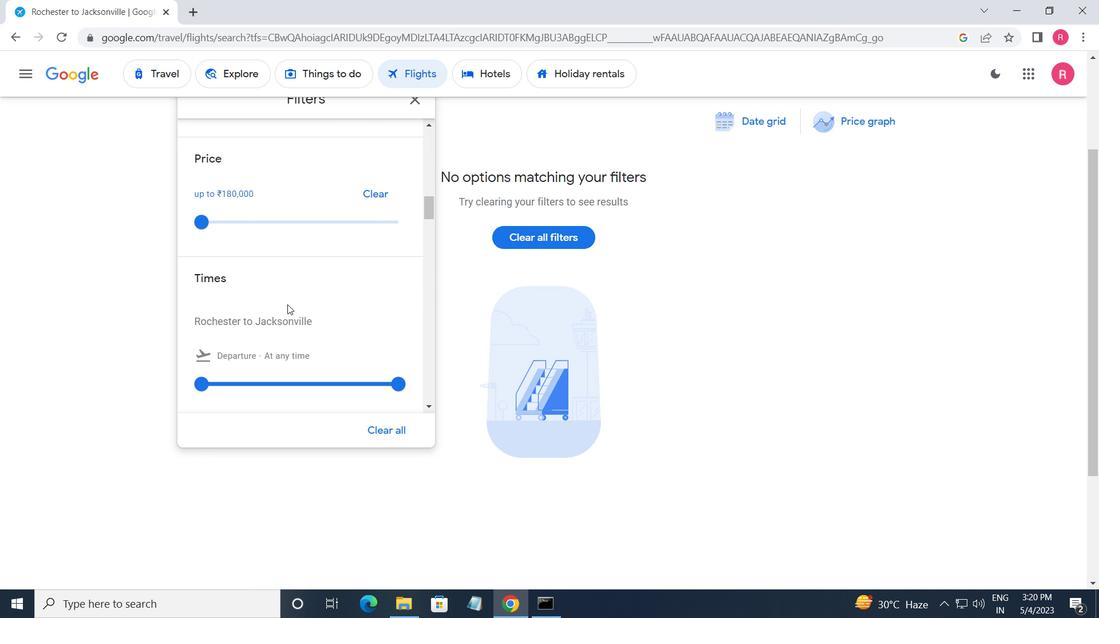 
Action: Mouse scrolled (286, 305) with delta (0, 0)
Screenshot: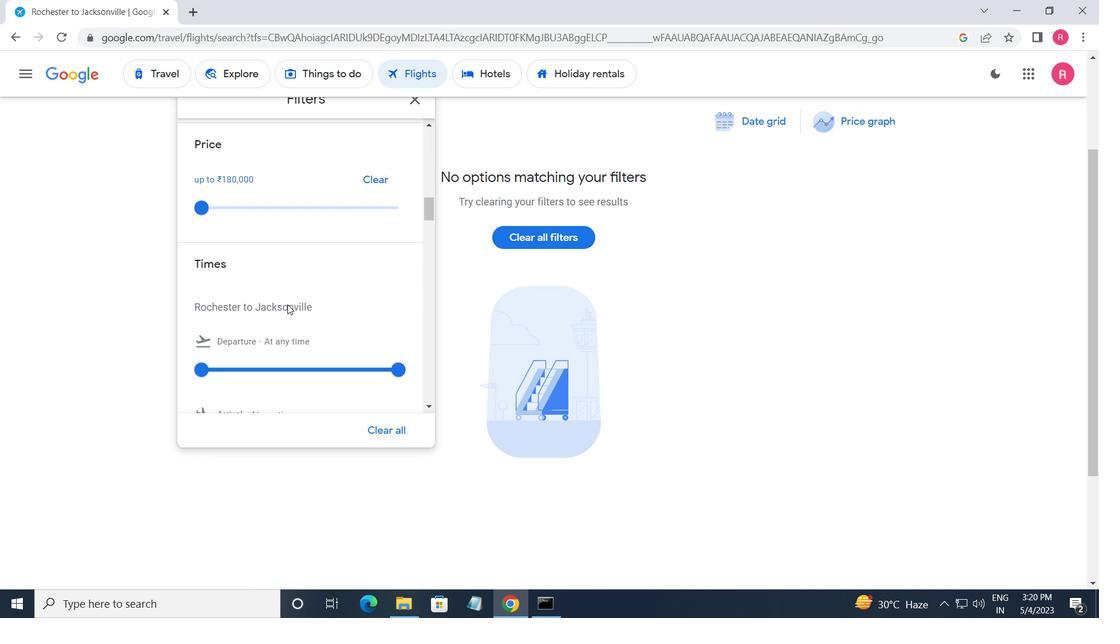 
Action: Mouse moved to (204, 301)
Screenshot: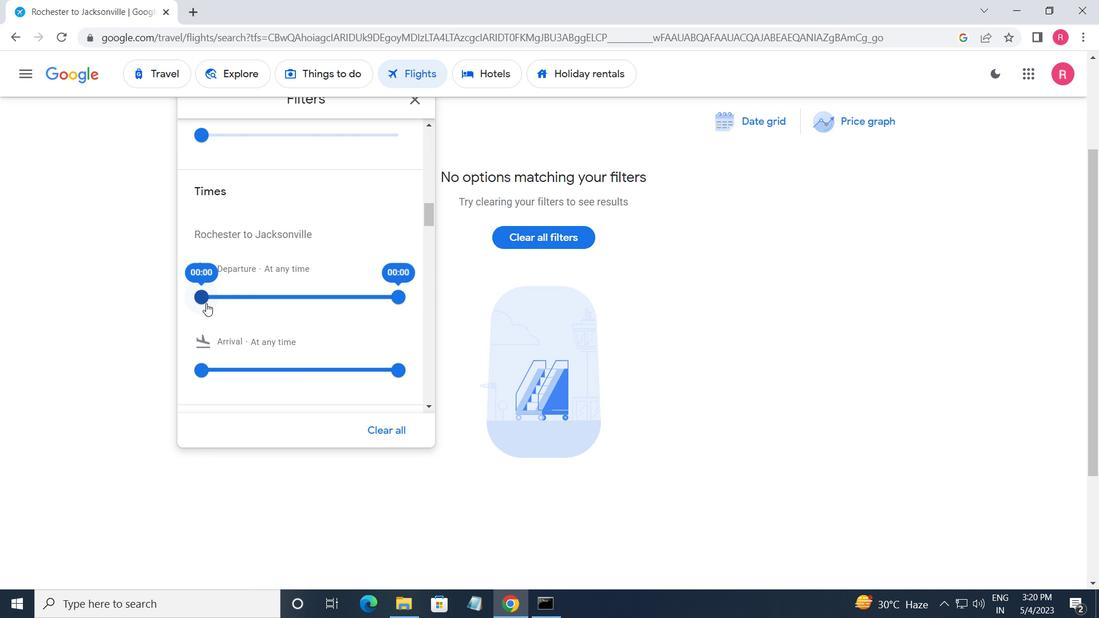 
Action: Mouse pressed left at (204, 301)
Screenshot: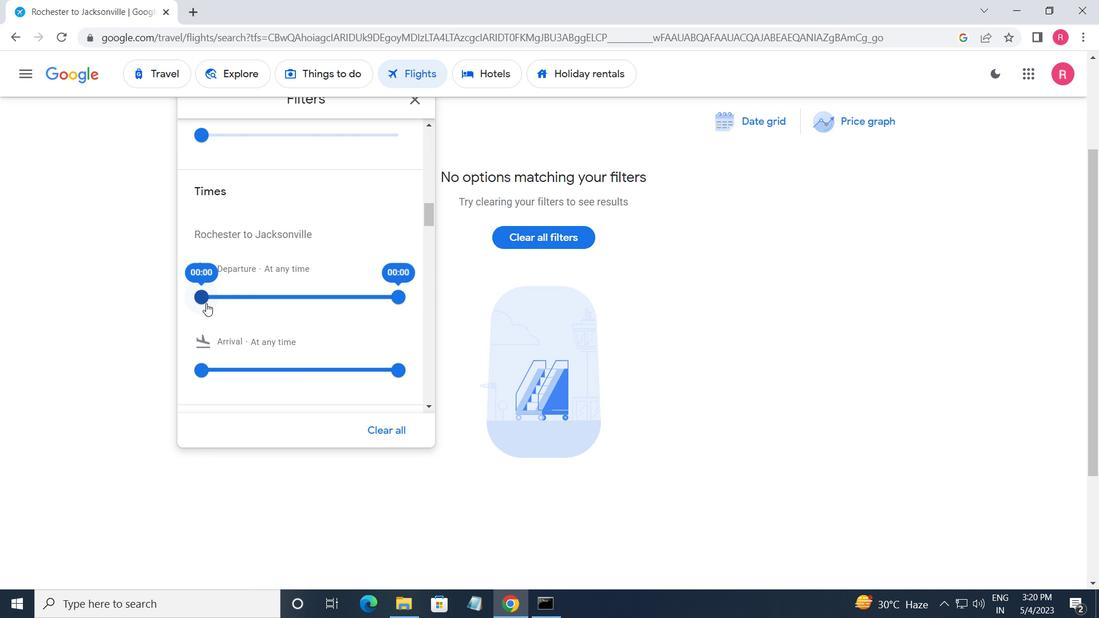 
Action: Mouse moved to (392, 299)
Screenshot: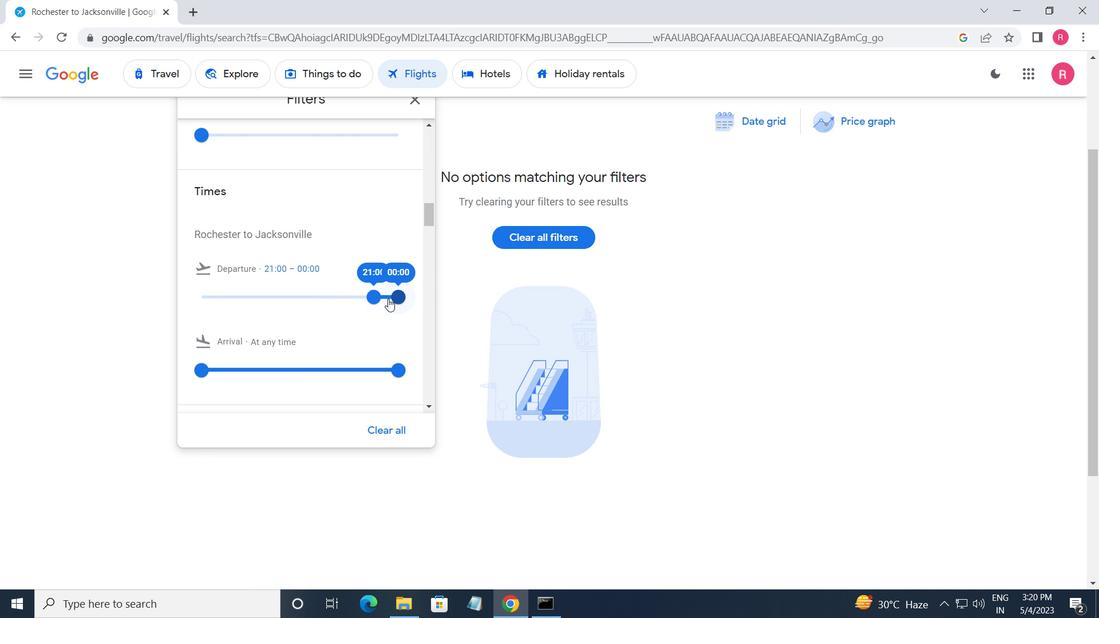 
Action: Mouse pressed left at (392, 299)
Screenshot: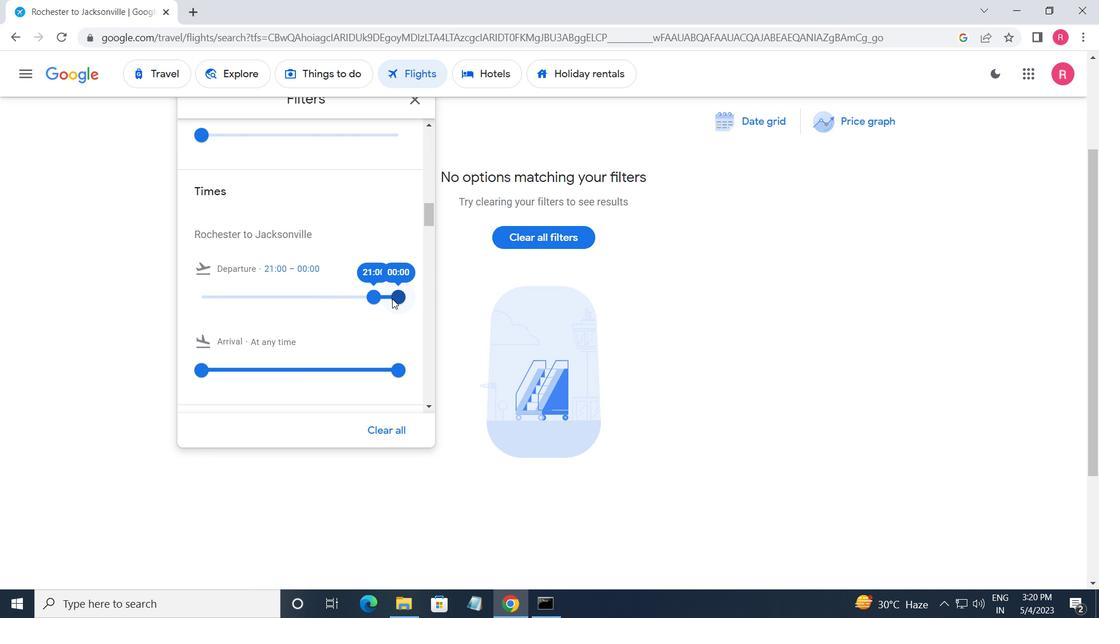 
Action: Mouse moved to (393, 217)
Screenshot: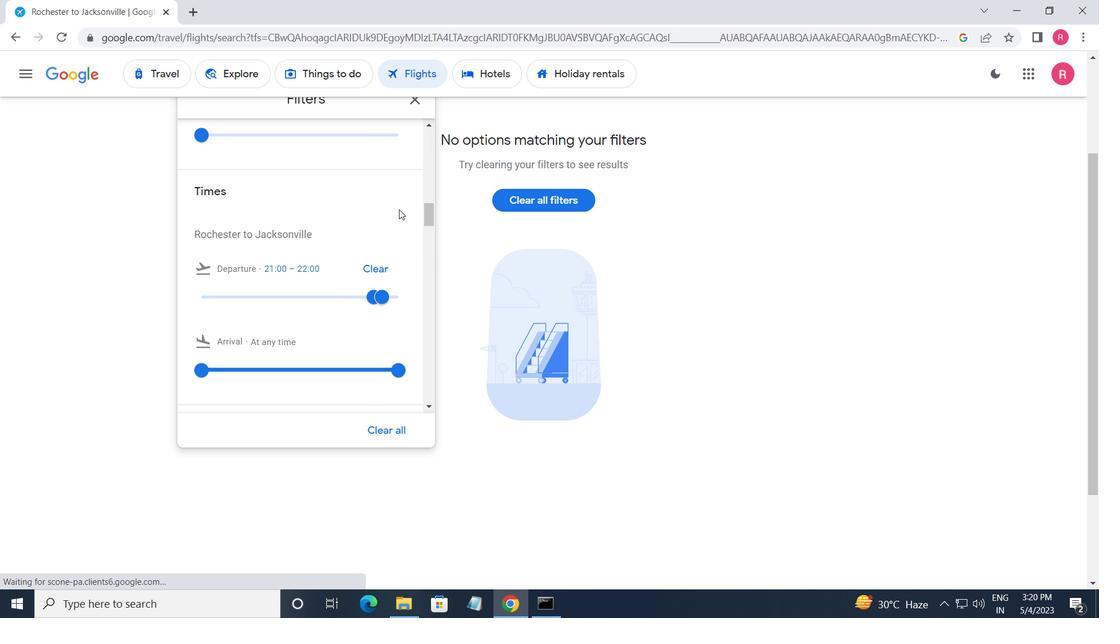 
Action: Mouse scrolled (393, 217) with delta (0, 0)
Screenshot: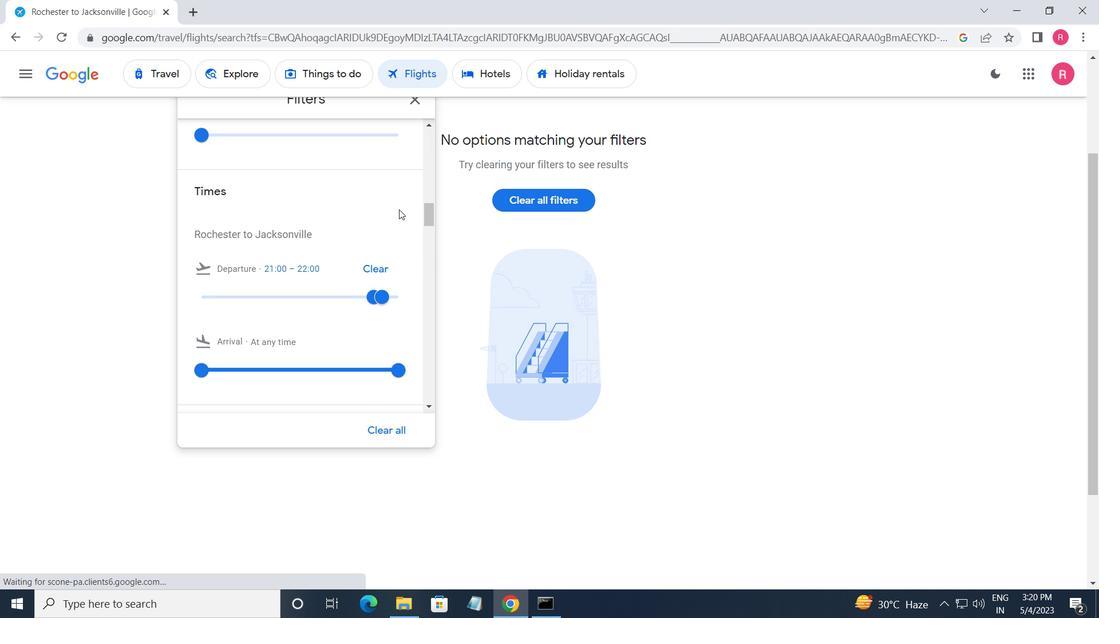 
Action: Mouse scrolled (393, 217) with delta (0, 0)
Screenshot: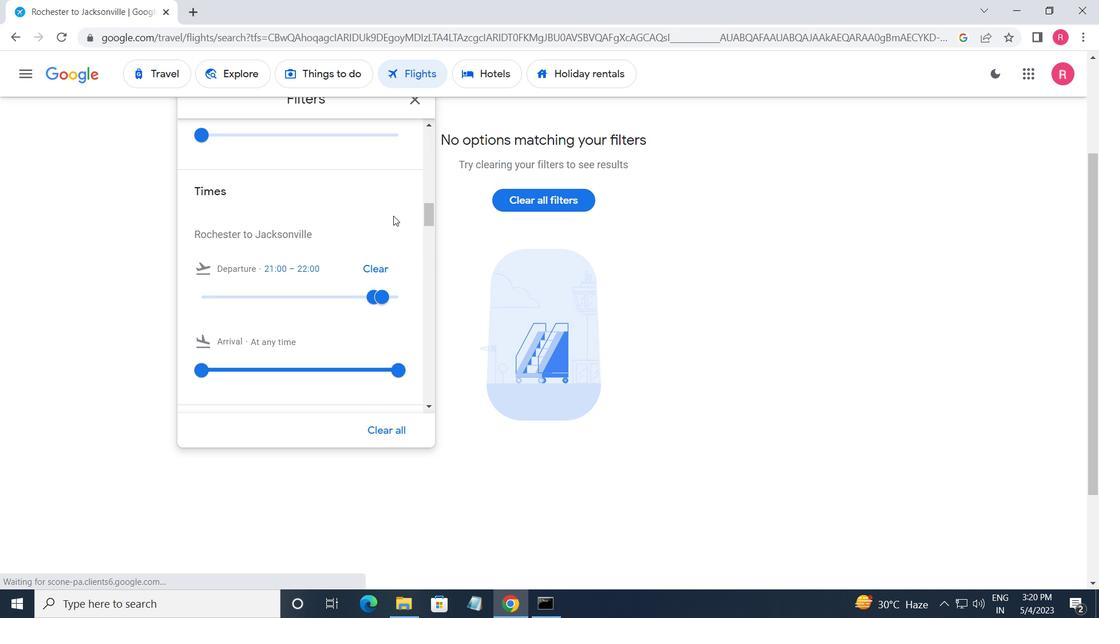 
Action: Mouse scrolled (393, 217) with delta (0, 0)
Screenshot: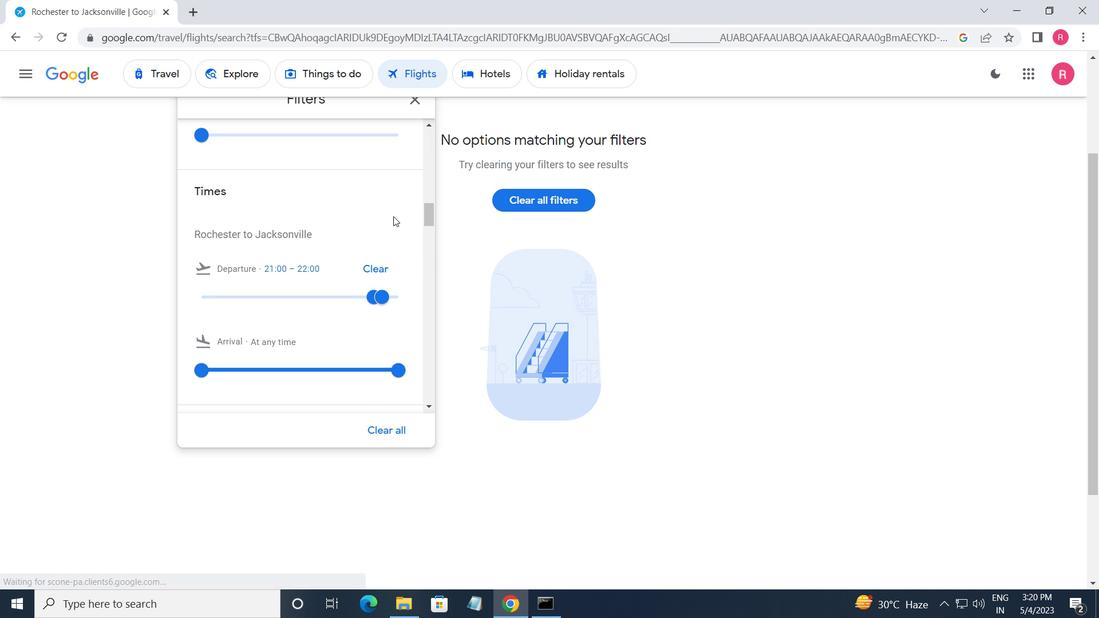 
Action: Mouse scrolled (393, 217) with delta (0, 0)
Screenshot: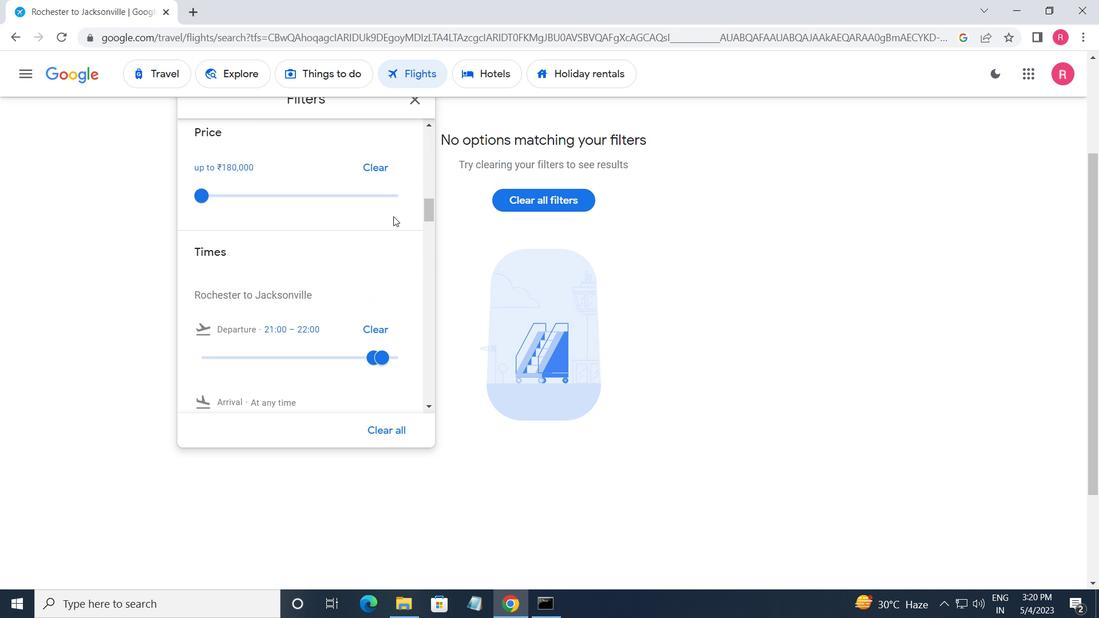 
Action: Mouse moved to (417, 234)
Screenshot: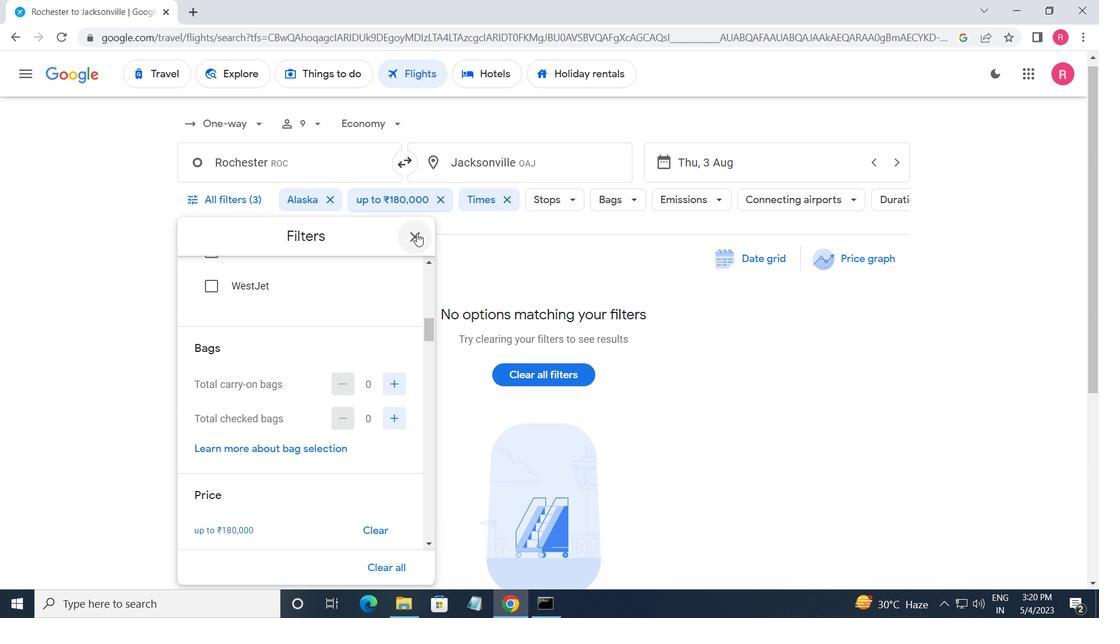 
Action: Mouse pressed left at (417, 234)
Screenshot: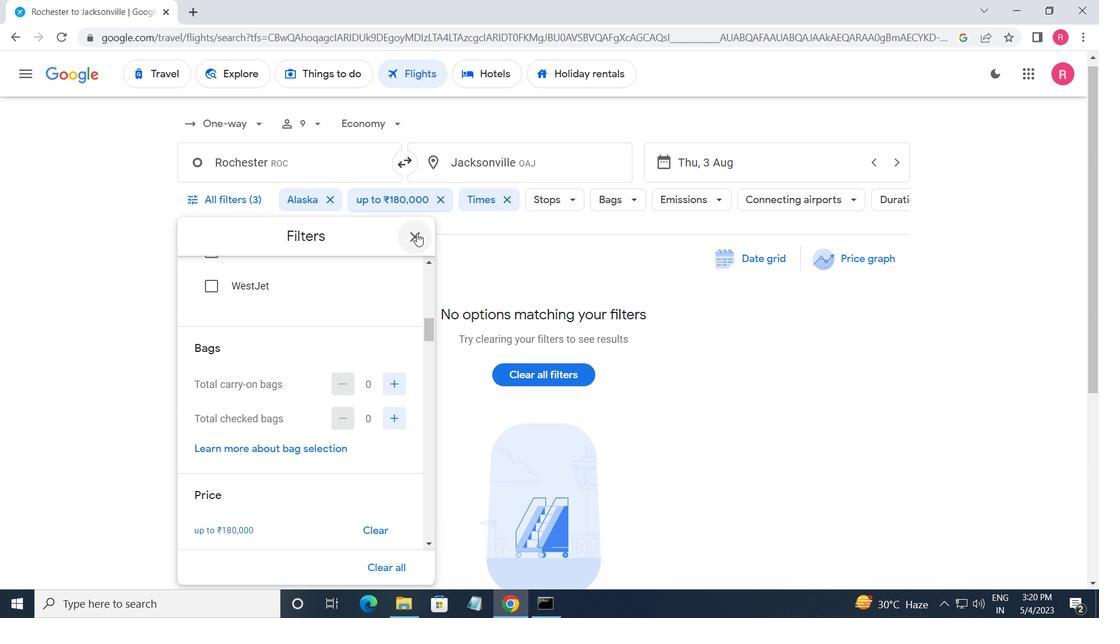 
Action: Mouse moved to (400, 229)
Screenshot: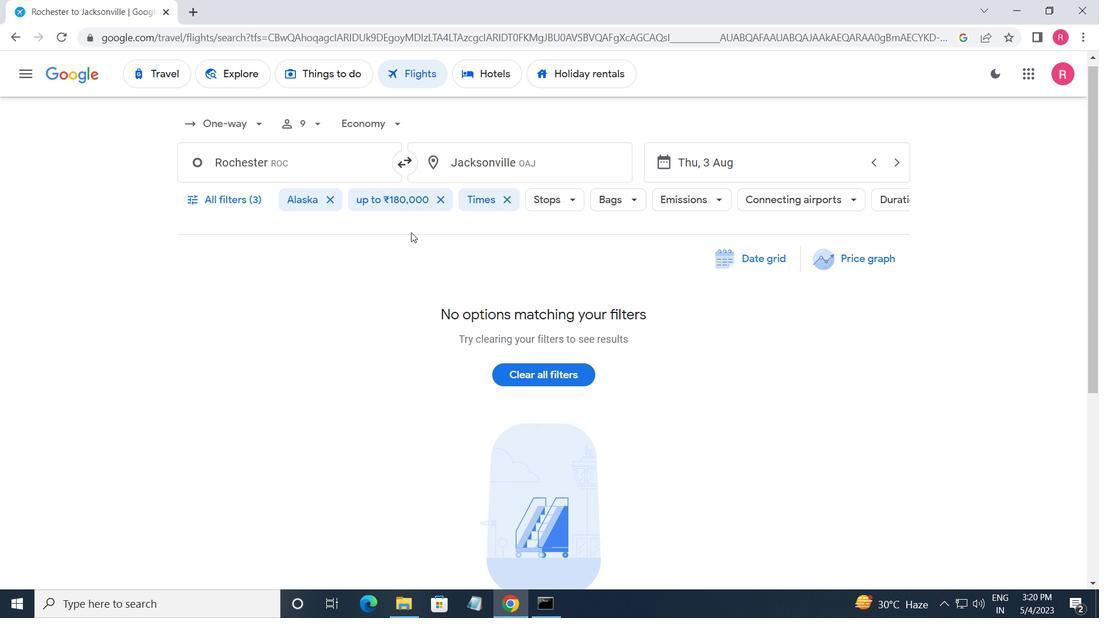 
